 Task: Look for space in Manismata, Indonesia from 9th July, 2023 to 16th July, 2023 for 2 adults, 1 child in price range Rs.8000 to Rs.16000. Place can be entire place with 2 bedrooms having 2 beds and 1 bathroom. Property type can be house, flat, guest house. Booking option can be shelf check-in. Required host language is English.
Action: Mouse moved to (581, 82)
Screenshot: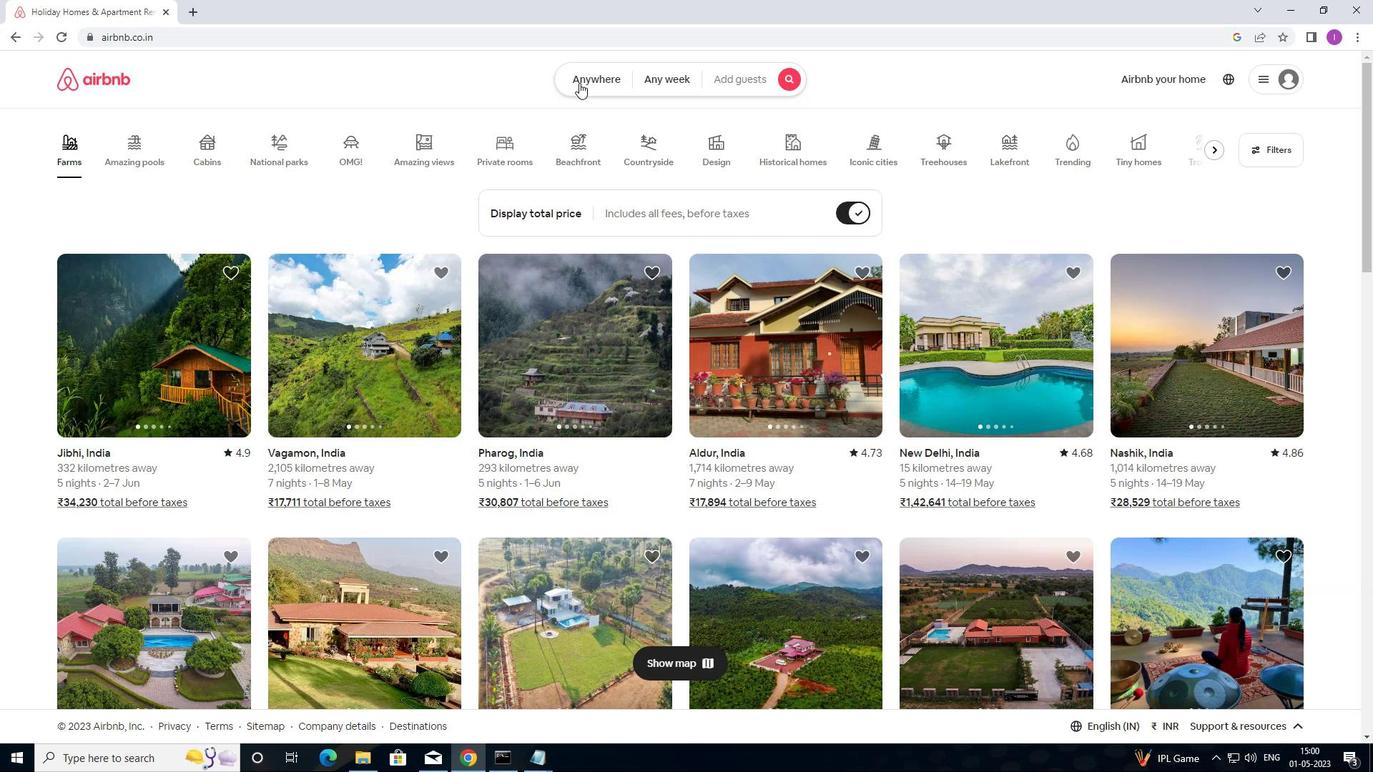 
Action: Mouse pressed left at (581, 82)
Screenshot: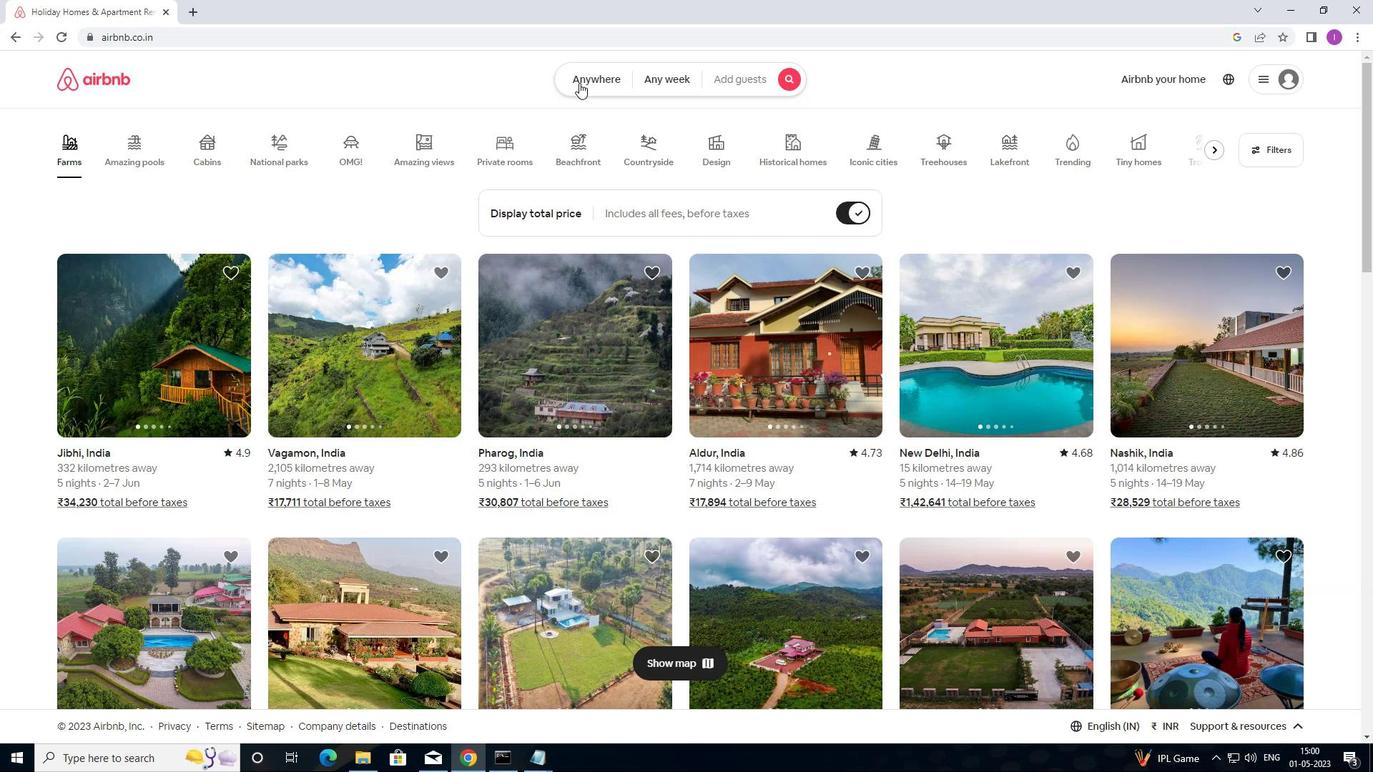 
Action: Mouse moved to (461, 143)
Screenshot: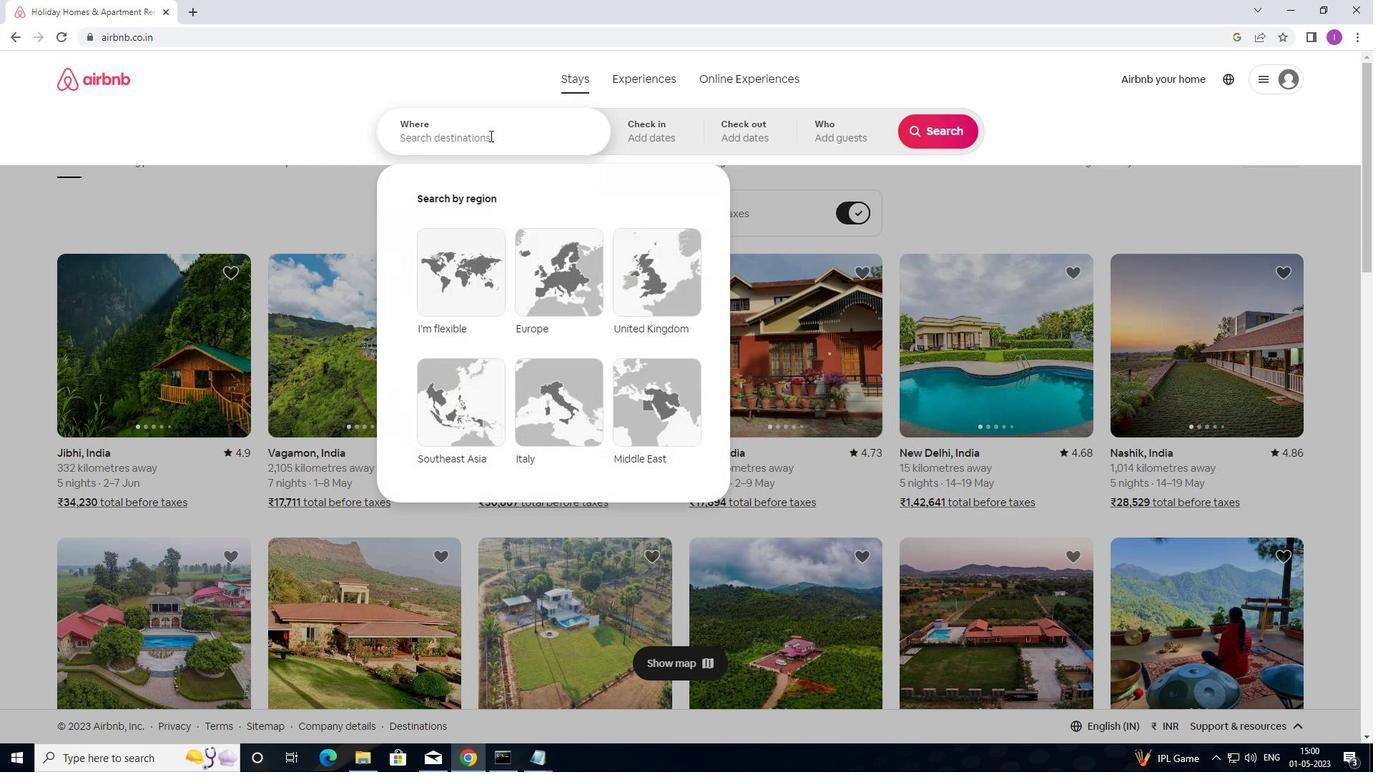 
Action: Mouse pressed left at (461, 143)
Screenshot: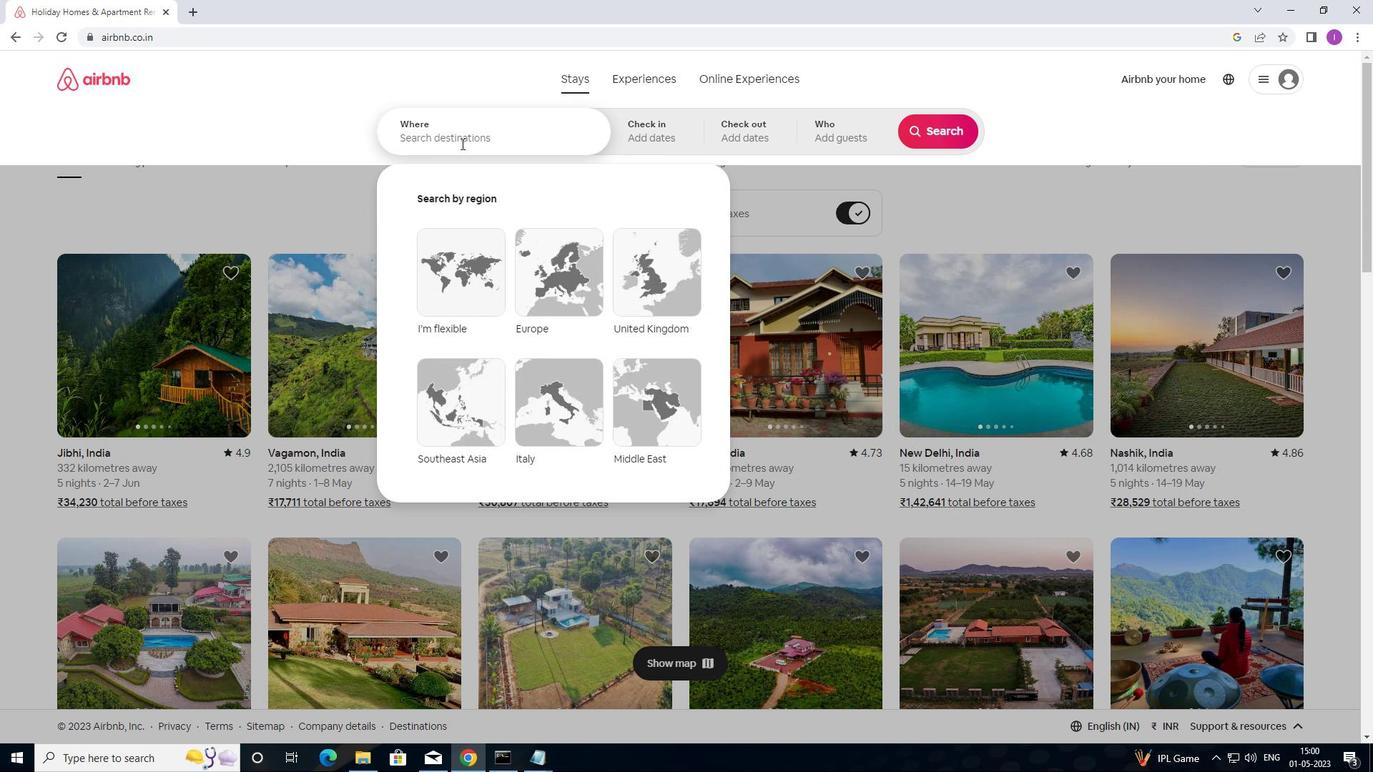 
Action: Mouse moved to (1374, 0)
Screenshot: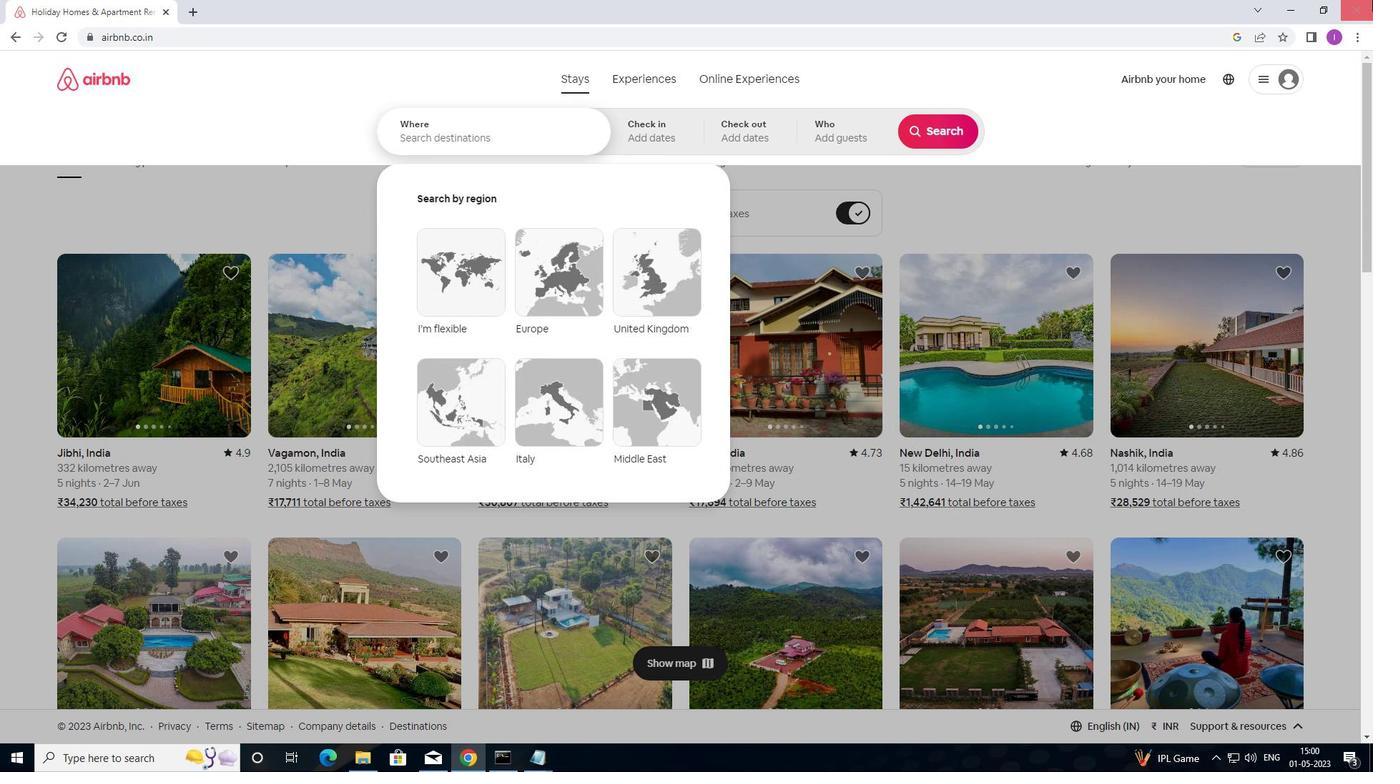 
Action: Key pressed <Key.shift>
Screenshot: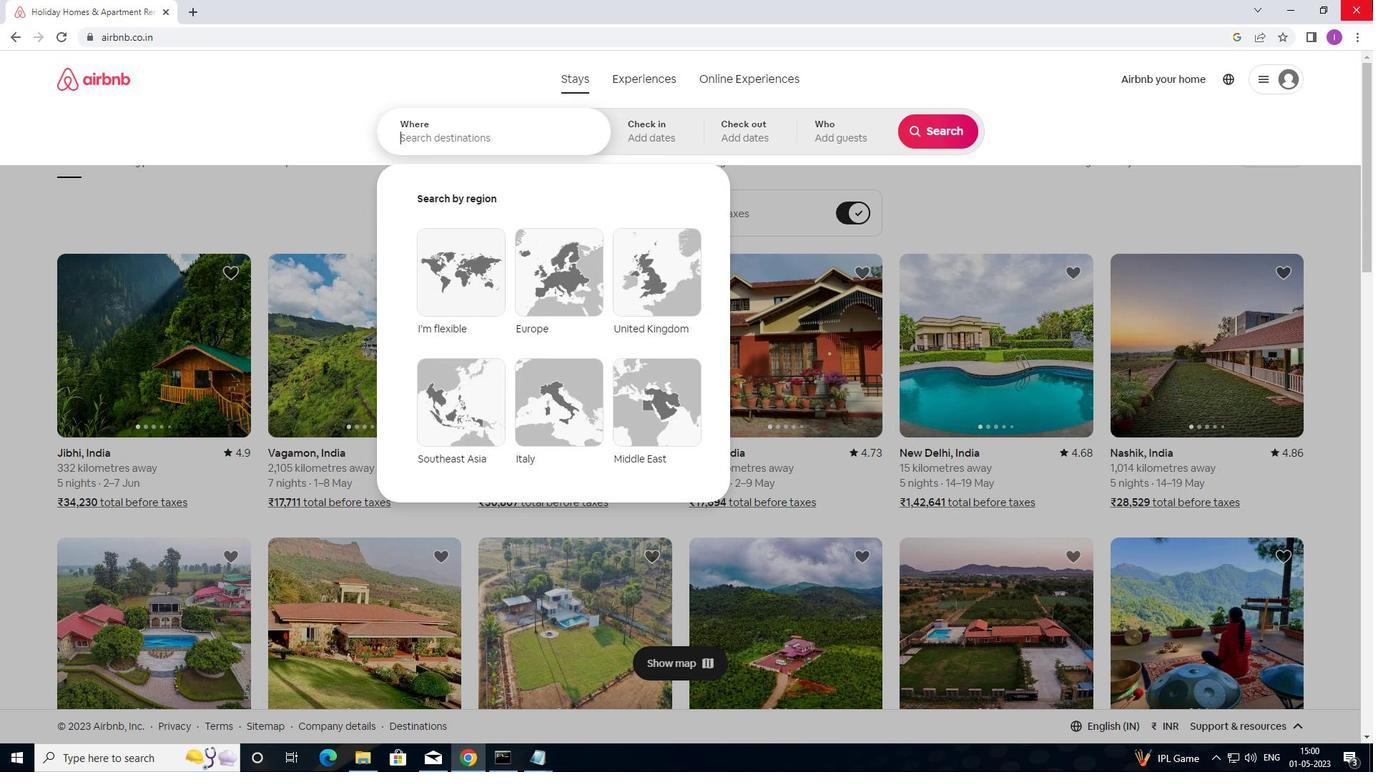
Action: Mouse moved to (1374, 15)
Screenshot: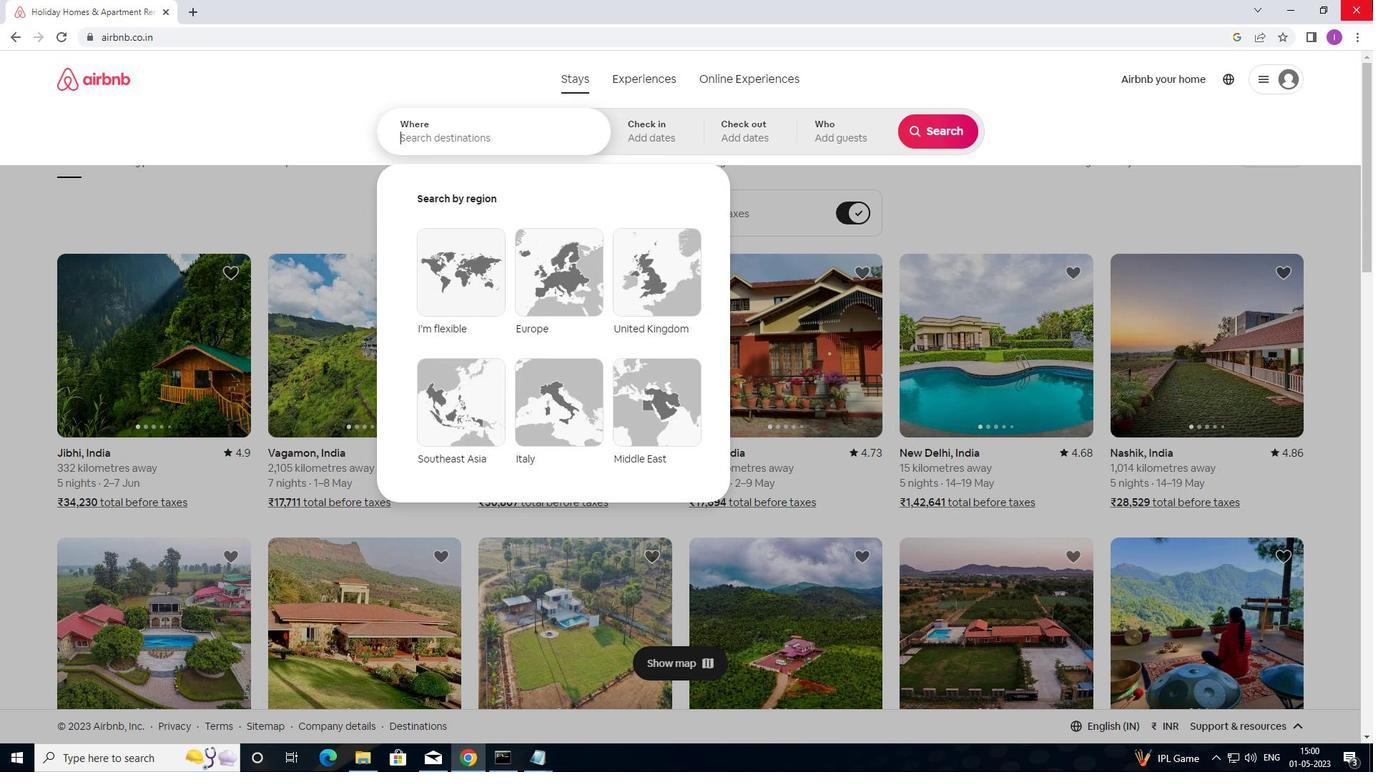 
Action: Key pressed MA
Screenshot: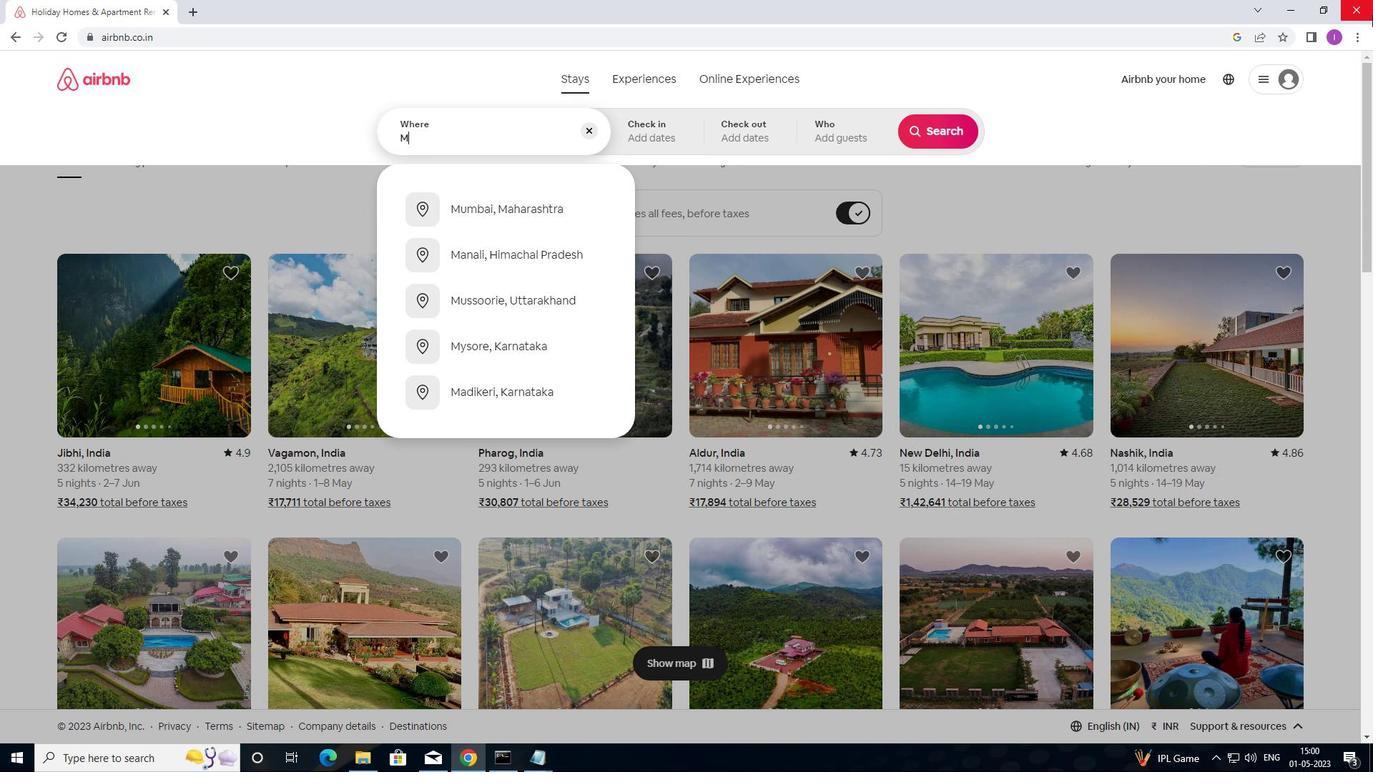 
Action: Mouse moved to (1373, 22)
Screenshot: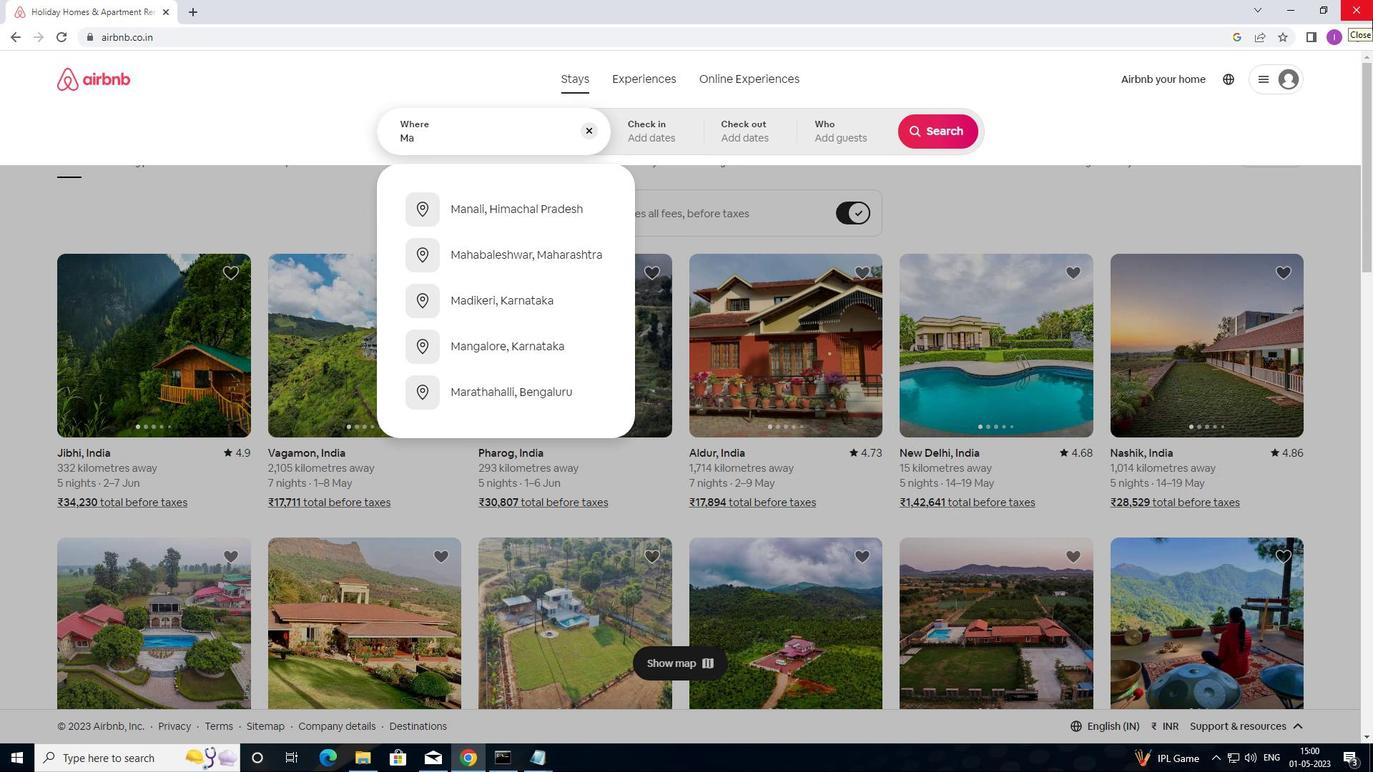 
Action: Key pressed N
Screenshot: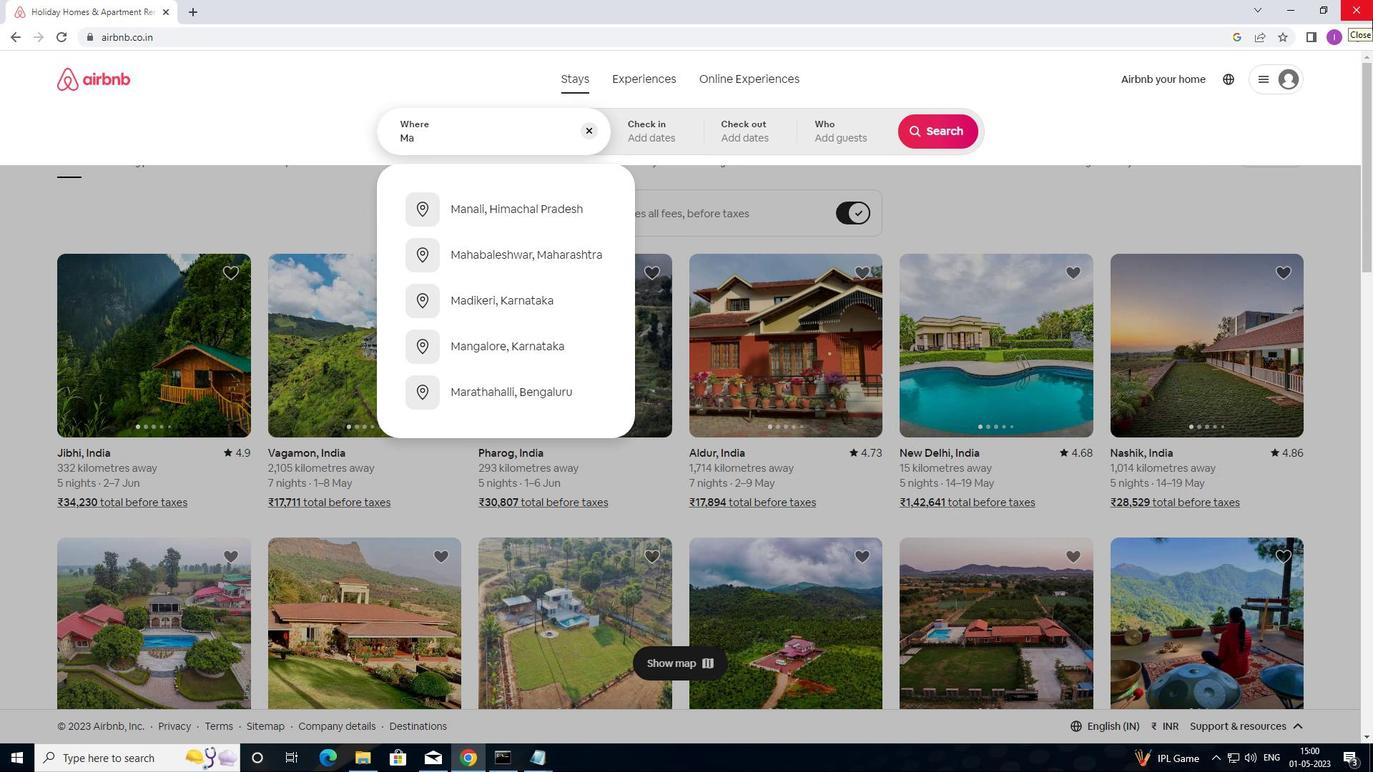 
Action: Mouse moved to (1373, 22)
Screenshot: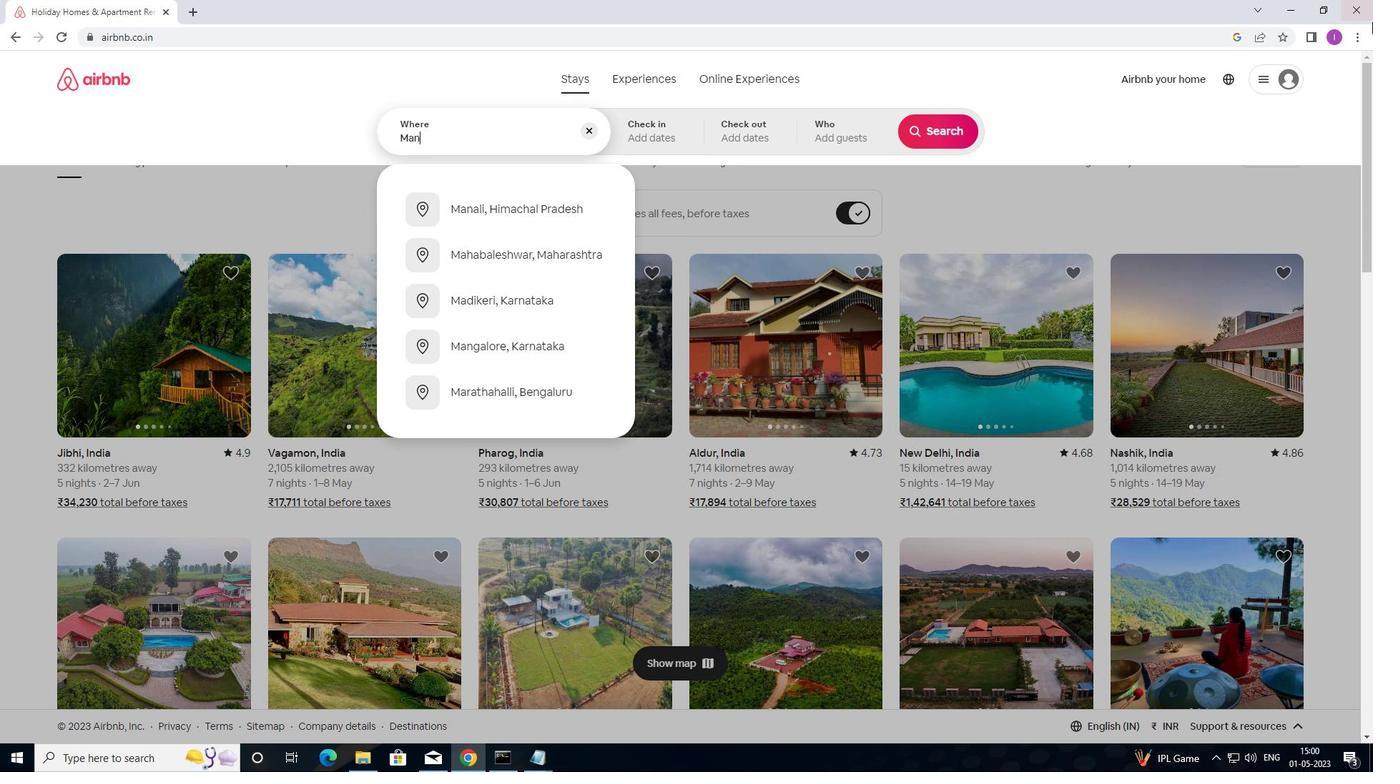 
Action: Key pressed U
Screenshot: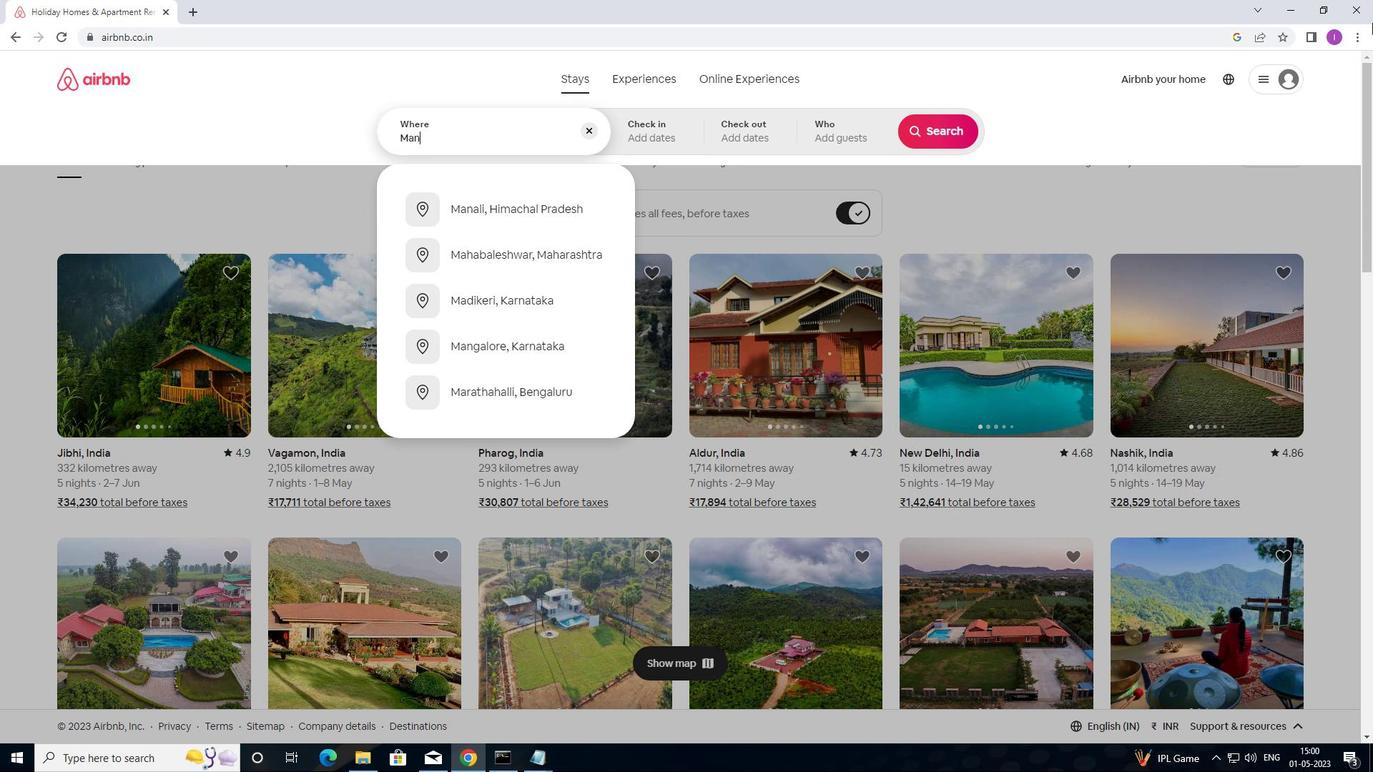 
Action: Mouse moved to (1375, 88)
Screenshot: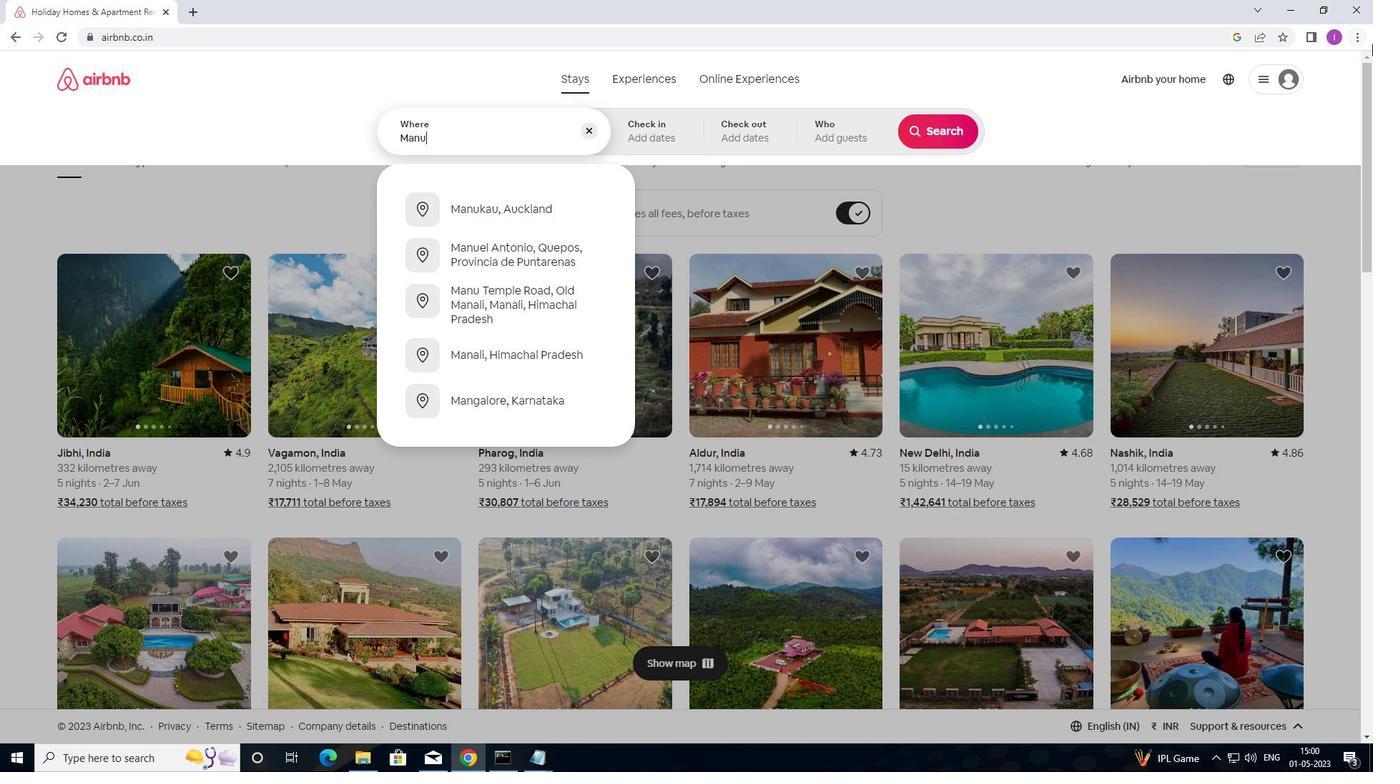 
Action: Mouse pressed left at (1373, 88)
Screenshot: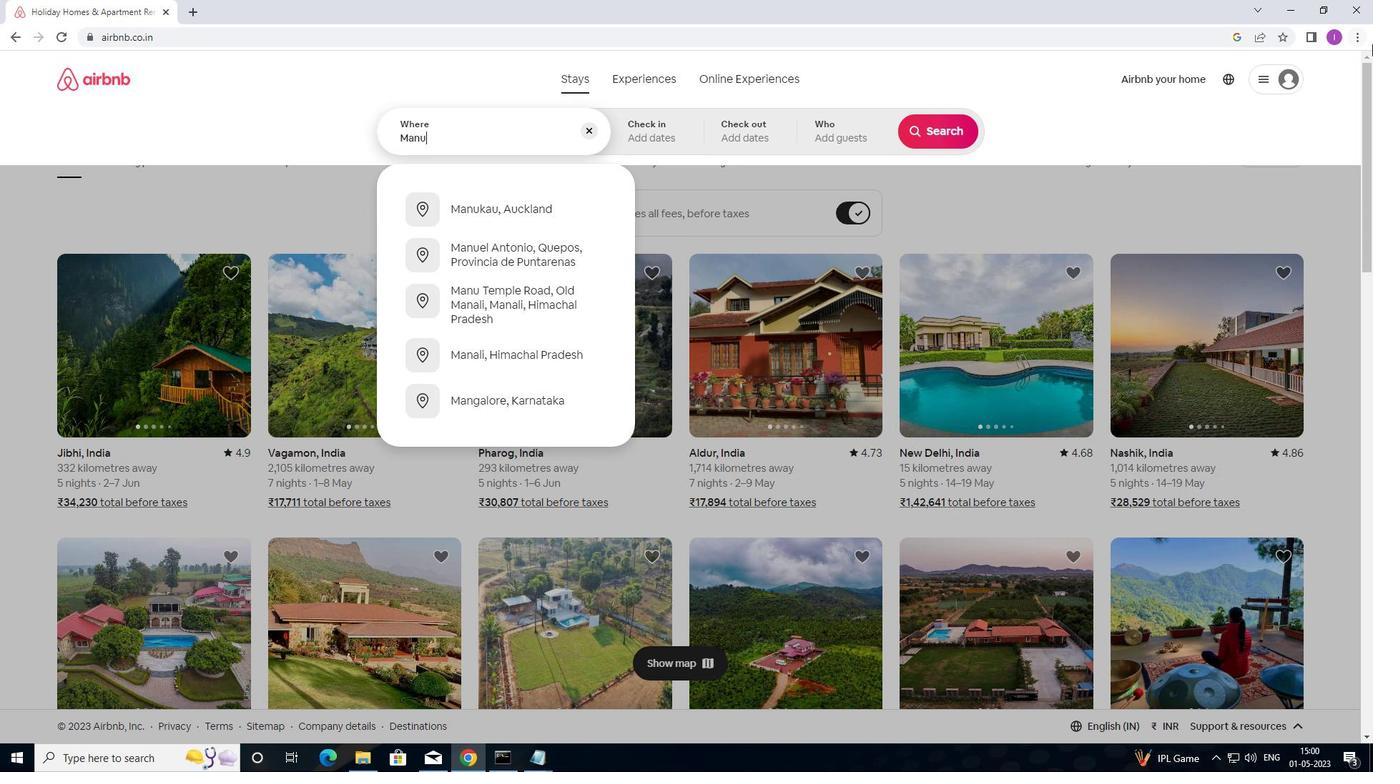 
Action: Mouse moved to (1373, 87)
Screenshot: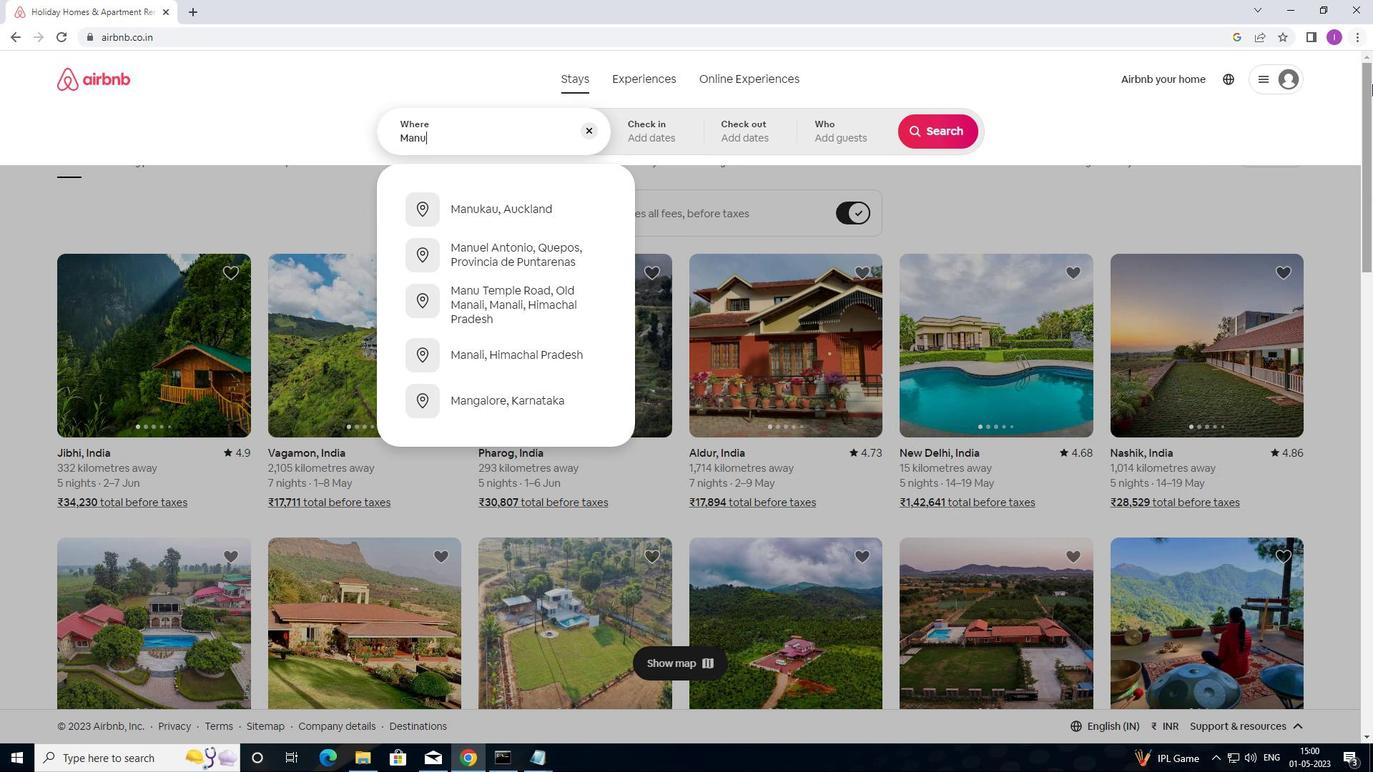 
Action: Key pressed <Key.backspace>
Screenshot: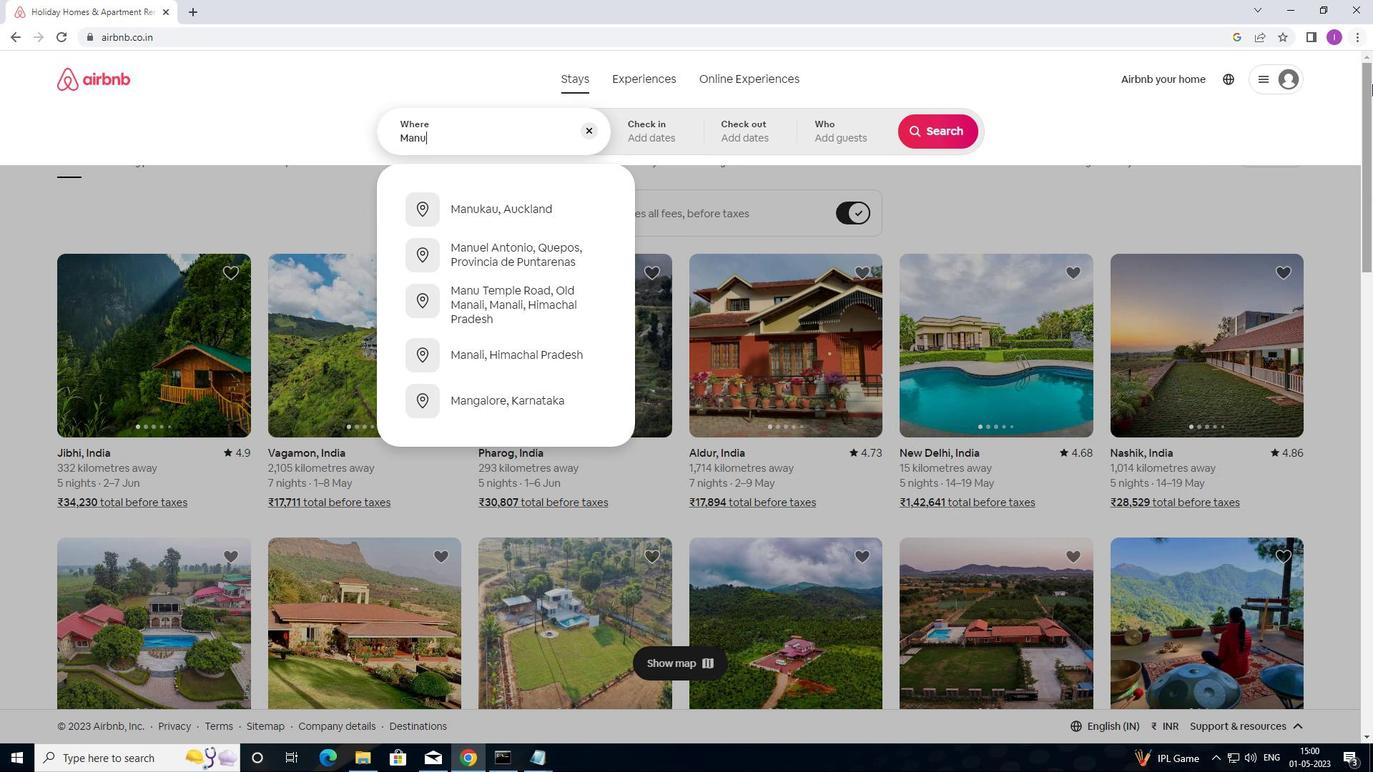 
Action: Mouse moved to (1373, 127)
Screenshot: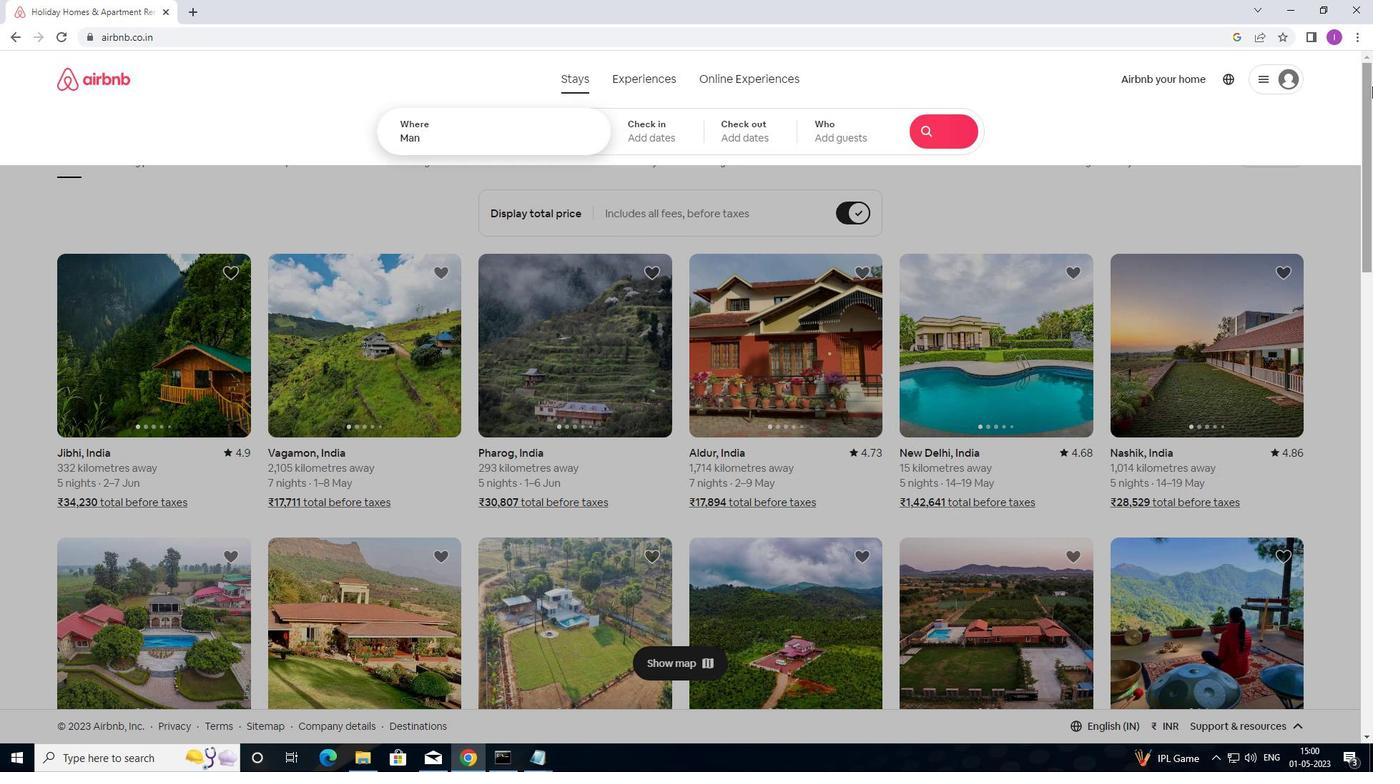 
Action: Key pressed ISMATA,<Key.shift>INDONESIA
Screenshot: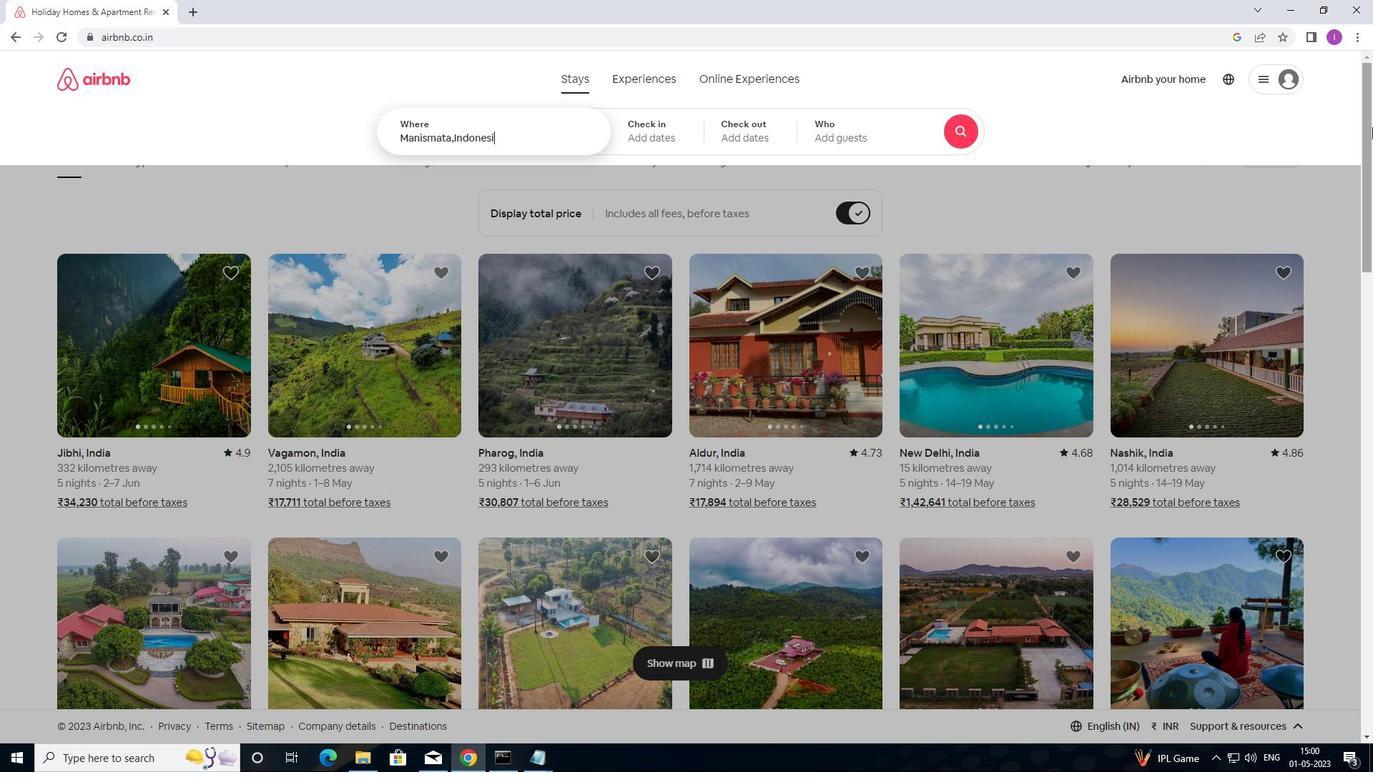 
Action: Mouse moved to (667, 138)
Screenshot: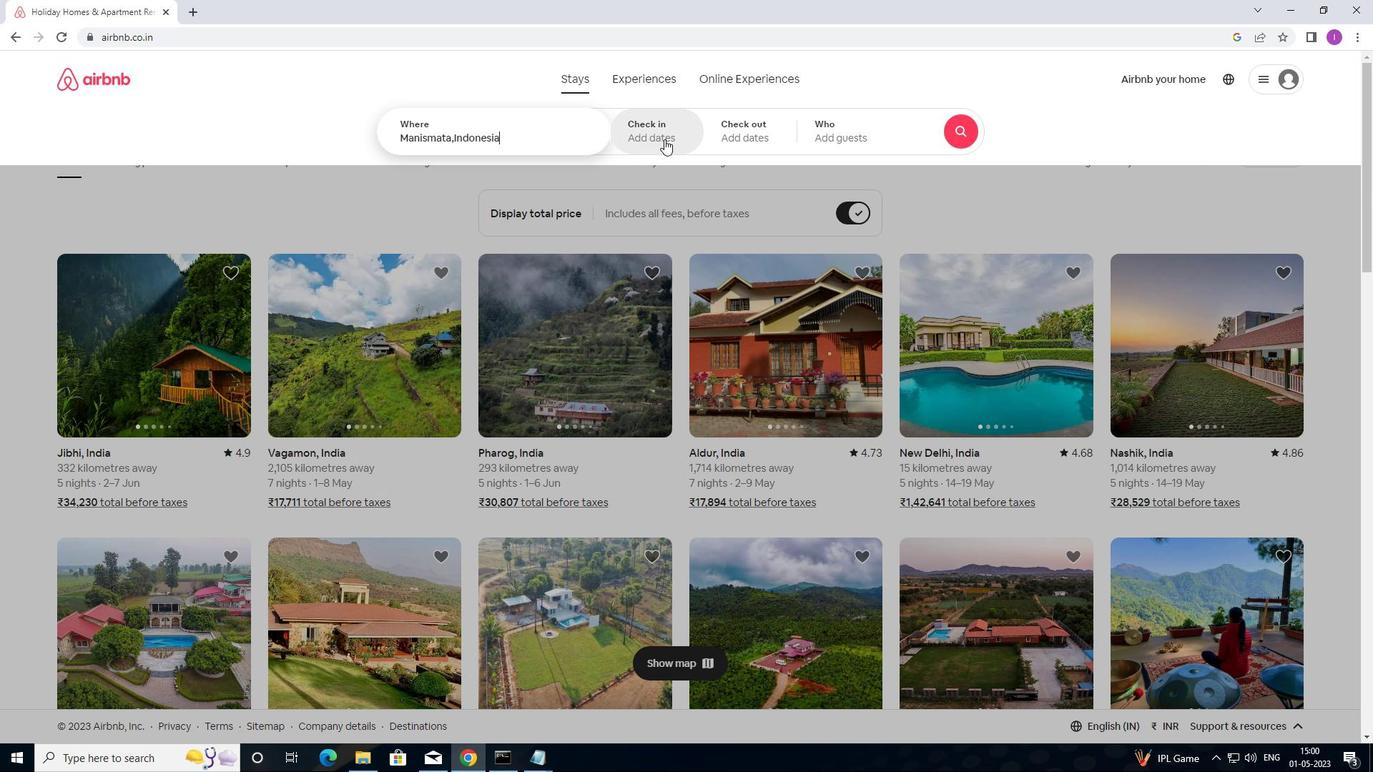
Action: Mouse pressed left at (667, 138)
Screenshot: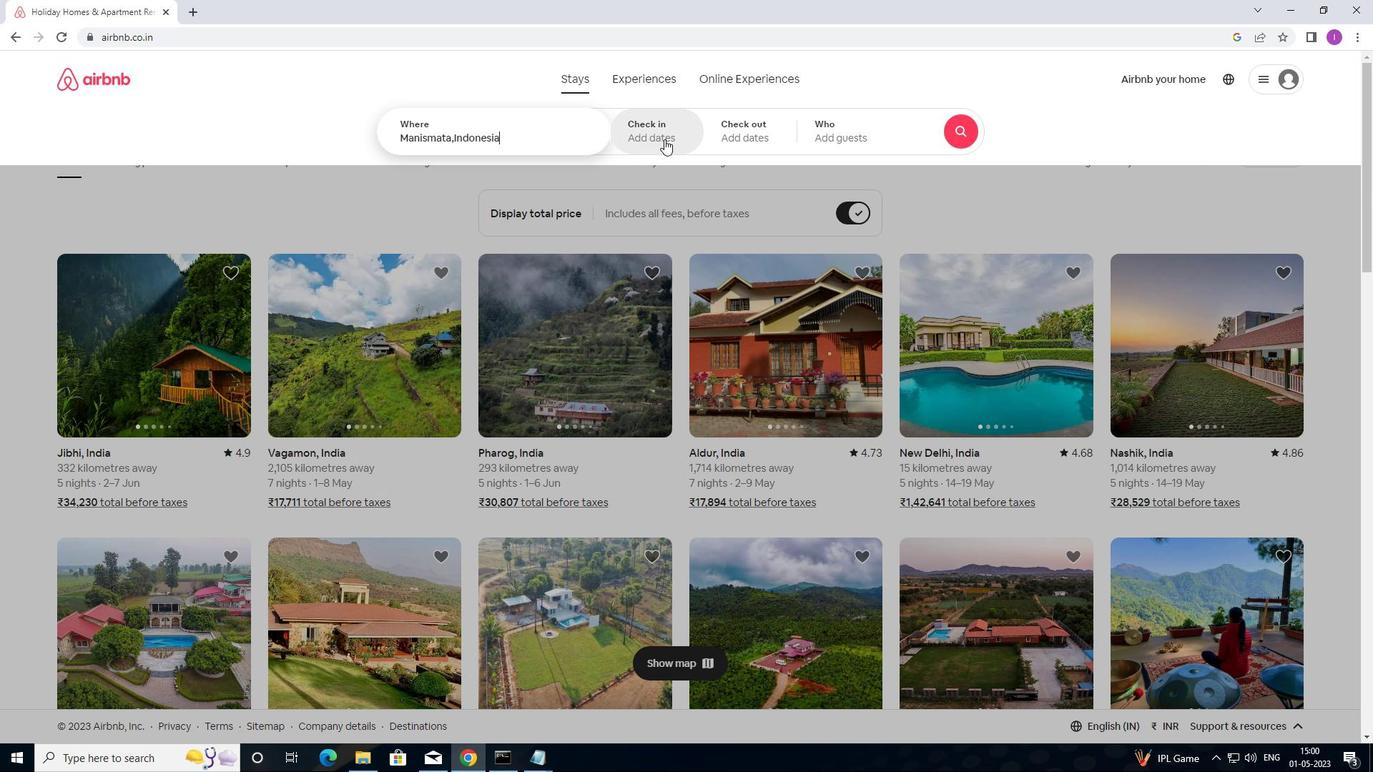 
Action: Mouse moved to (934, 246)
Screenshot: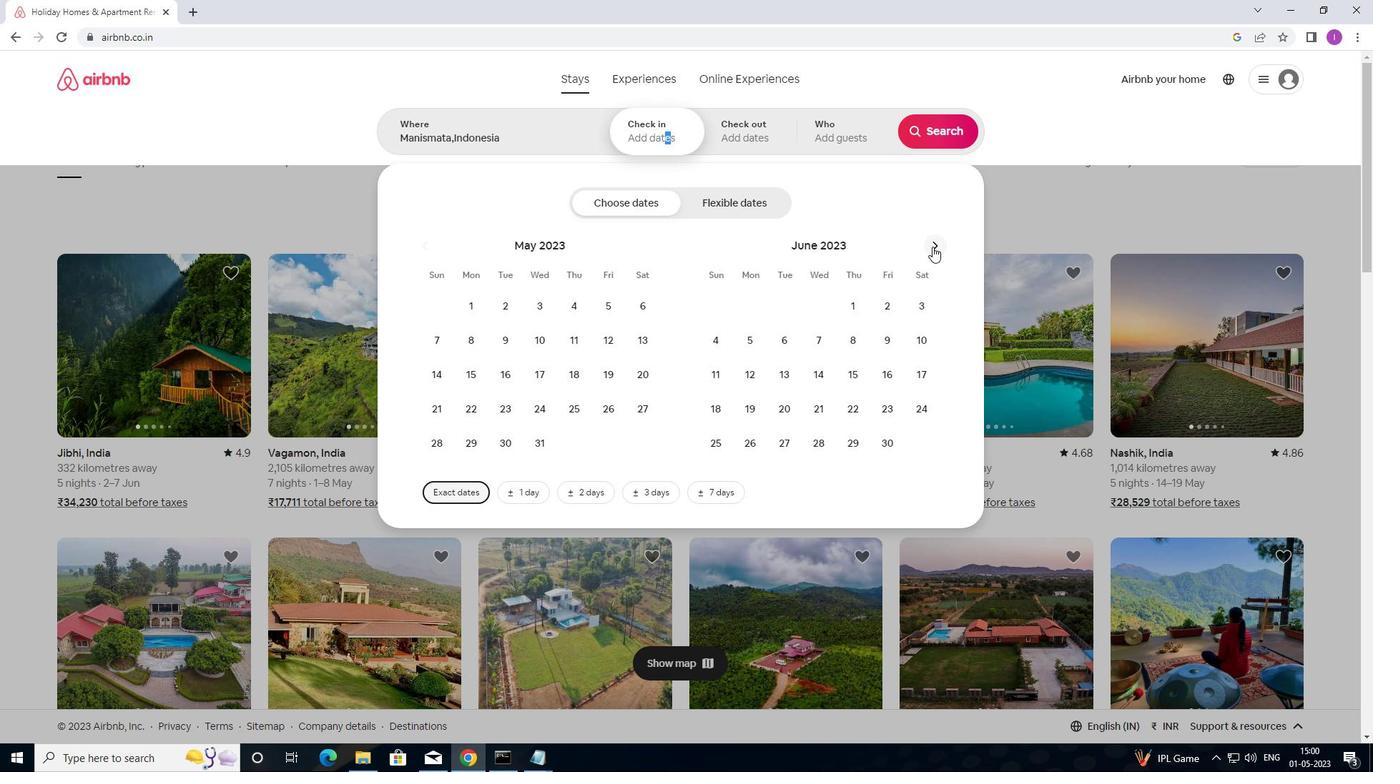 
Action: Mouse pressed left at (934, 246)
Screenshot: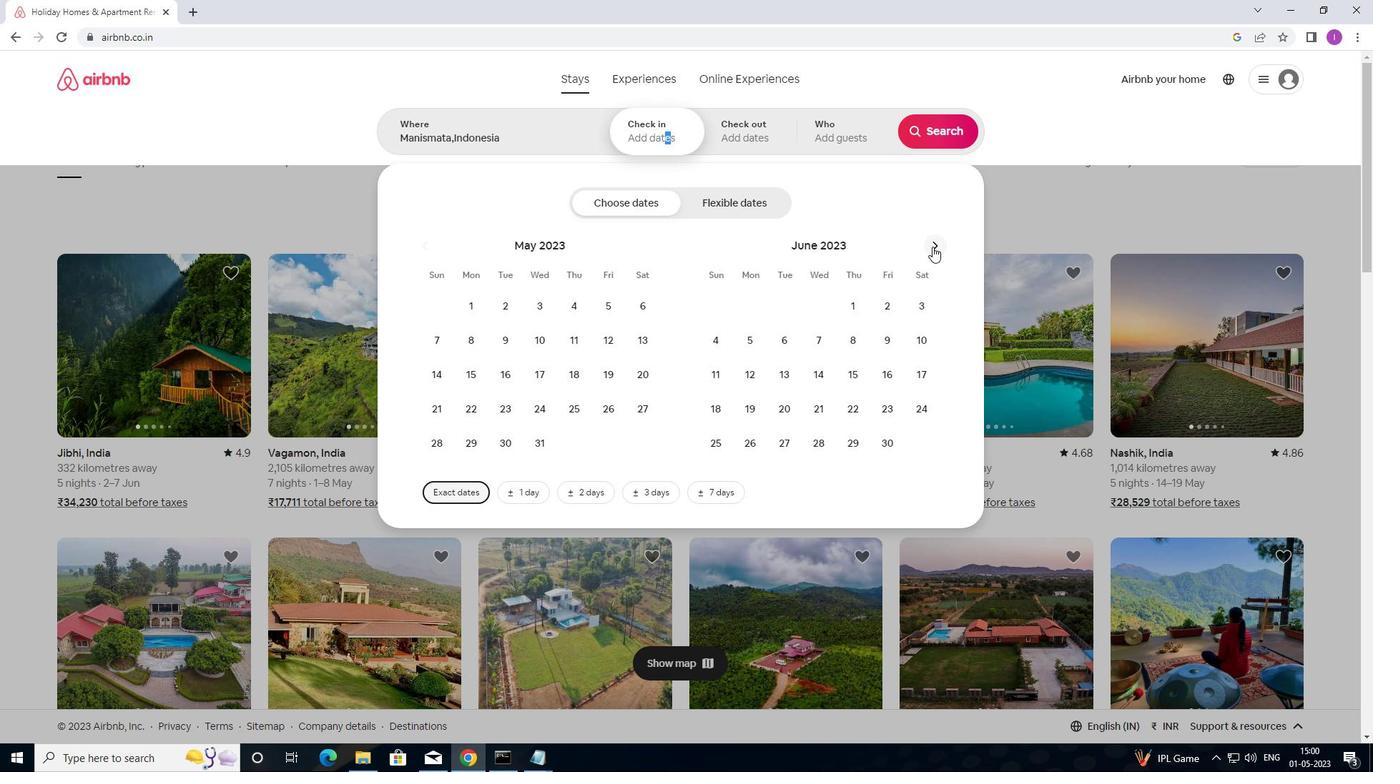 
Action: Mouse moved to (616, 334)
Screenshot: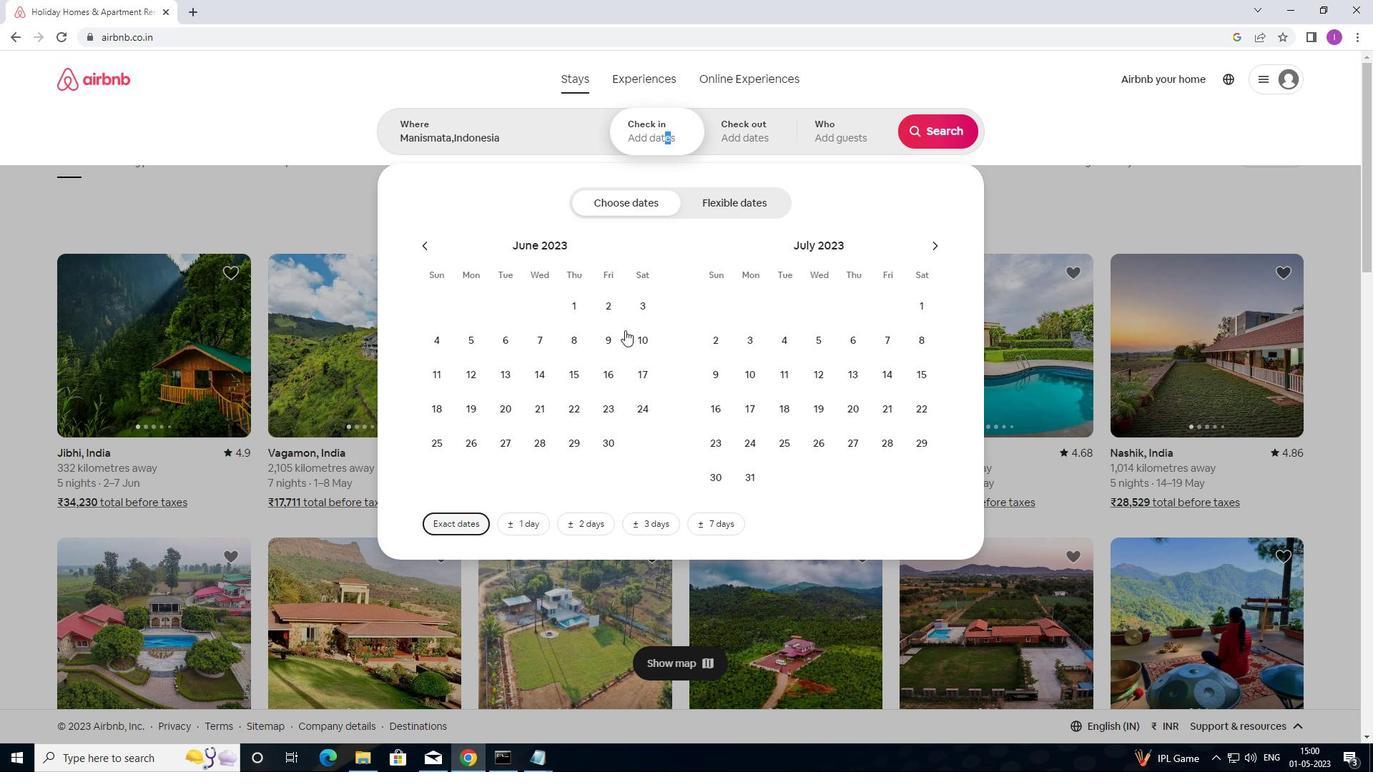 
Action: Mouse pressed left at (616, 334)
Screenshot: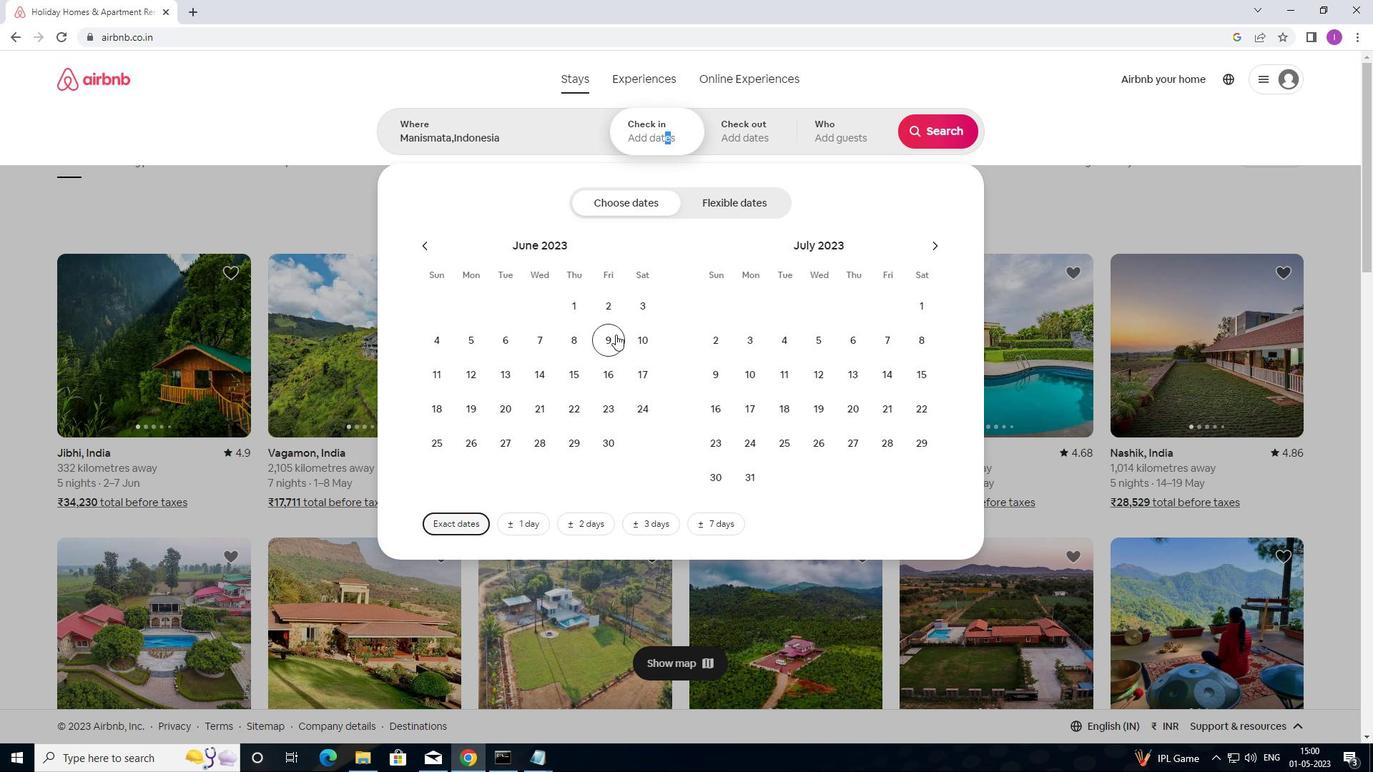 
Action: Mouse moved to (600, 367)
Screenshot: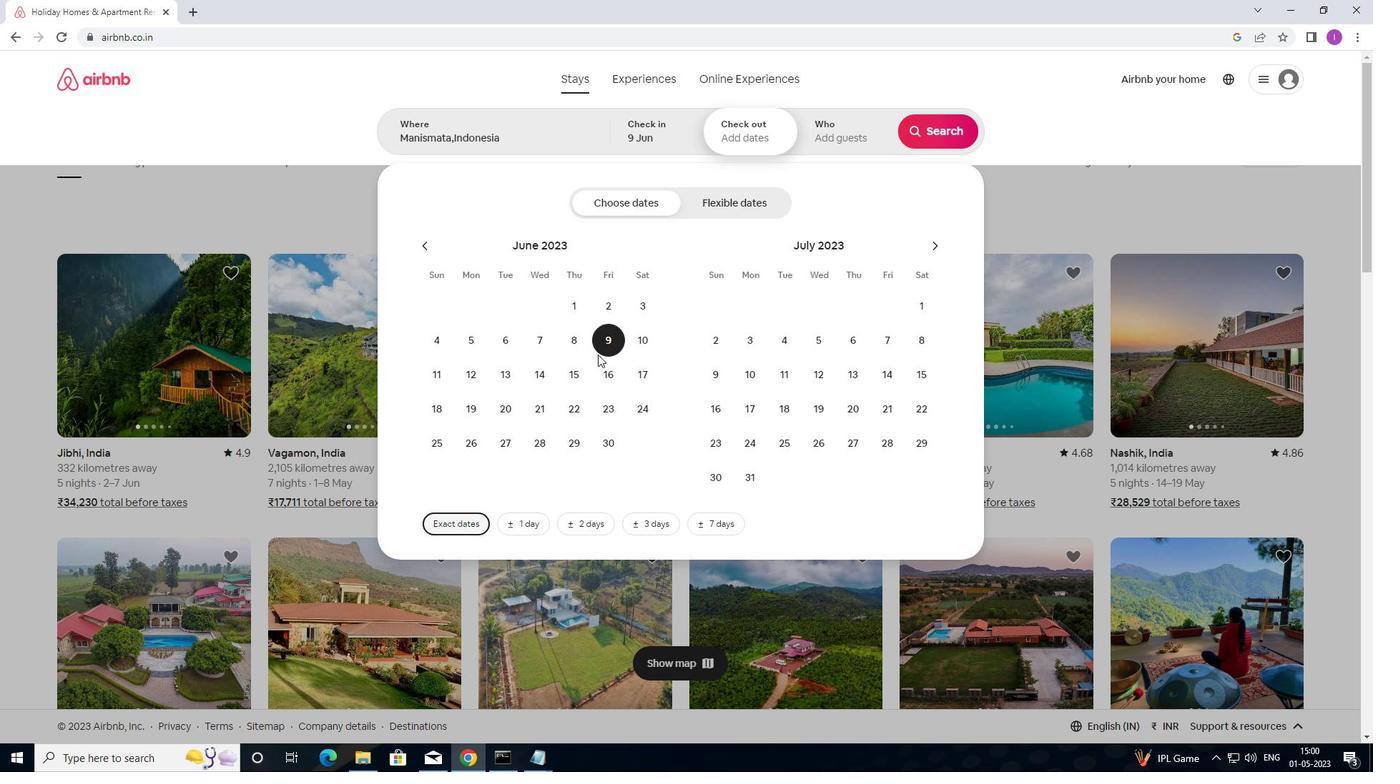 
Action: Mouse pressed left at (600, 367)
Screenshot: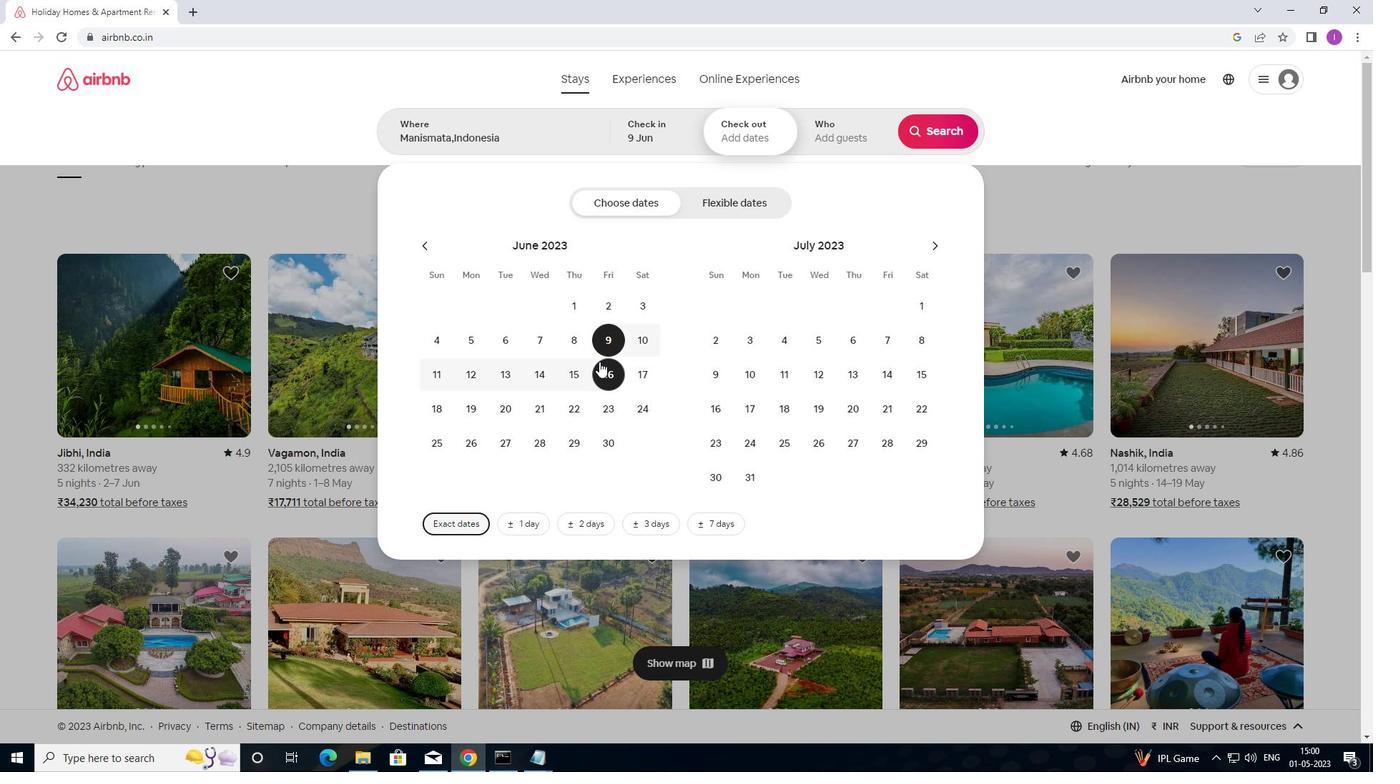 
Action: Mouse moved to (835, 123)
Screenshot: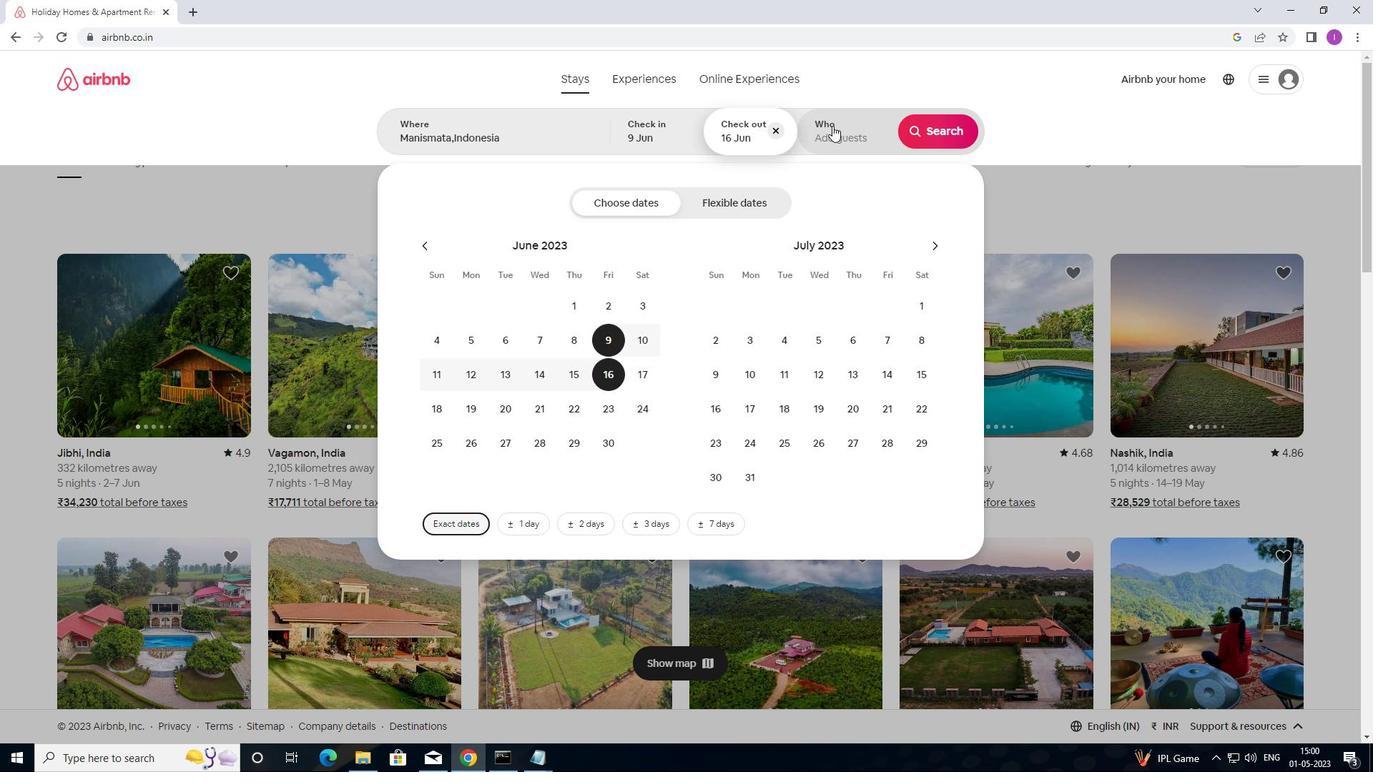 
Action: Mouse pressed left at (835, 123)
Screenshot: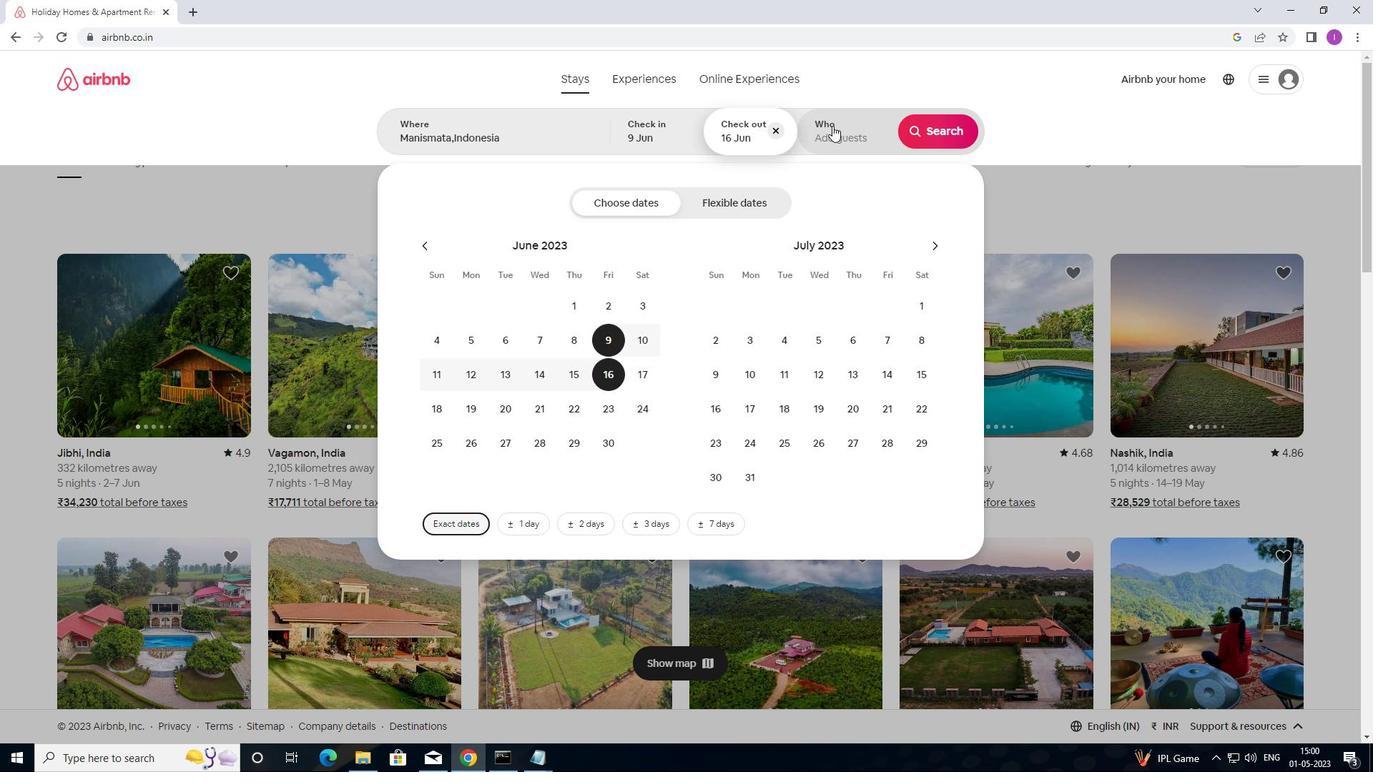 
Action: Mouse moved to (945, 208)
Screenshot: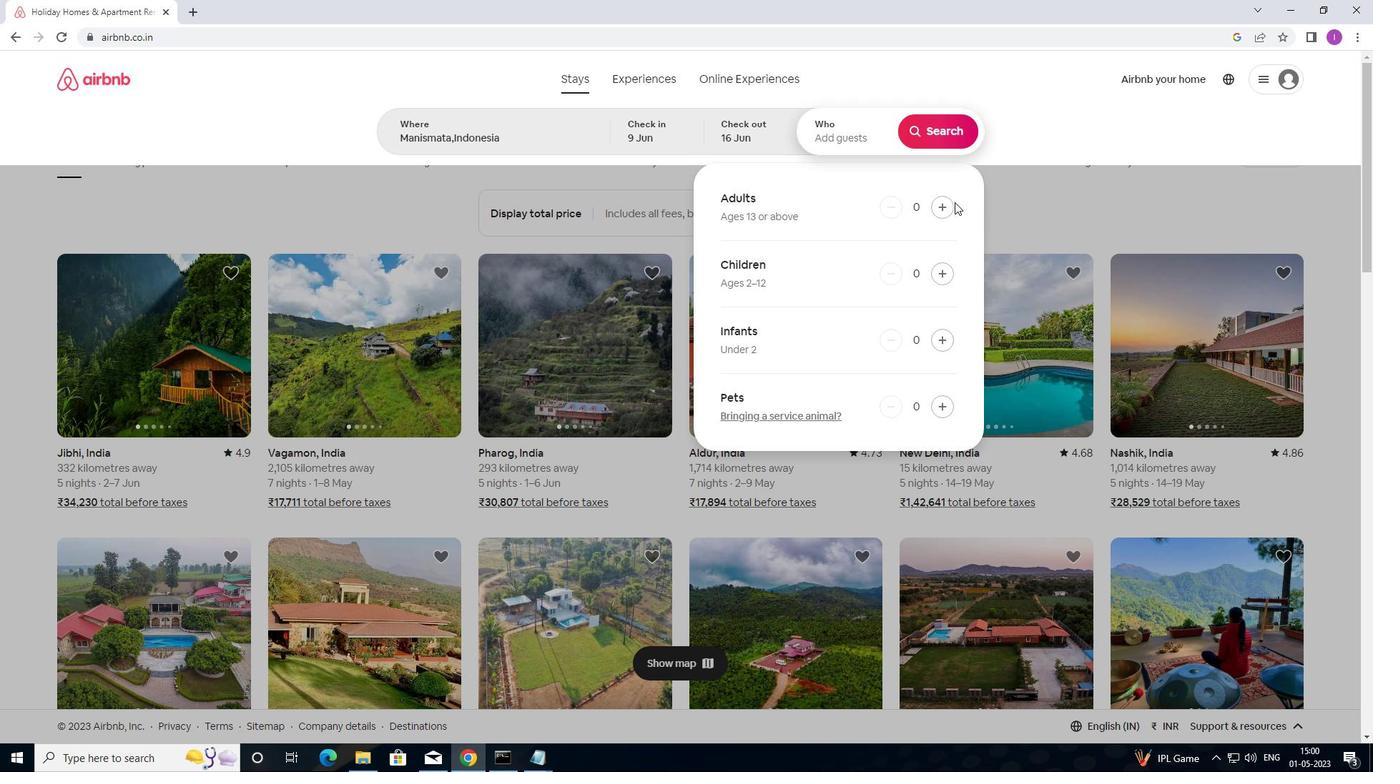 
Action: Mouse pressed left at (945, 208)
Screenshot: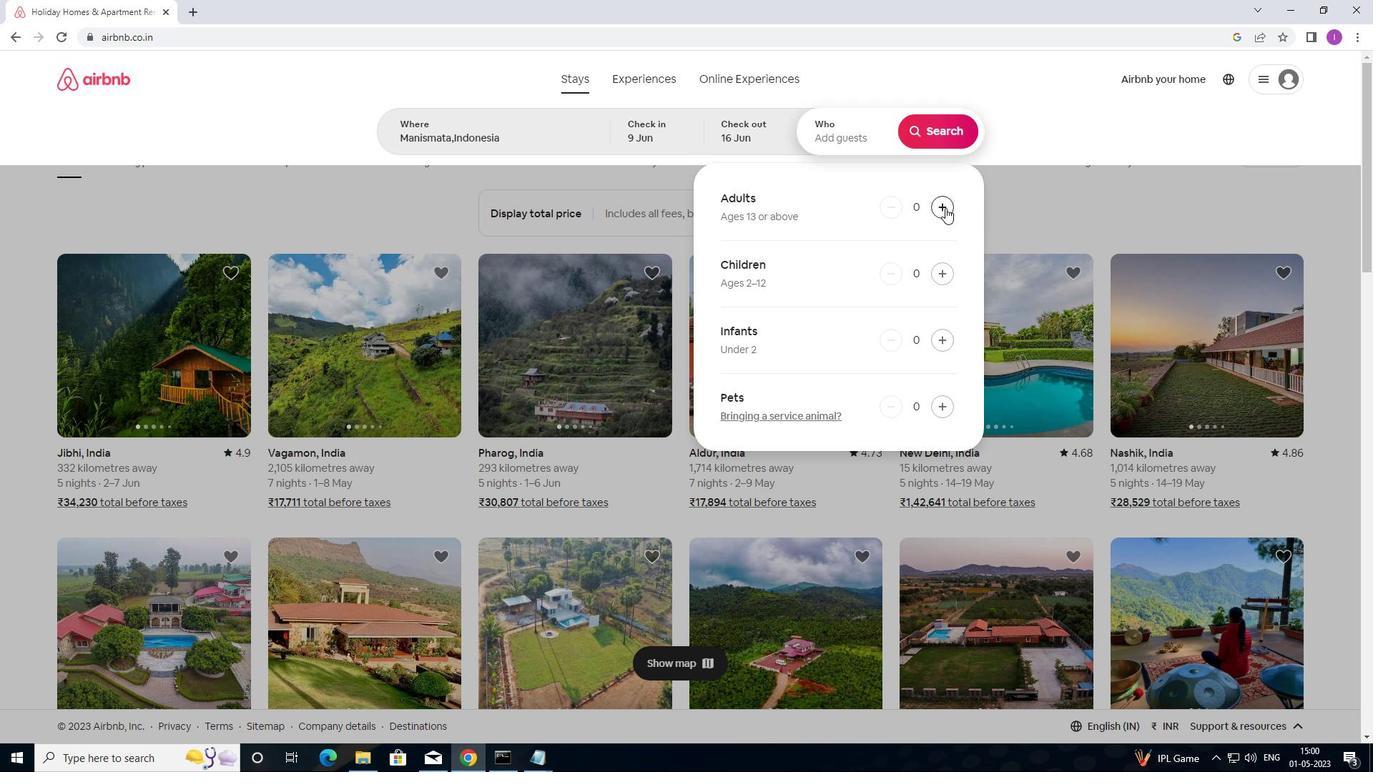 
Action: Mouse moved to (943, 208)
Screenshot: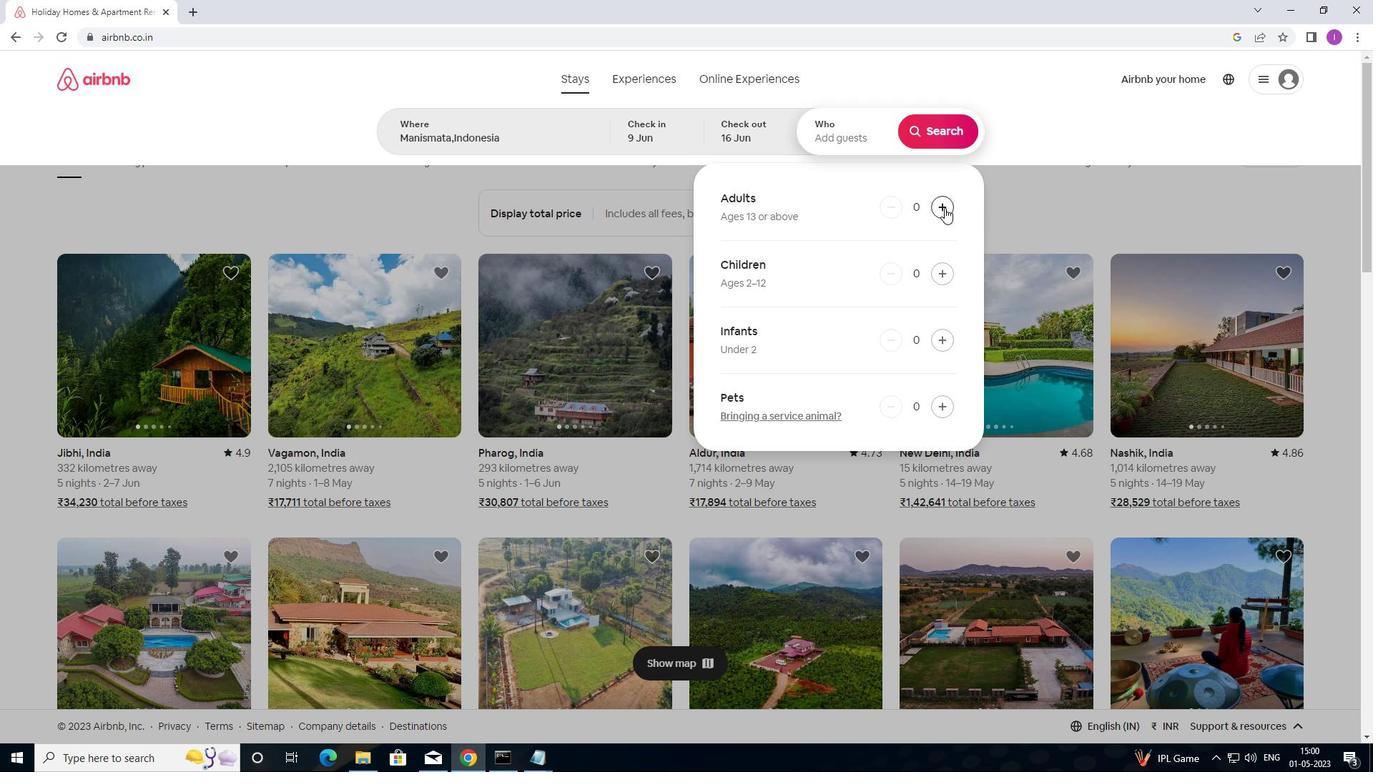 
Action: Mouse pressed left at (943, 208)
Screenshot: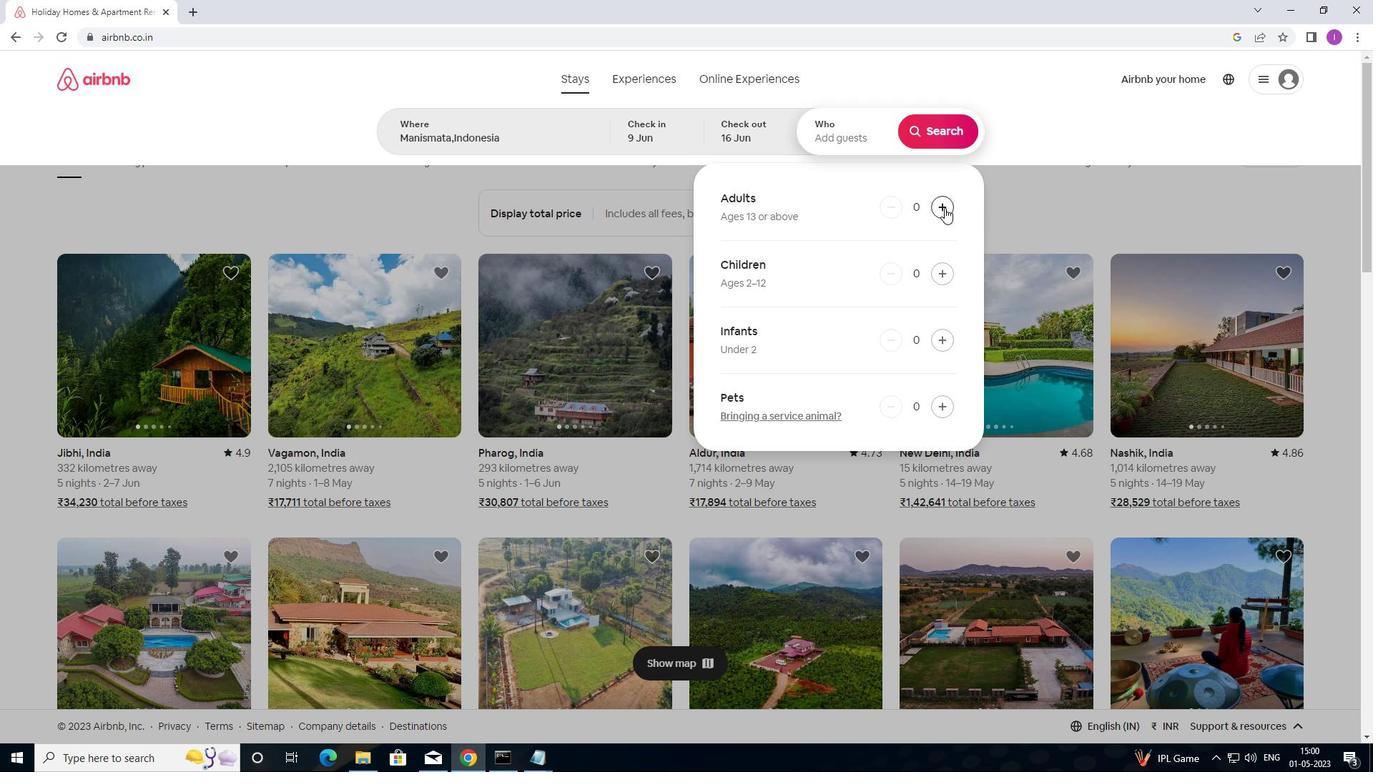 
Action: Mouse moved to (943, 274)
Screenshot: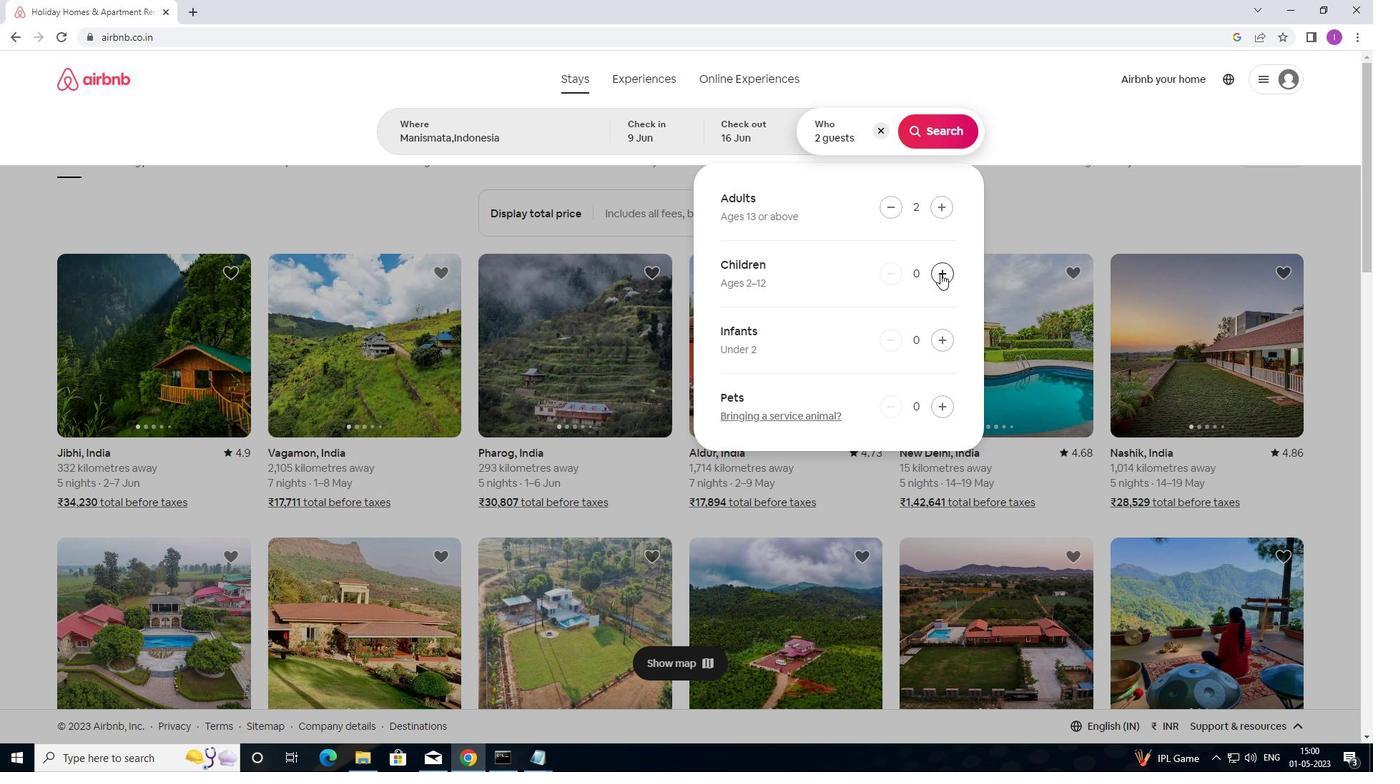 
Action: Mouse pressed left at (943, 274)
Screenshot: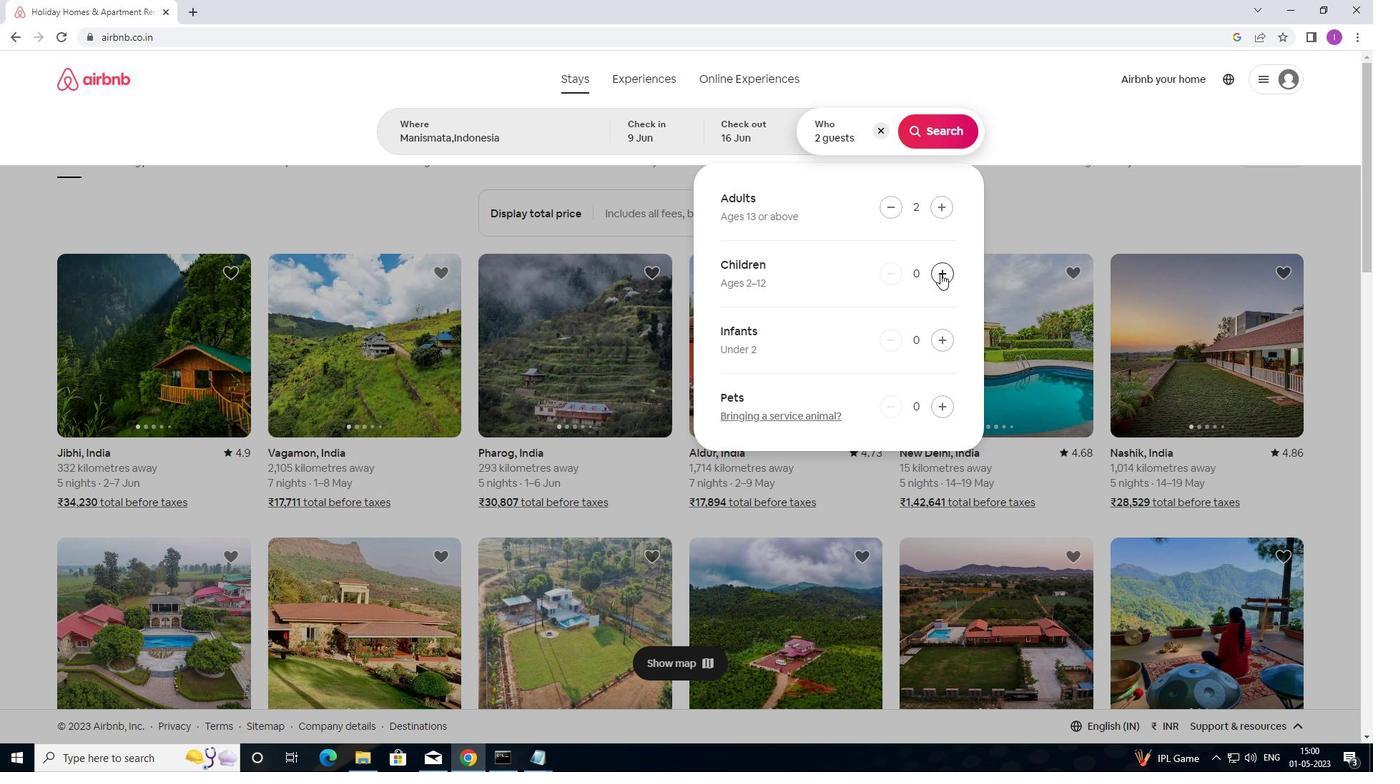 
Action: Mouse moved to (938, 137)
Screenshot: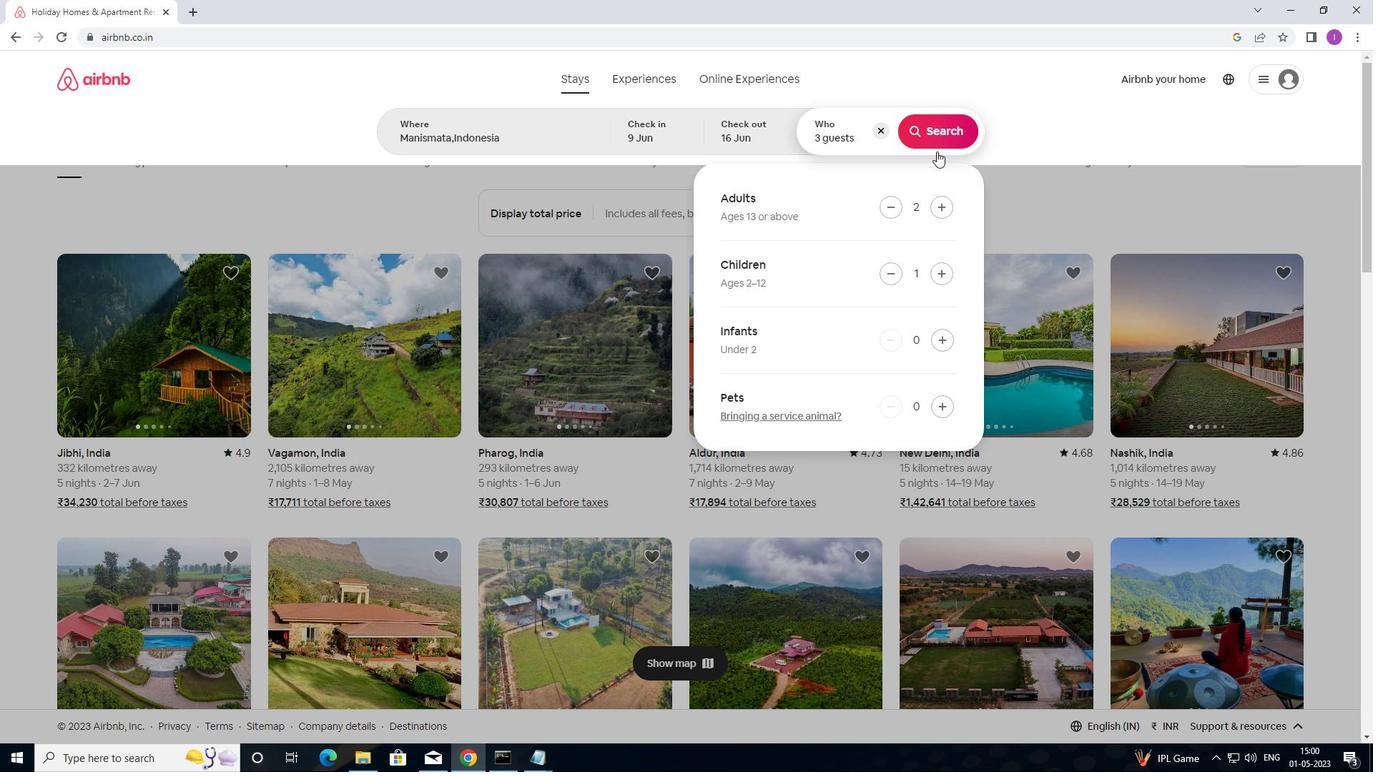 
Action: Mouse pressed left at (938, 137)
Screenshot: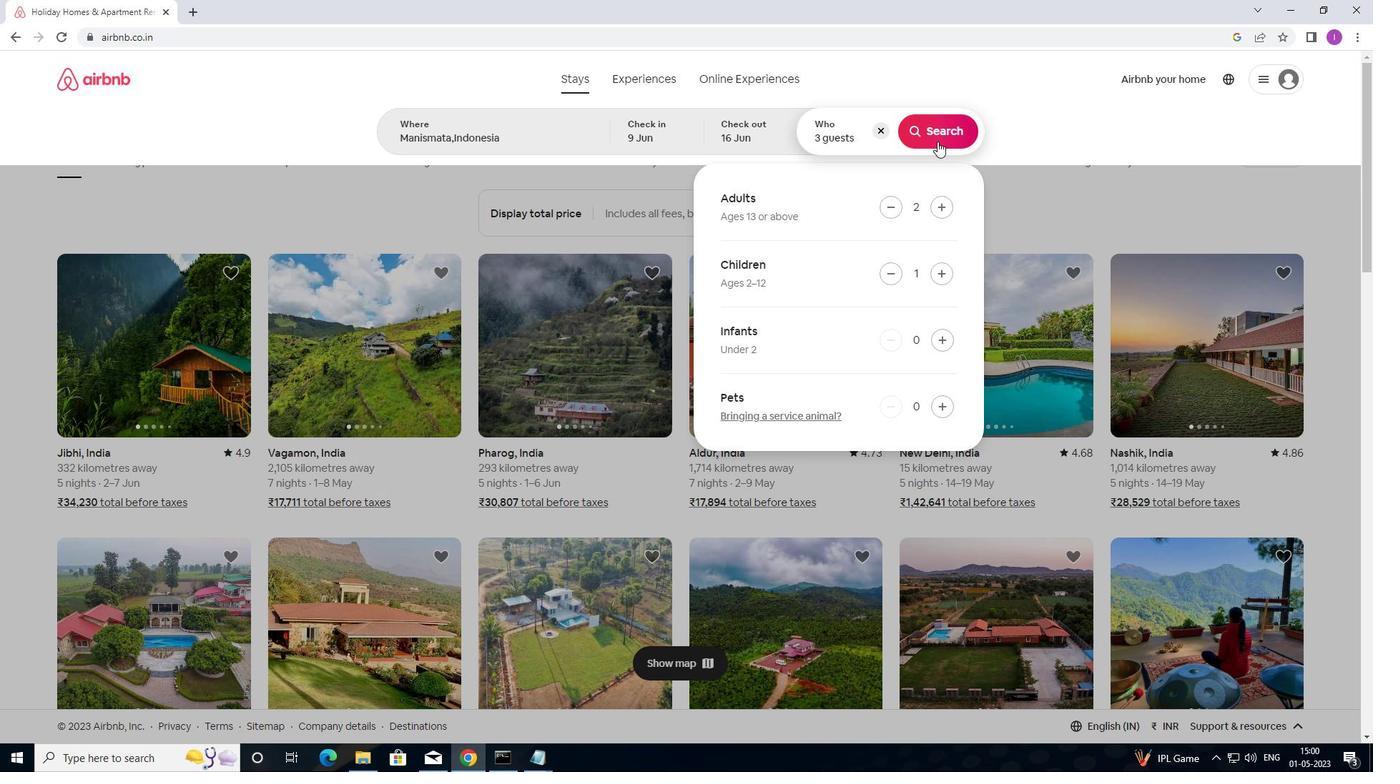 
Action: Mouse moved to (1299, 140)
Screenshot: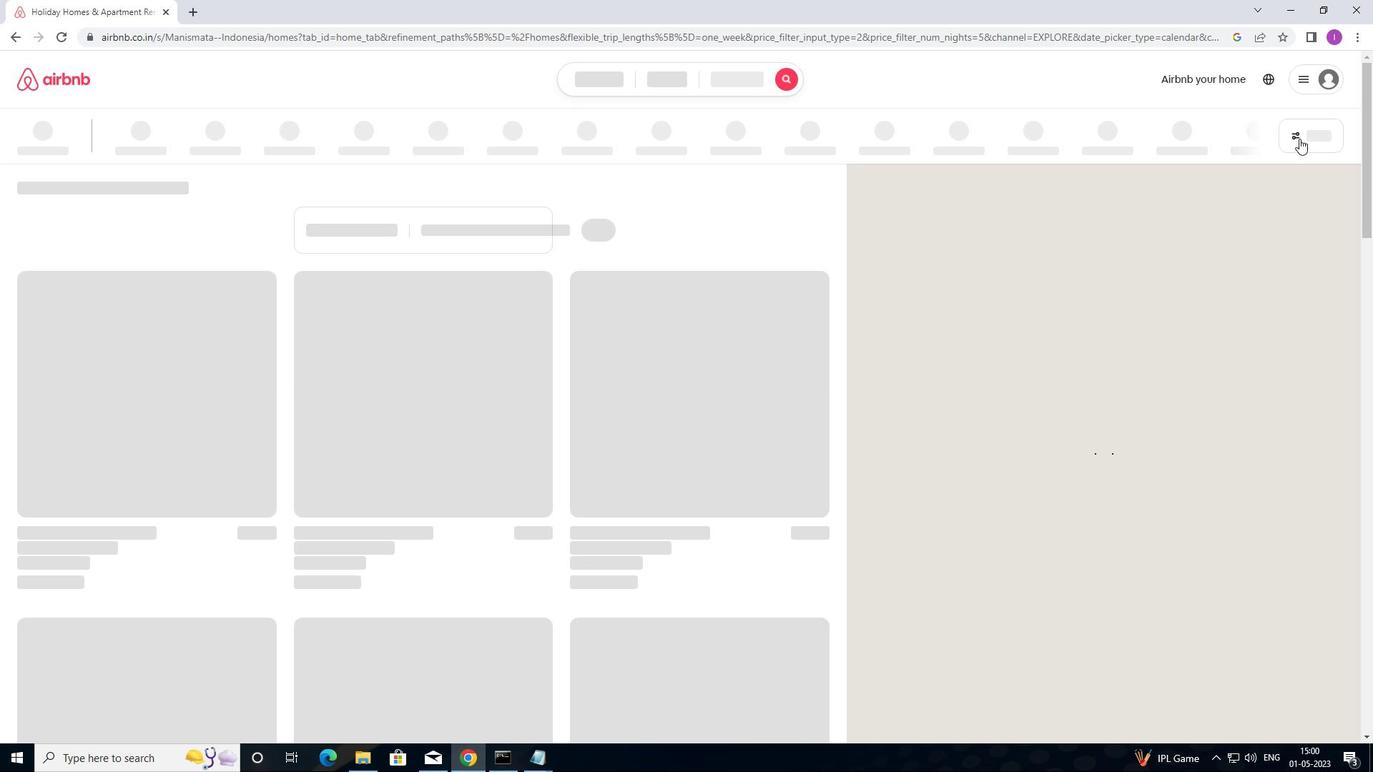 
Action: Mouse pressed left at (1299, 140)
Screenshot: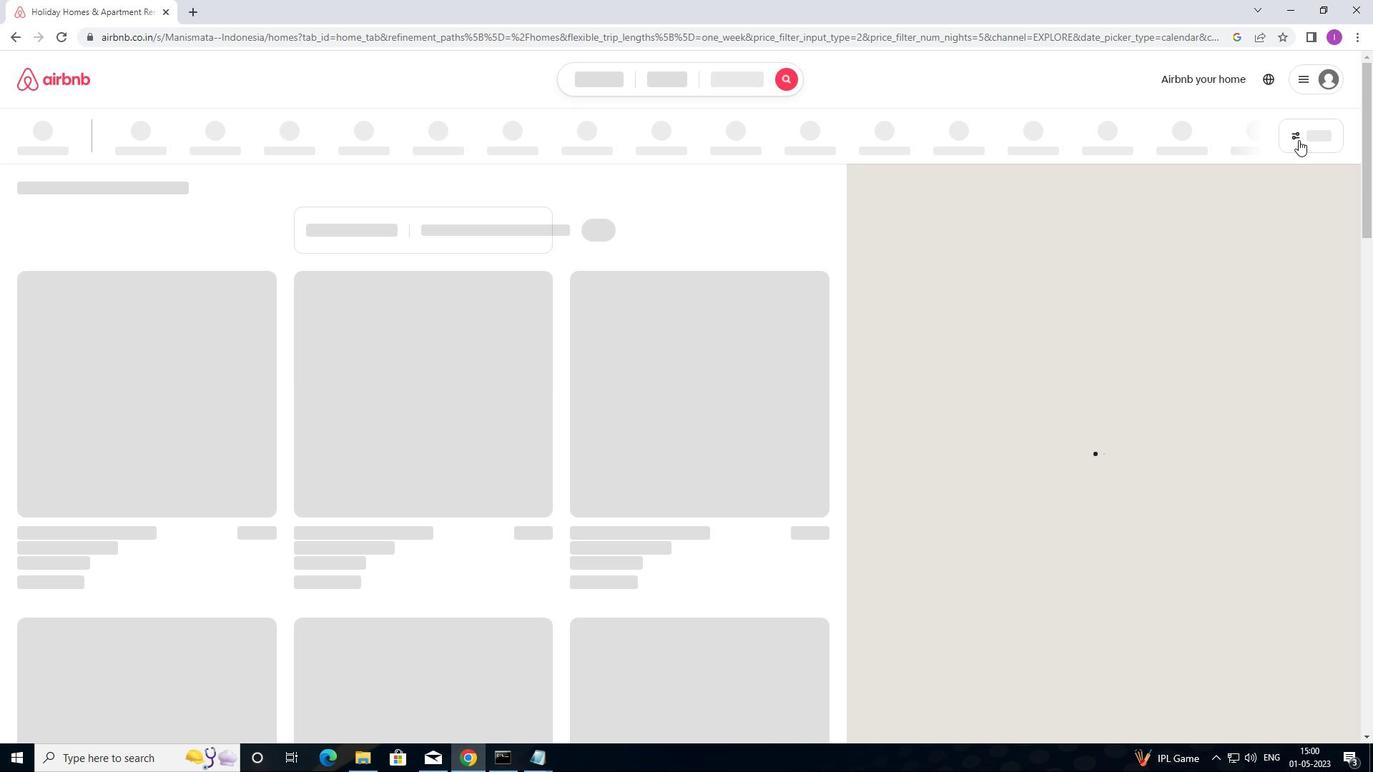 
Action: Mouse moved to (1304, 131)
Screenshot: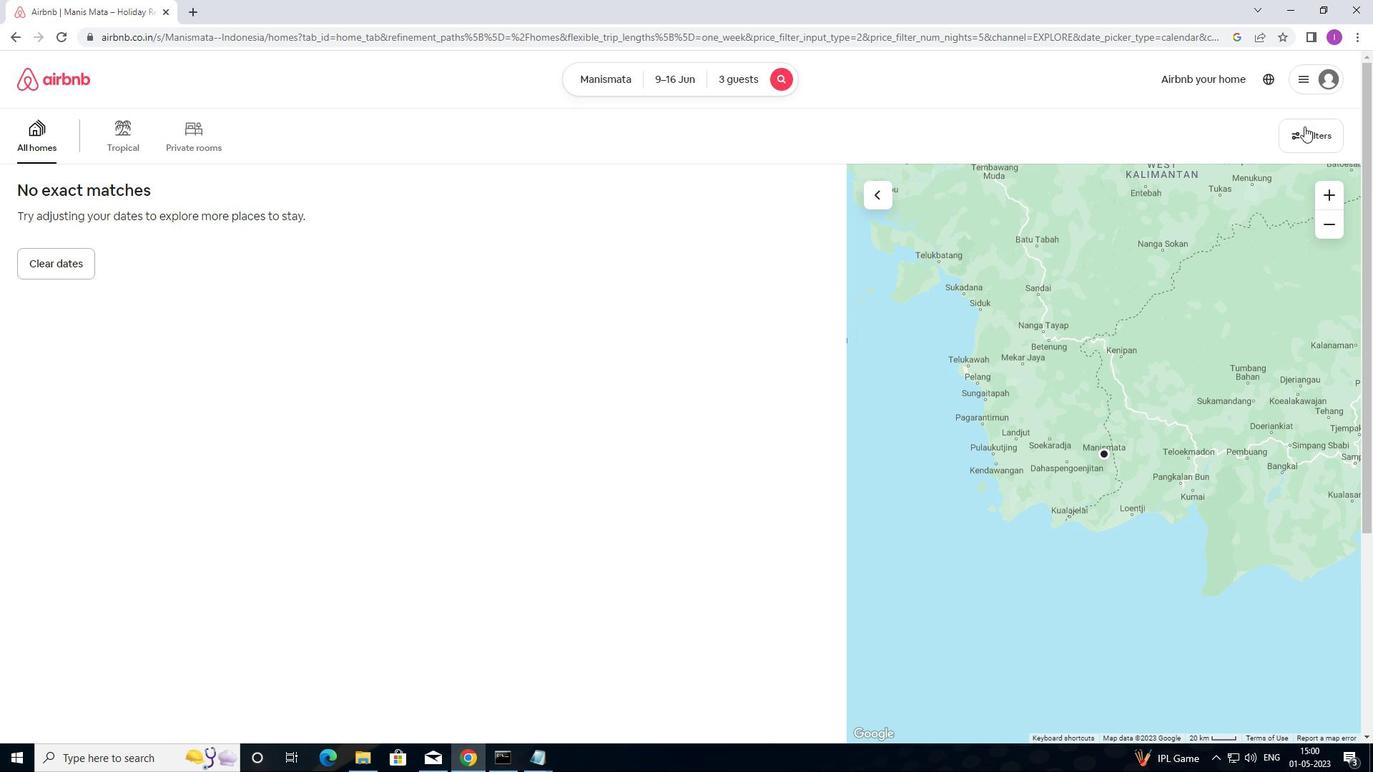 
Action: Mouse pressed left at (1304, 131)
Screenshot: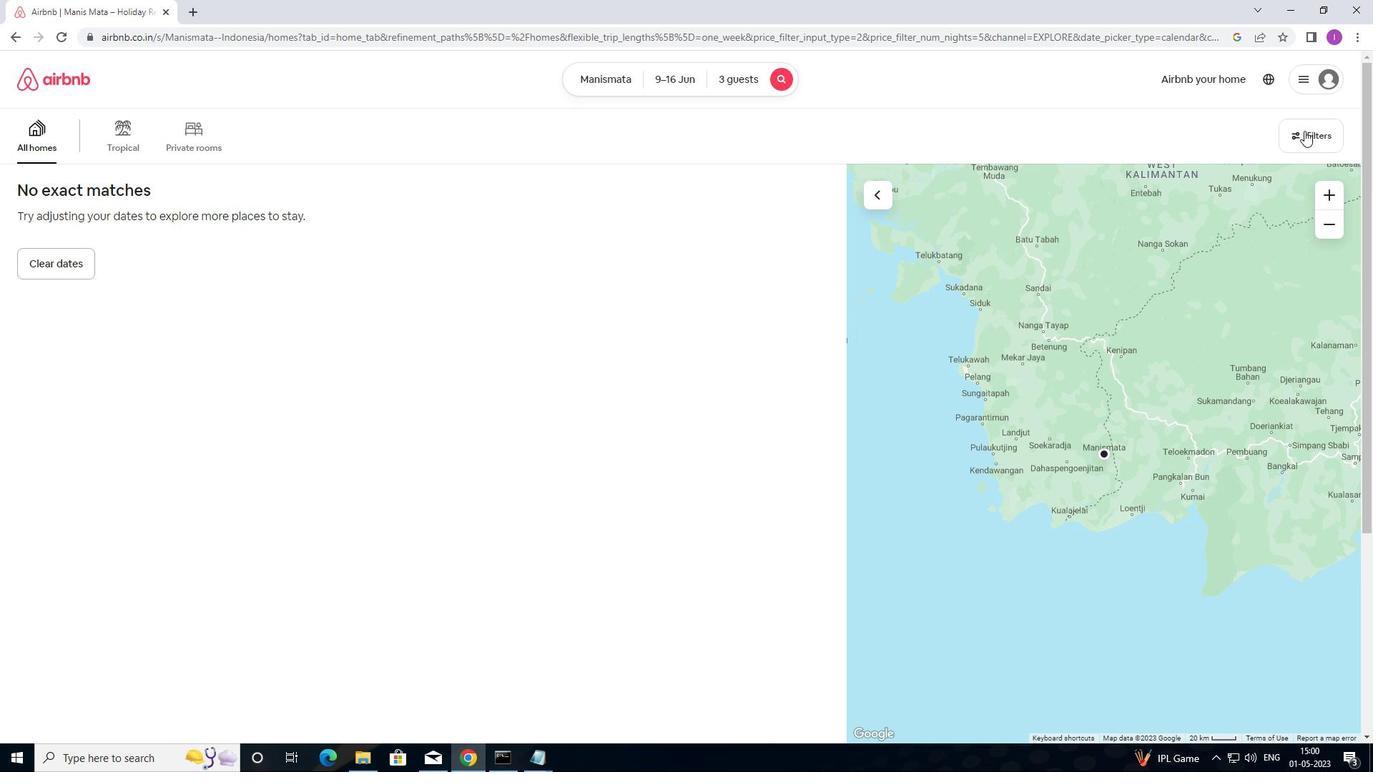 
Action: Mouse moved to (507, 223)
Screenshot: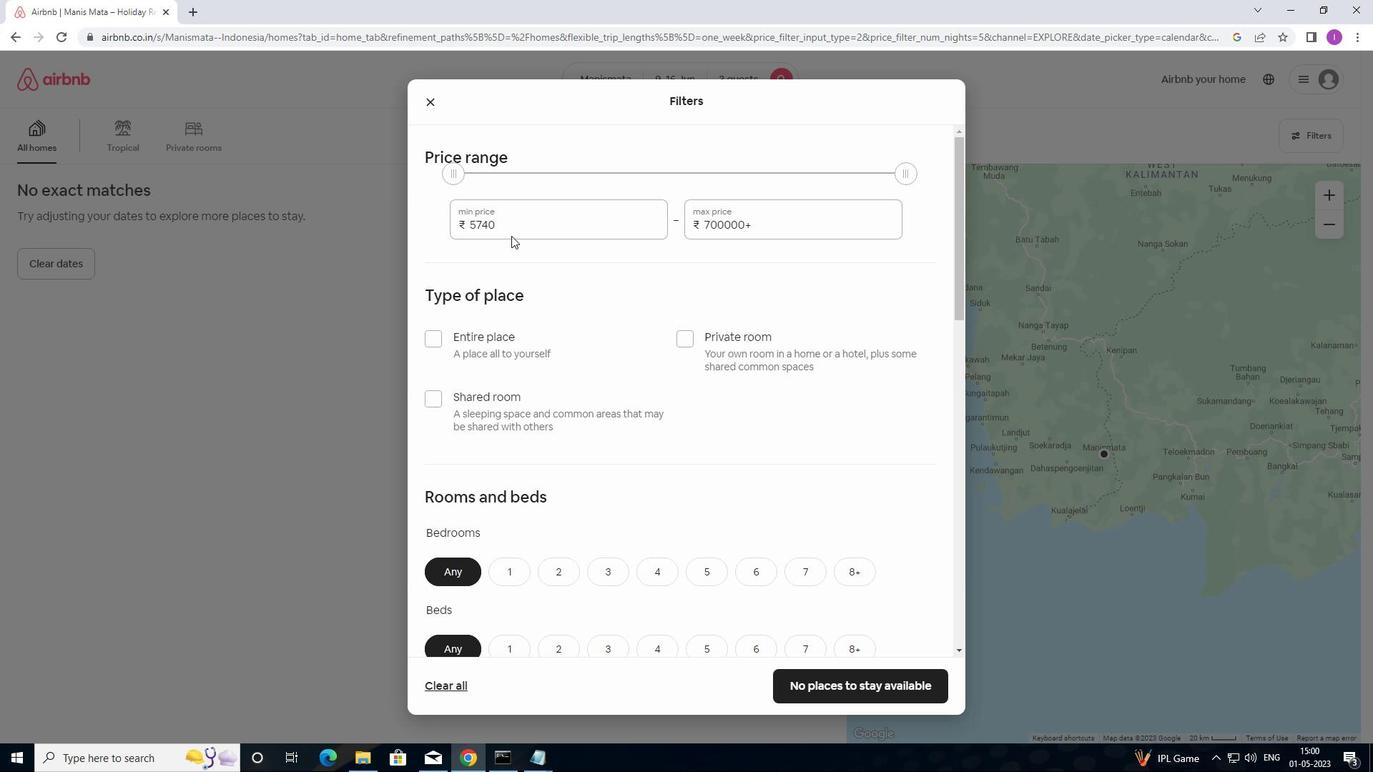 
Action: Mouse pressed left at (507, 223)
Screenshot: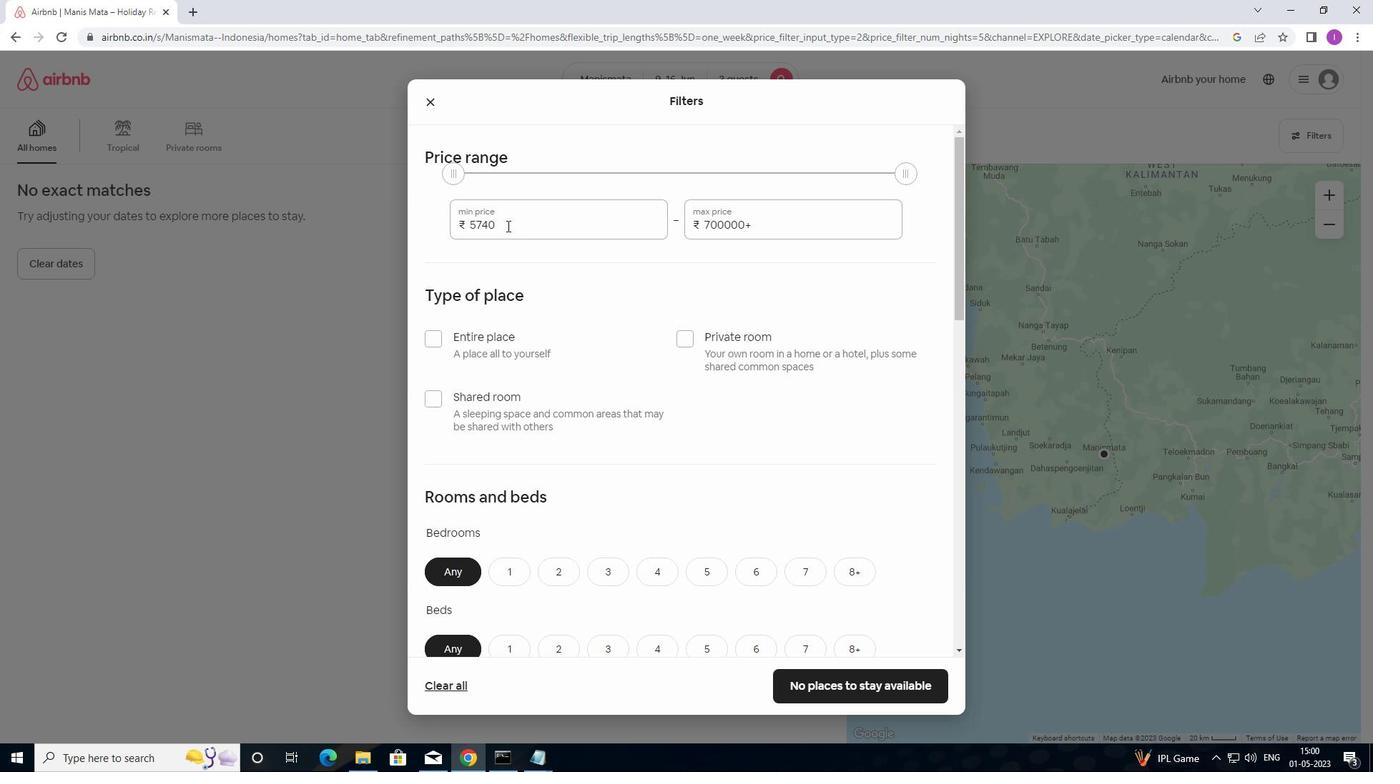 
Action: Mouse moved to (460, 236)
Screenshot: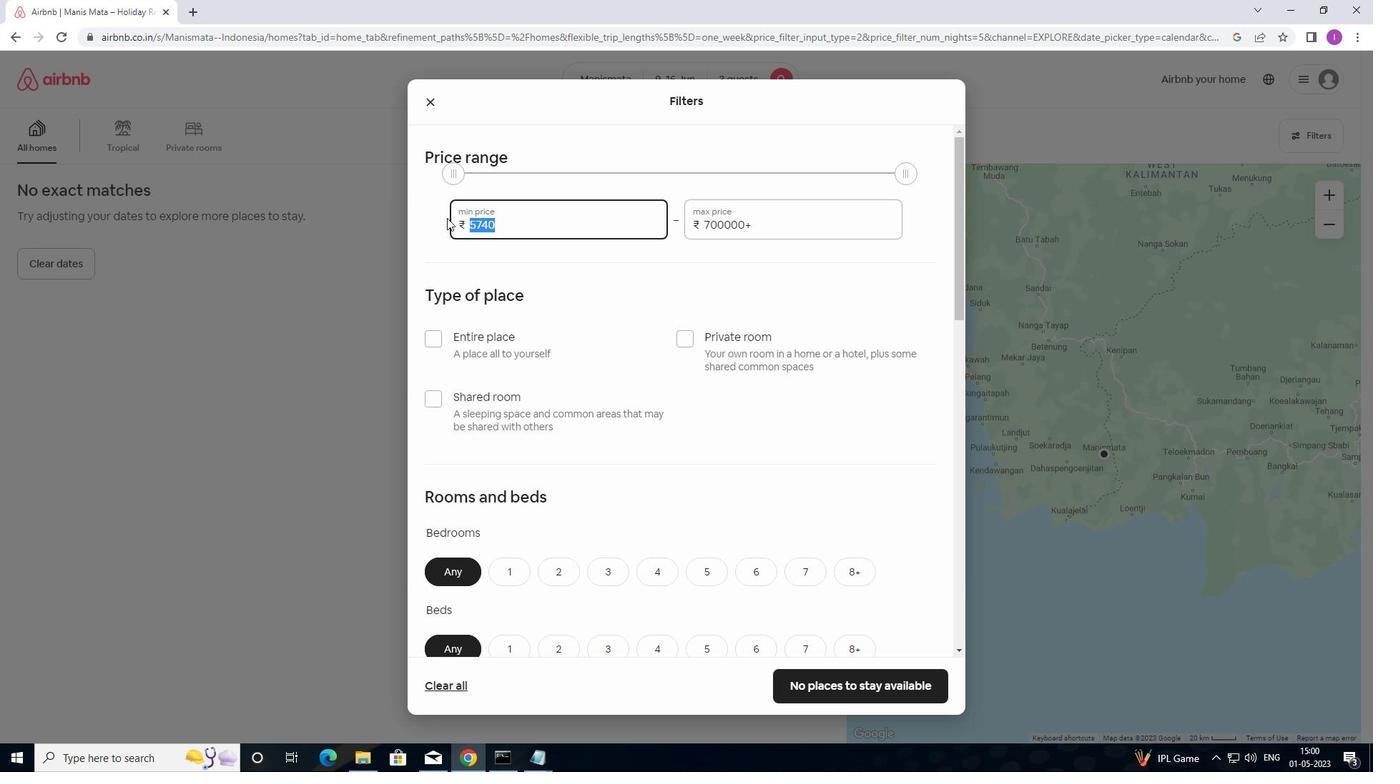 
Action: Key pressed 80000
Screenshot: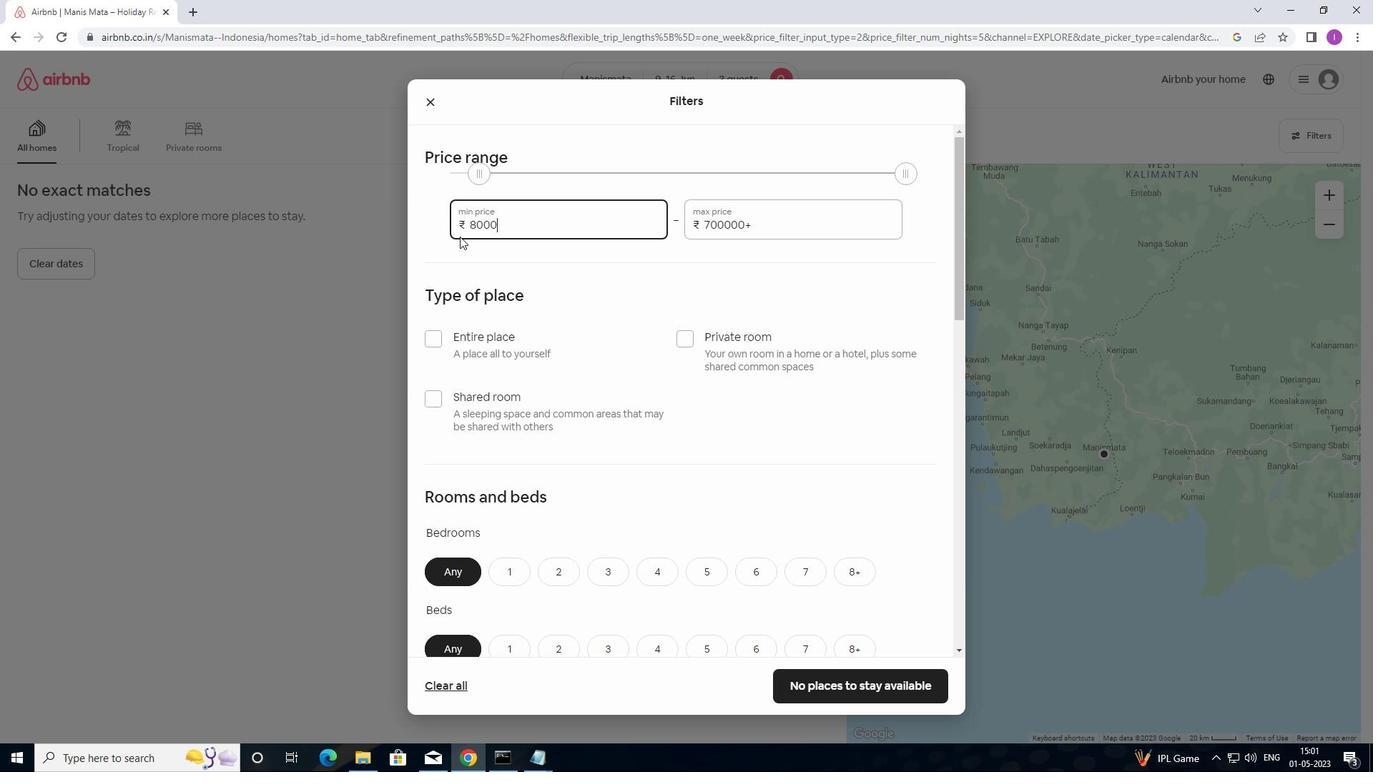 
Action: Mouse moved to (565, 228)
Screenshot: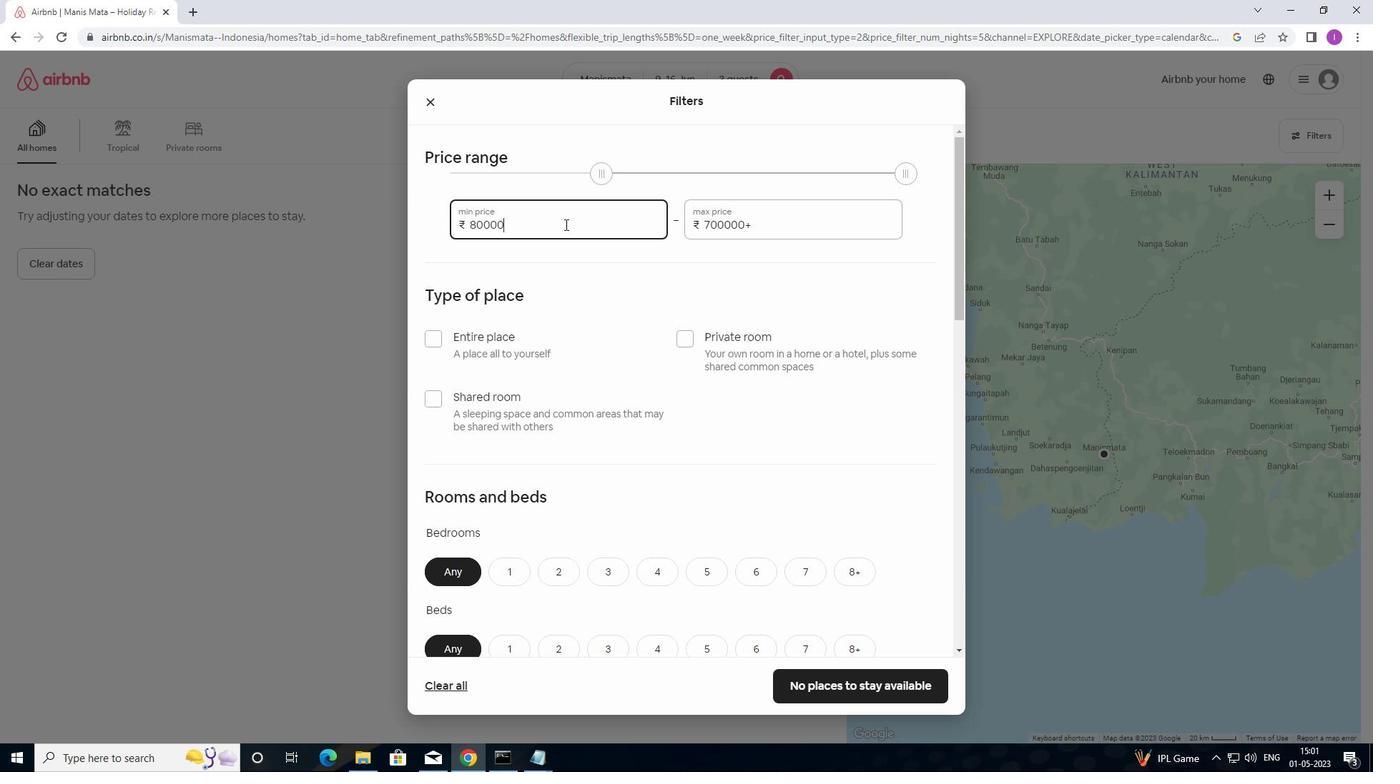 
Action: Key pressed <Key.backspace>
Screenshot: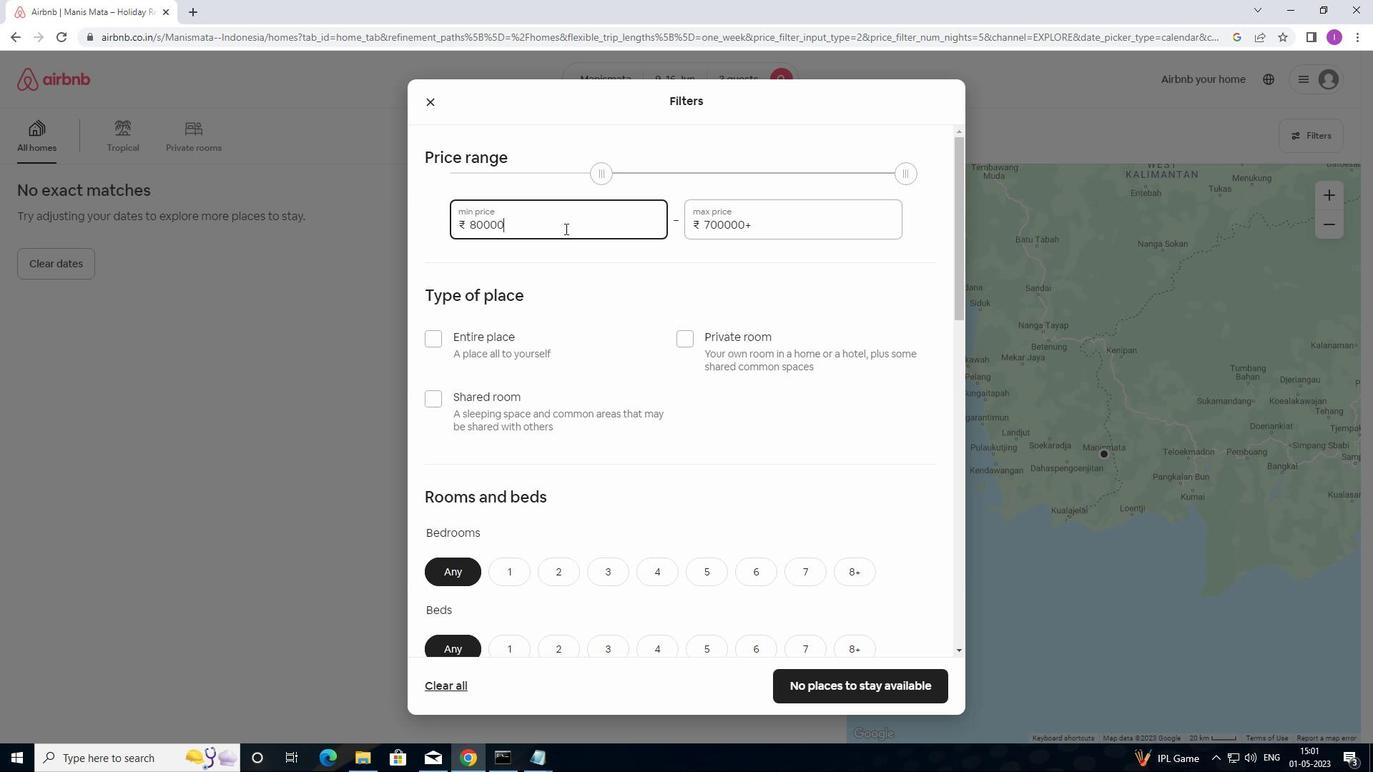 
Action: Mouse moved to (768, 224)
Screenshot: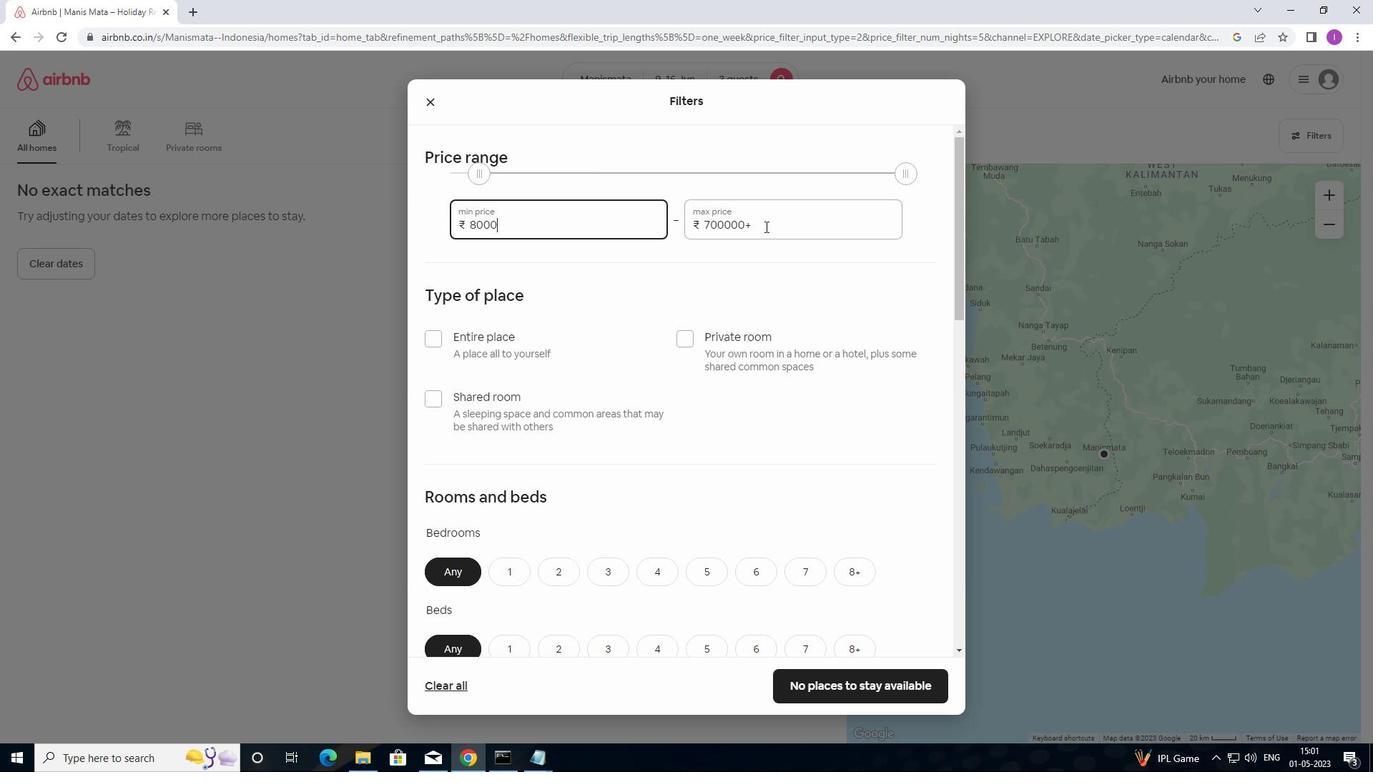 
Action: Mouse pressed left at (768, 224)
Screenshot: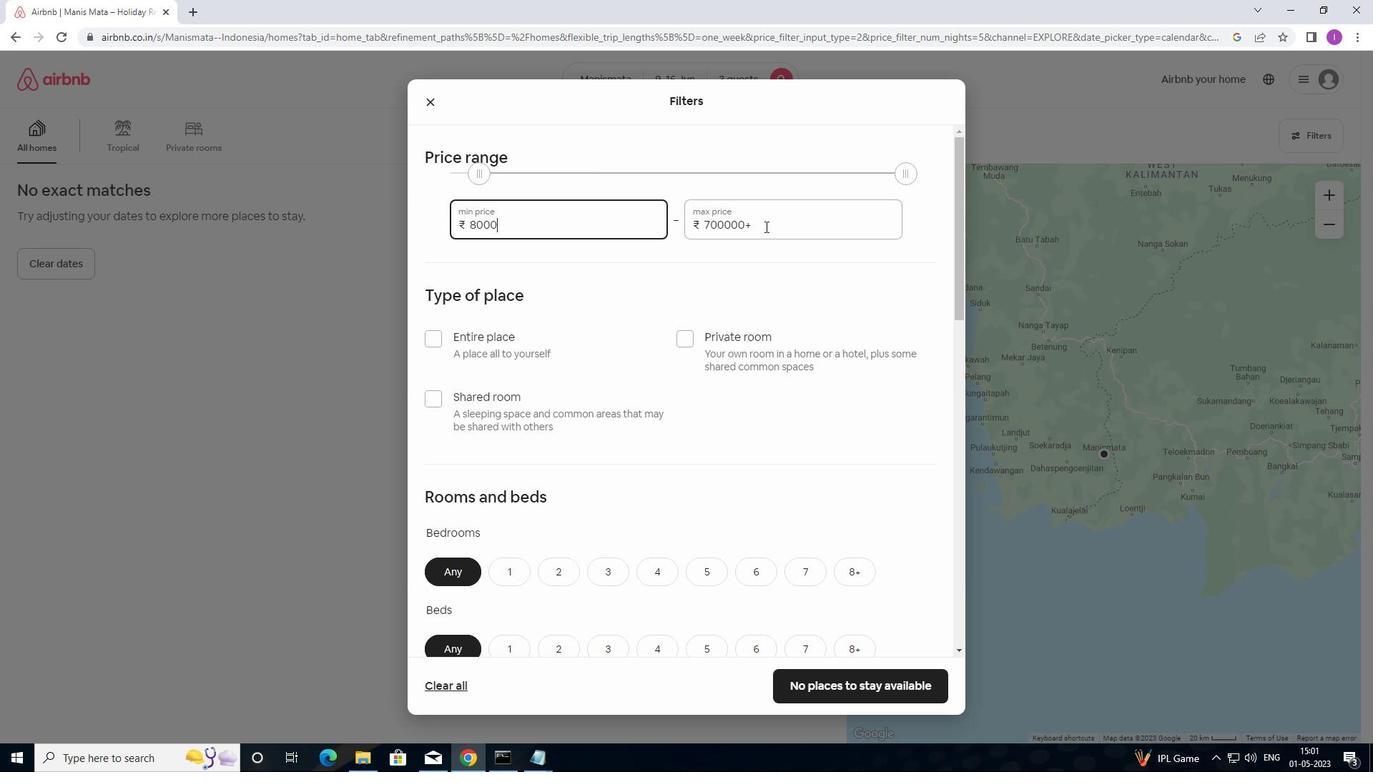 
Action: Mouse moved to (669, 238)
Screenshot: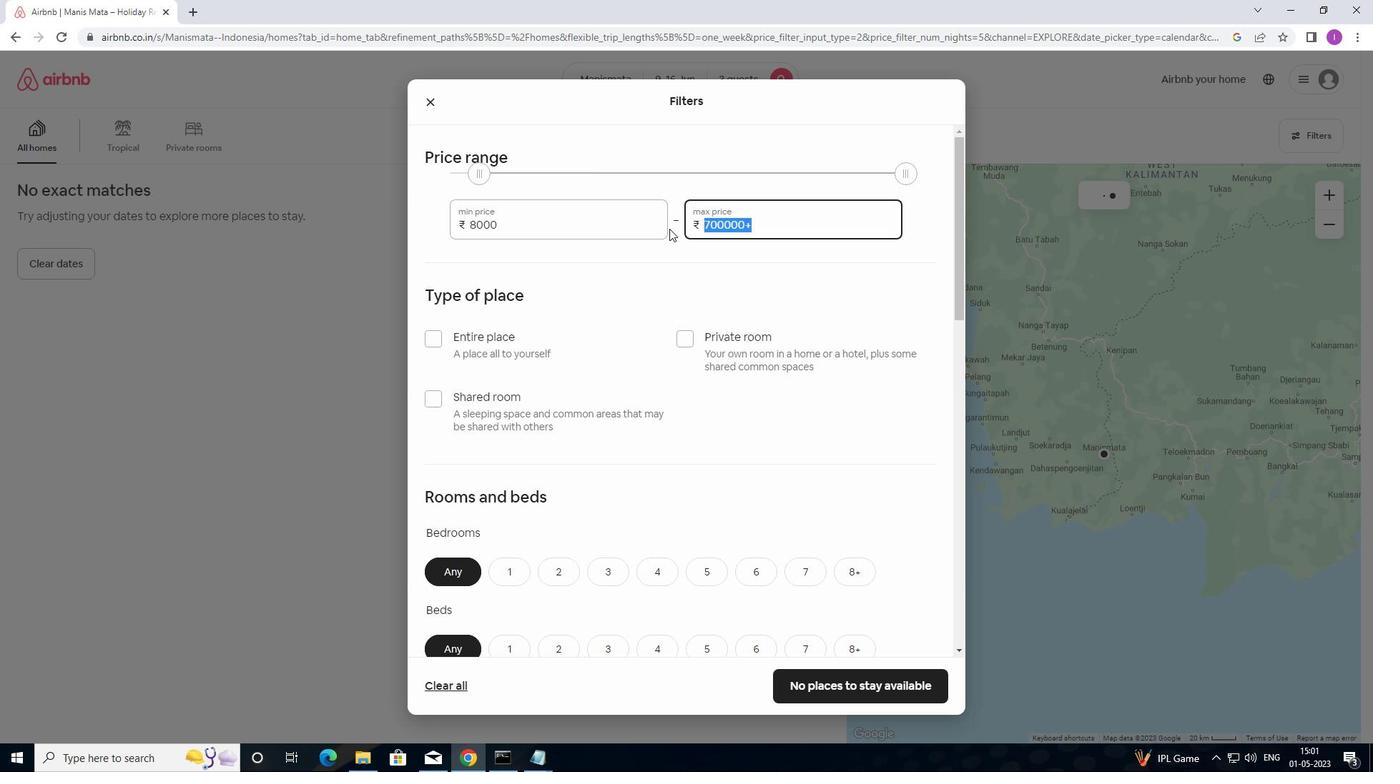 
Action: Key pressed 16000
Screenshot: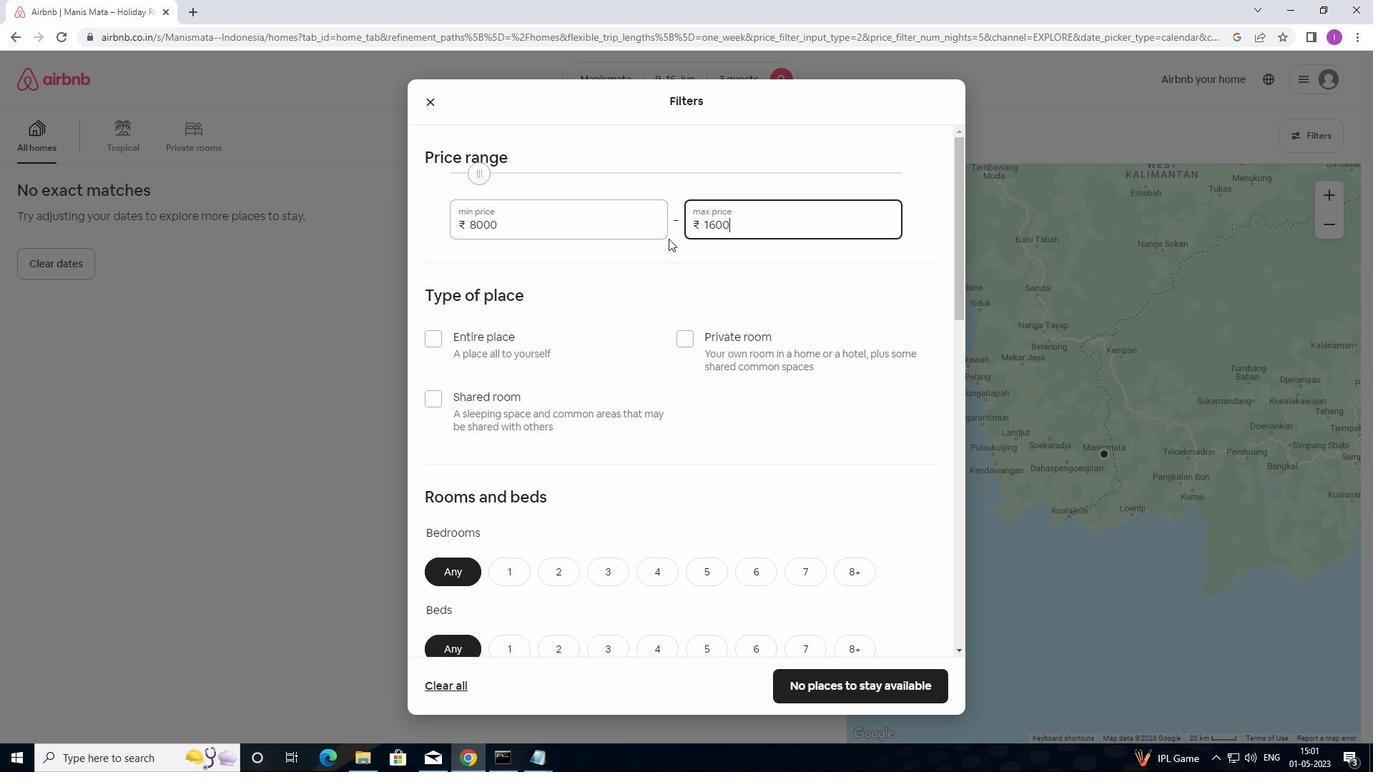 
Action: Mouse moved to (759, 265)
Screenshot: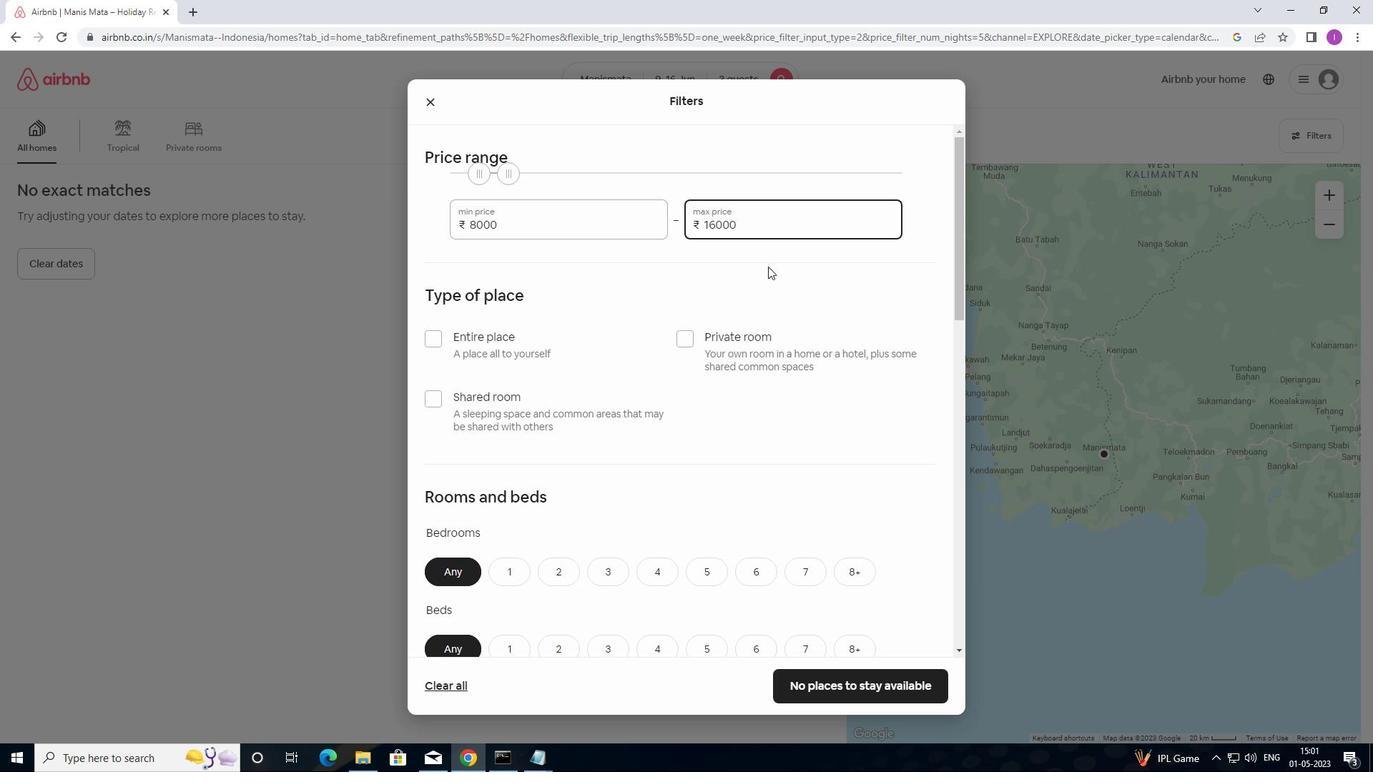 
Action: Mouse scrolled (759, 264) with delta (0, 0)
Screenshot: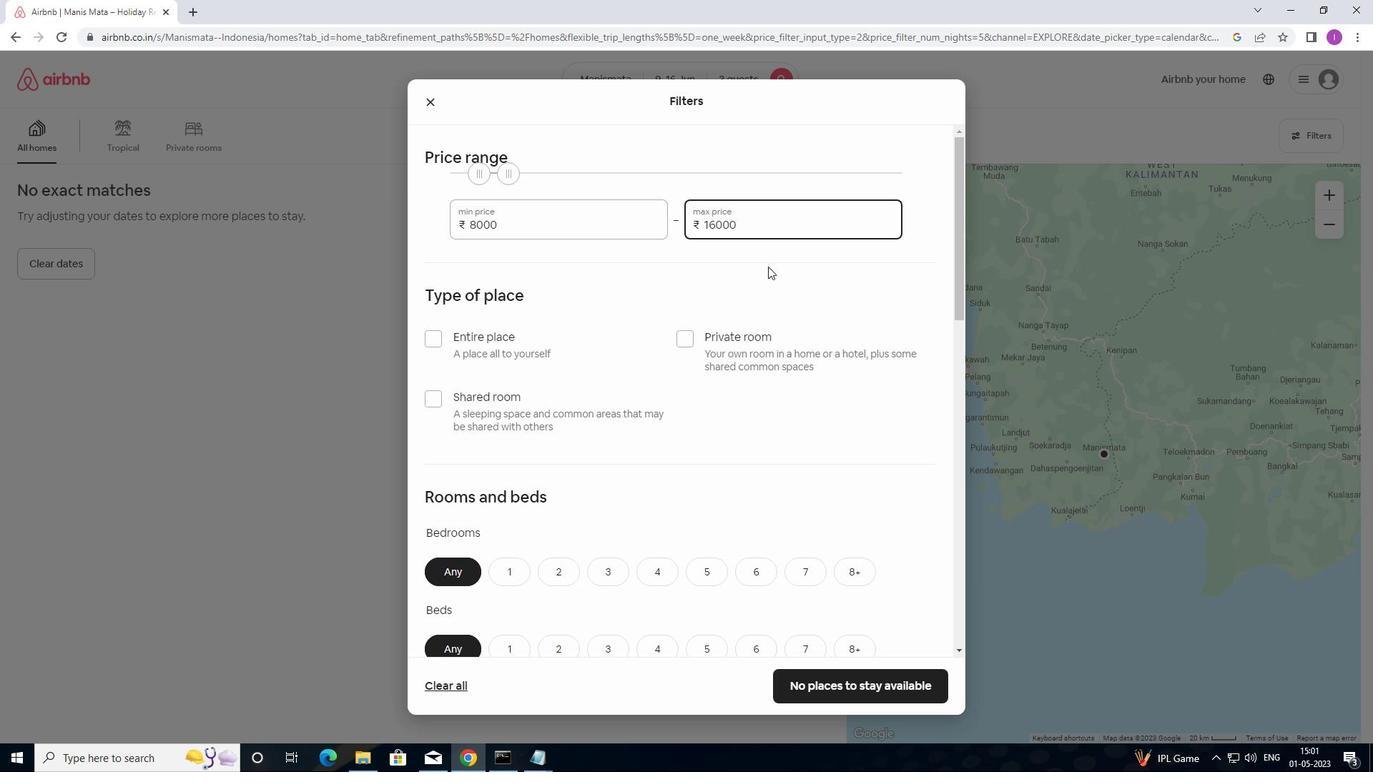 
Action: Mouse moved to (751, 264)
Screenshot: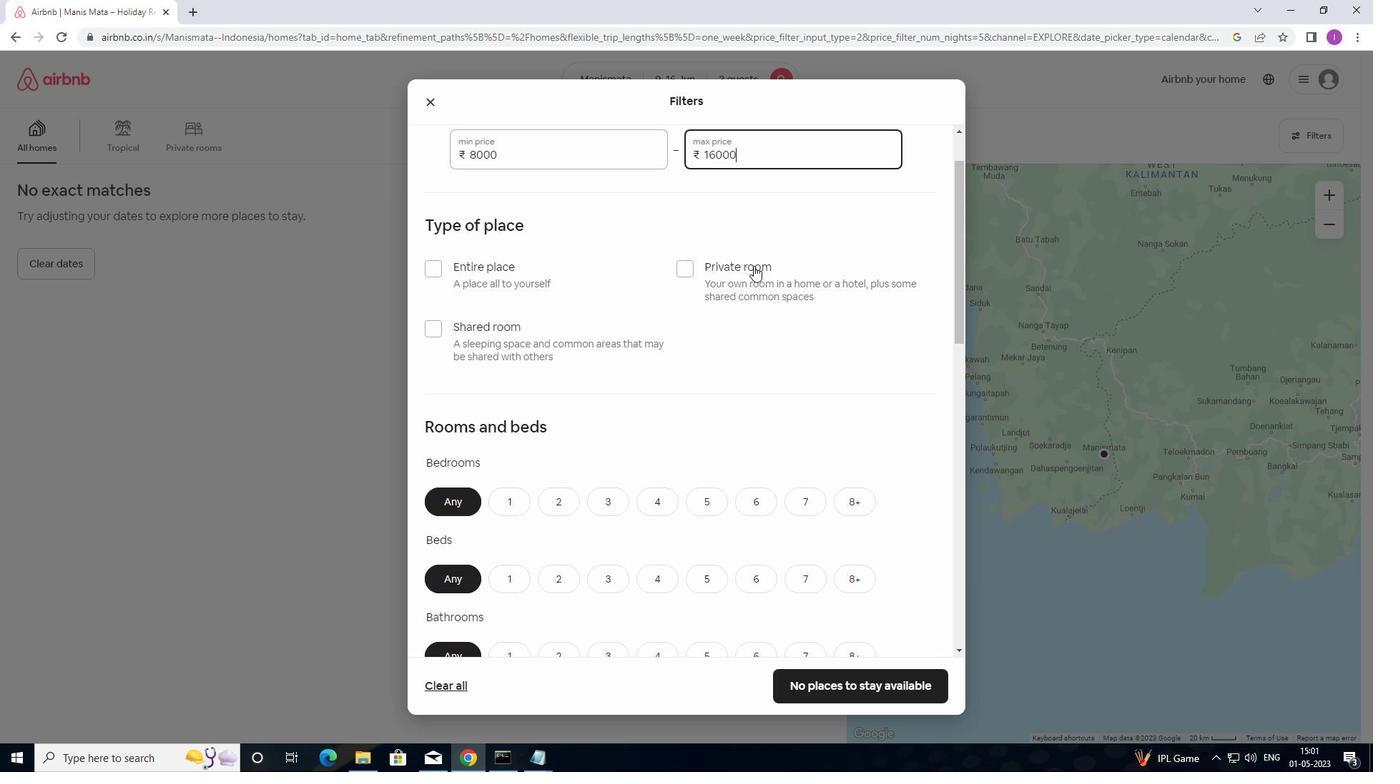 
Action: Mouse scrolled (751, 264) with delta (0, 0)
Screenshot: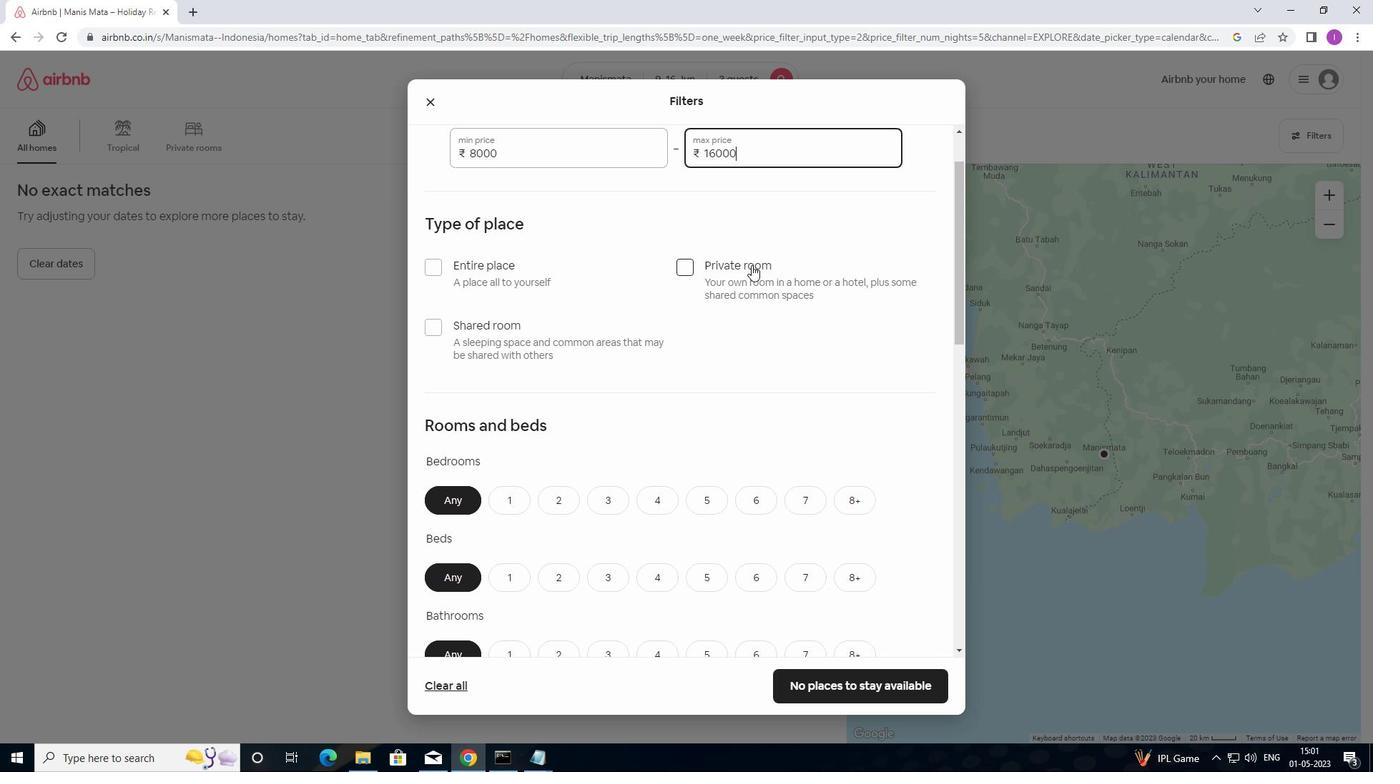 
Action: Mouse moved to (438, 201)
Screenshot: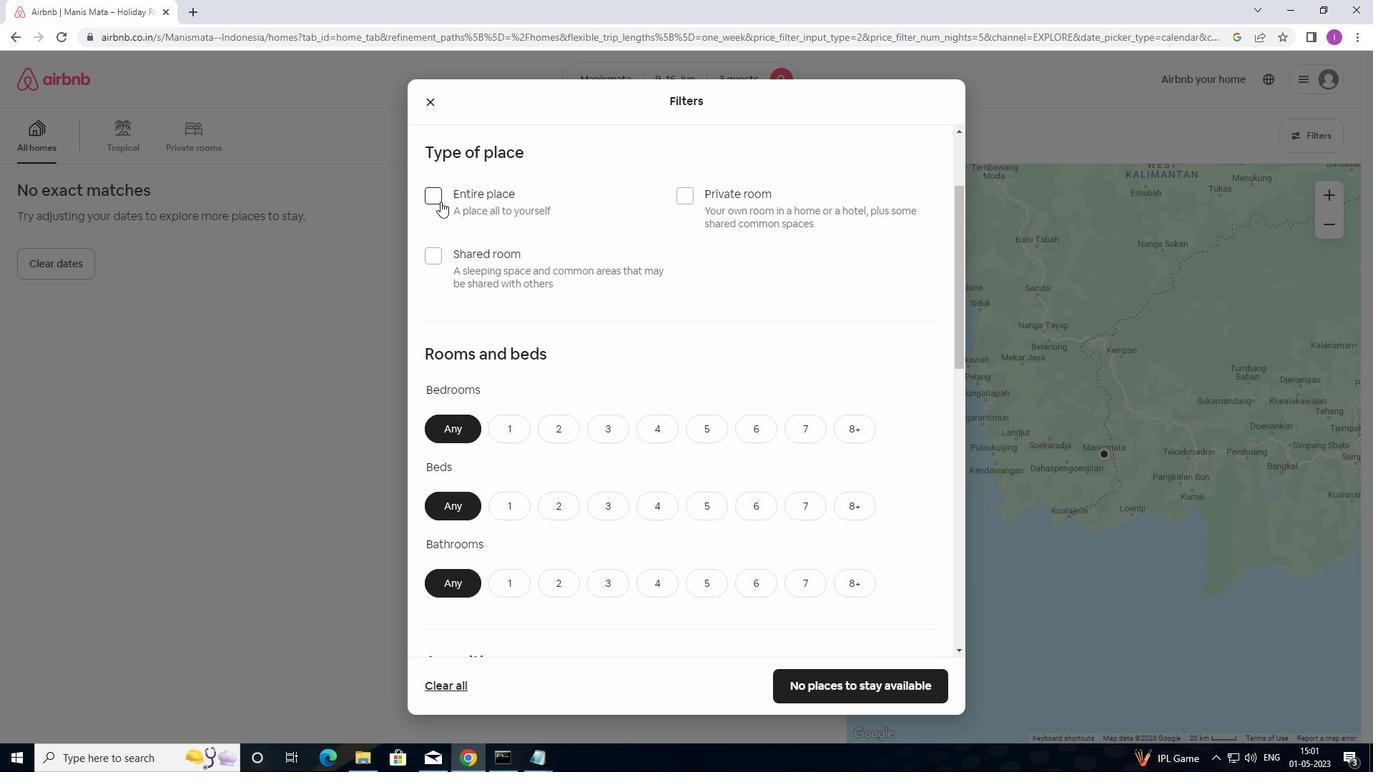 
Action: Mouse pressed left at (438, 201)
Screenshot: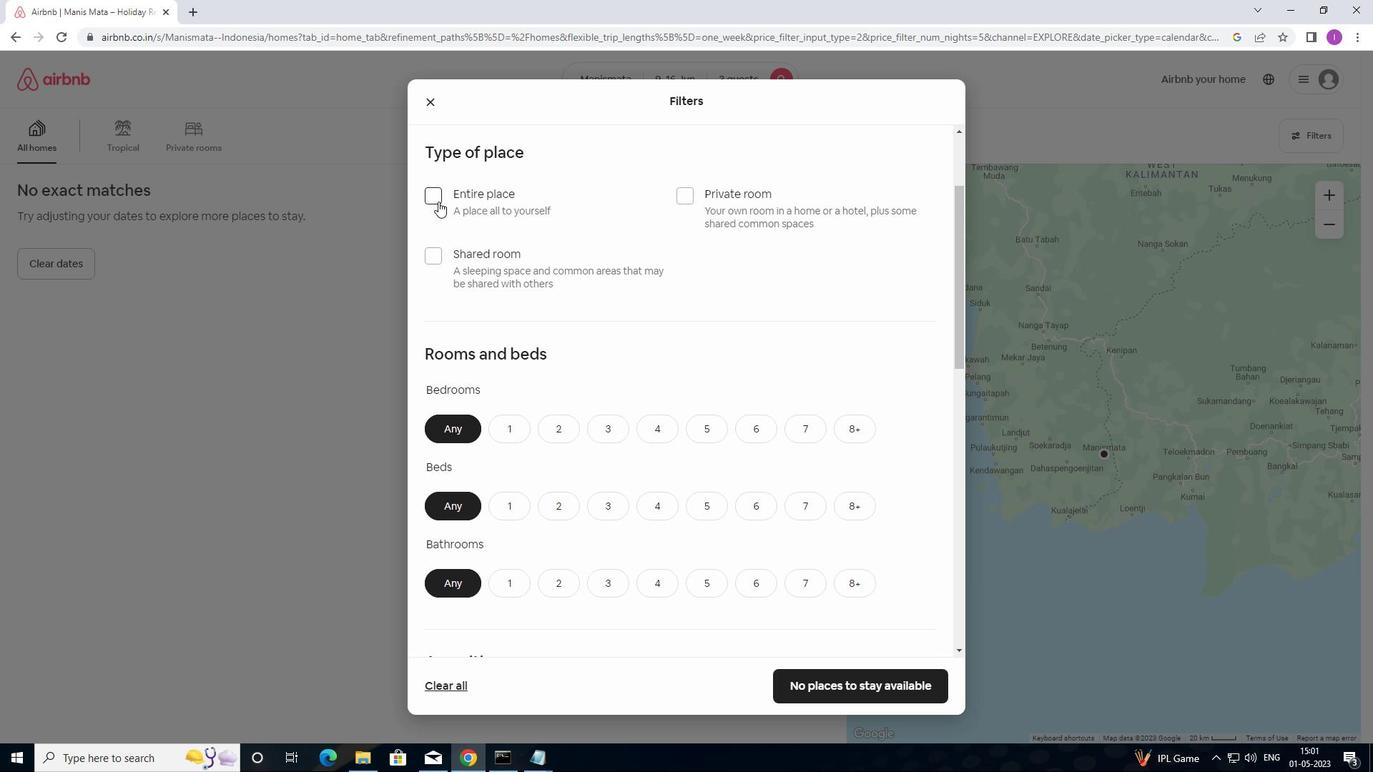 
Action: Mouse moved to (638, 219)
Screenshot: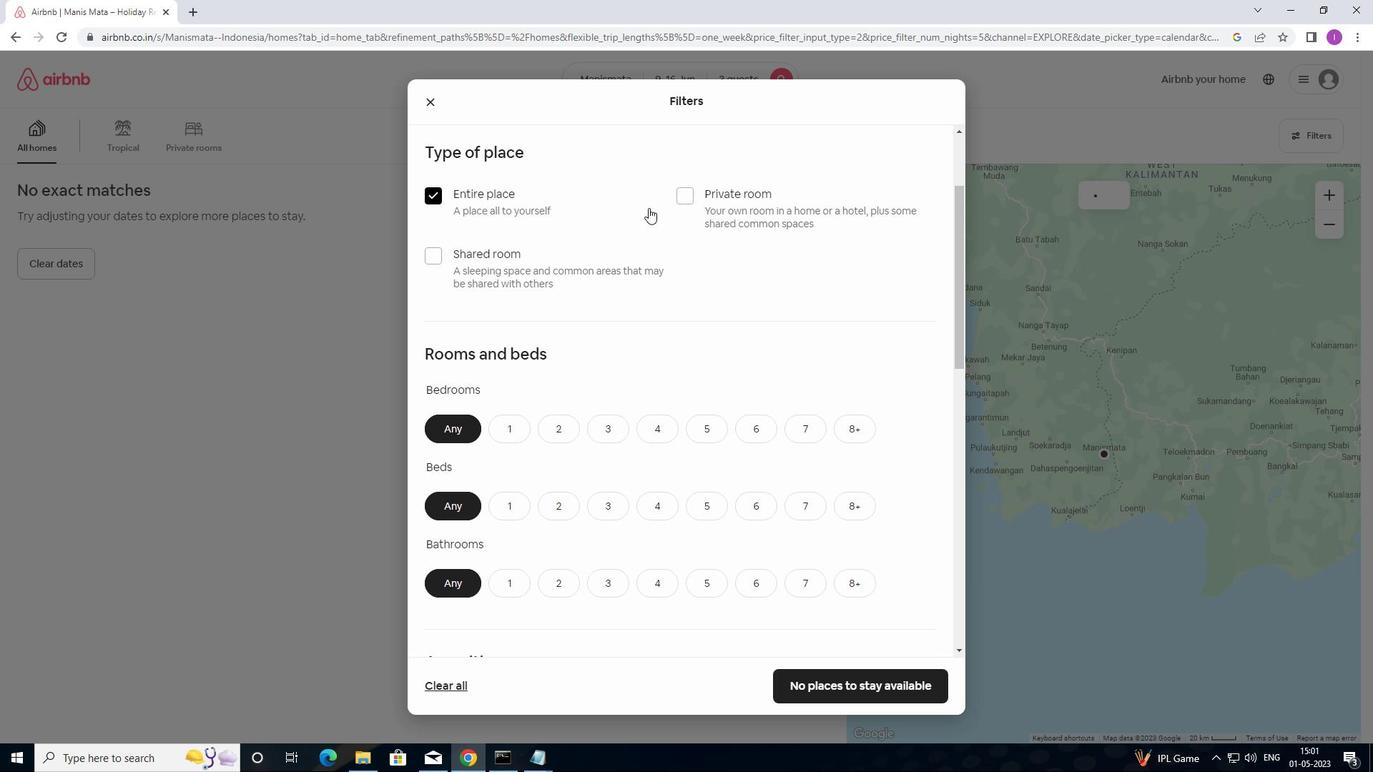 
Action: Mouse scrolled (638, 218) with delta (0, 0)
Screenshot: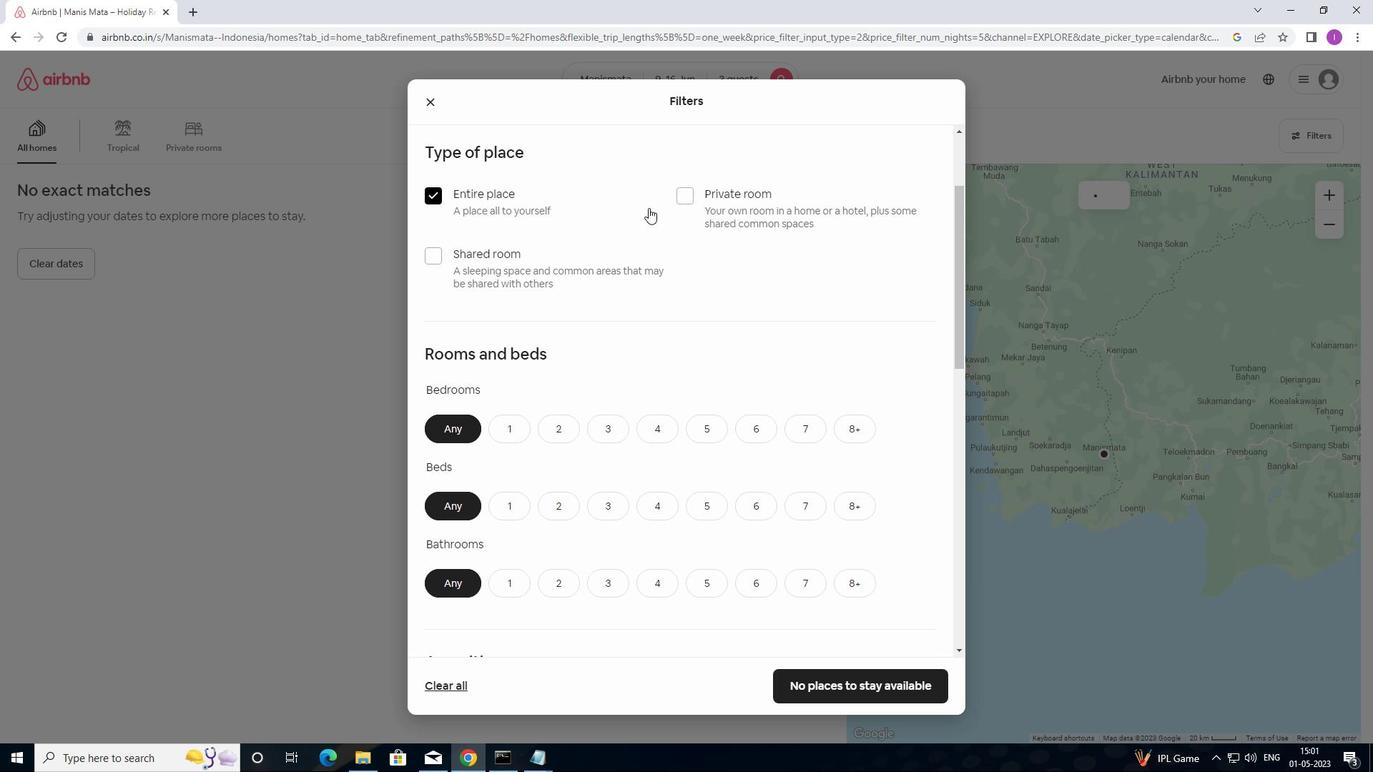 
Action: Mouse moved to (638, 220)
Screenshot: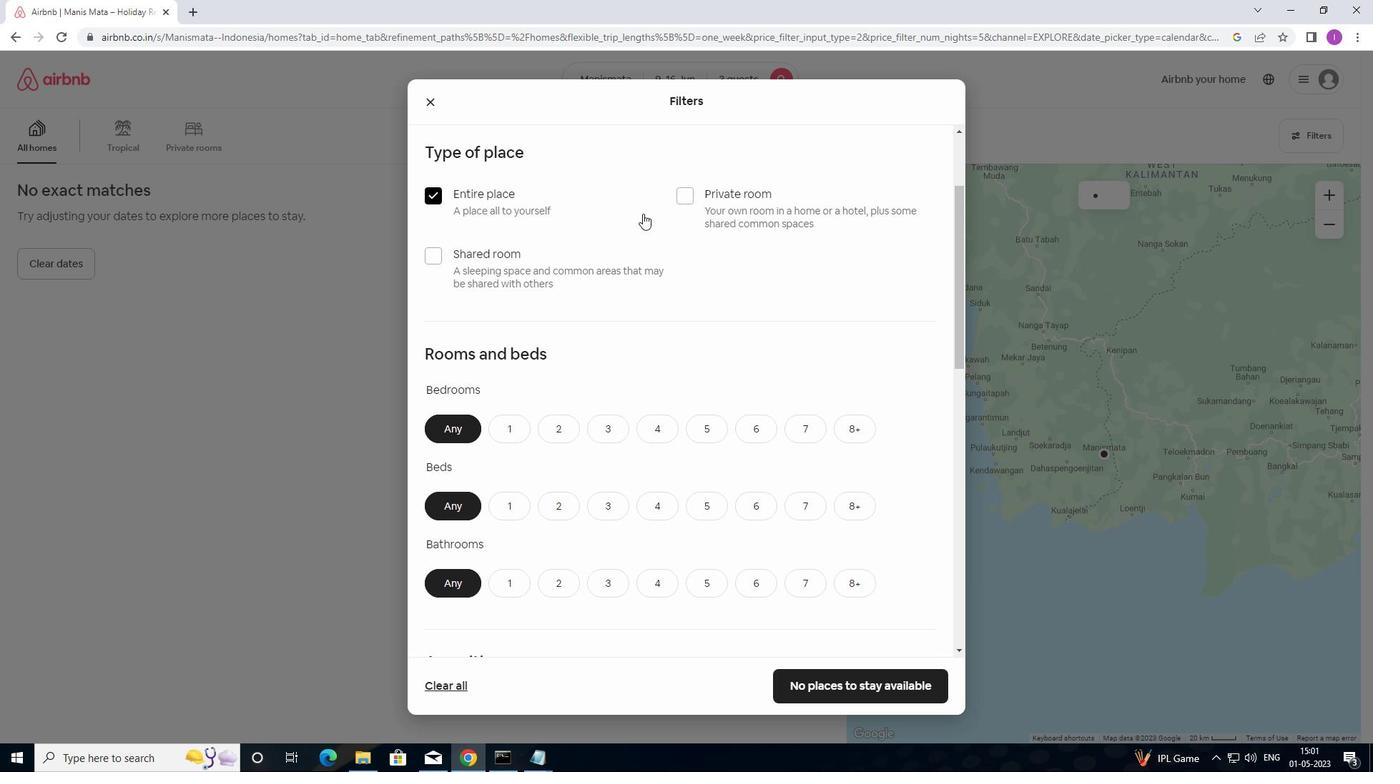 
Action: Mouse scrolled (638, 219) with delta (0, 0)
Screenshot: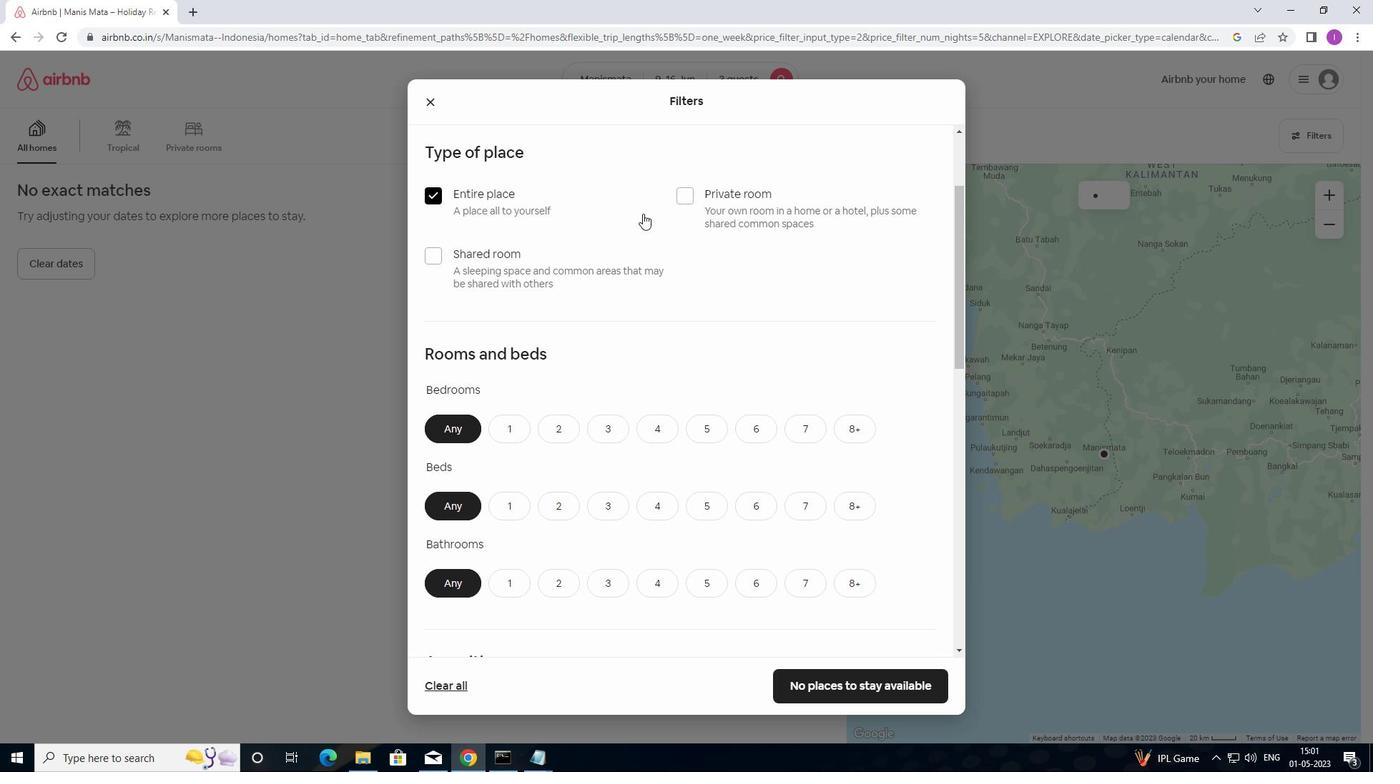 
Action: Mouse moved to (636, 221)
Screenshot: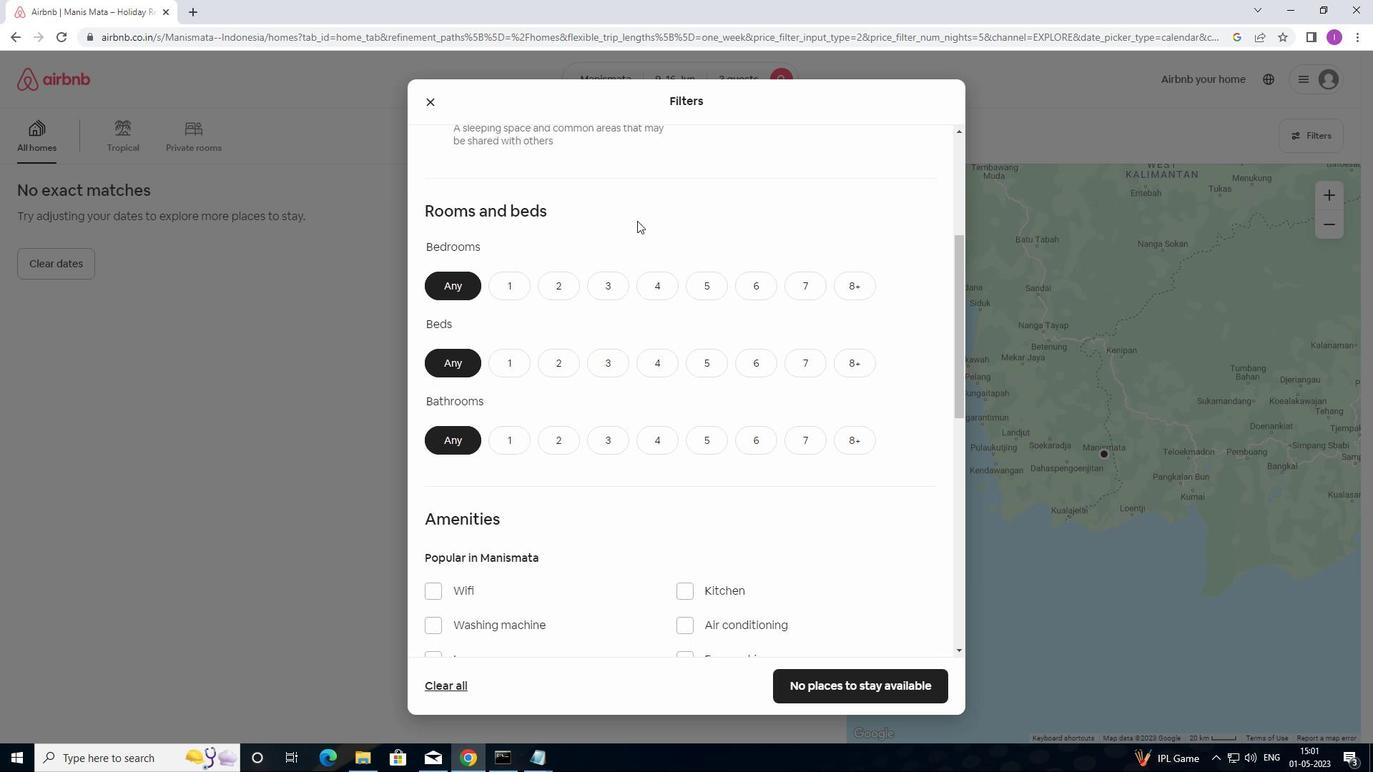 
Action: Mouse scrolled (636, 220) with delta (0, 0)
Screenshot: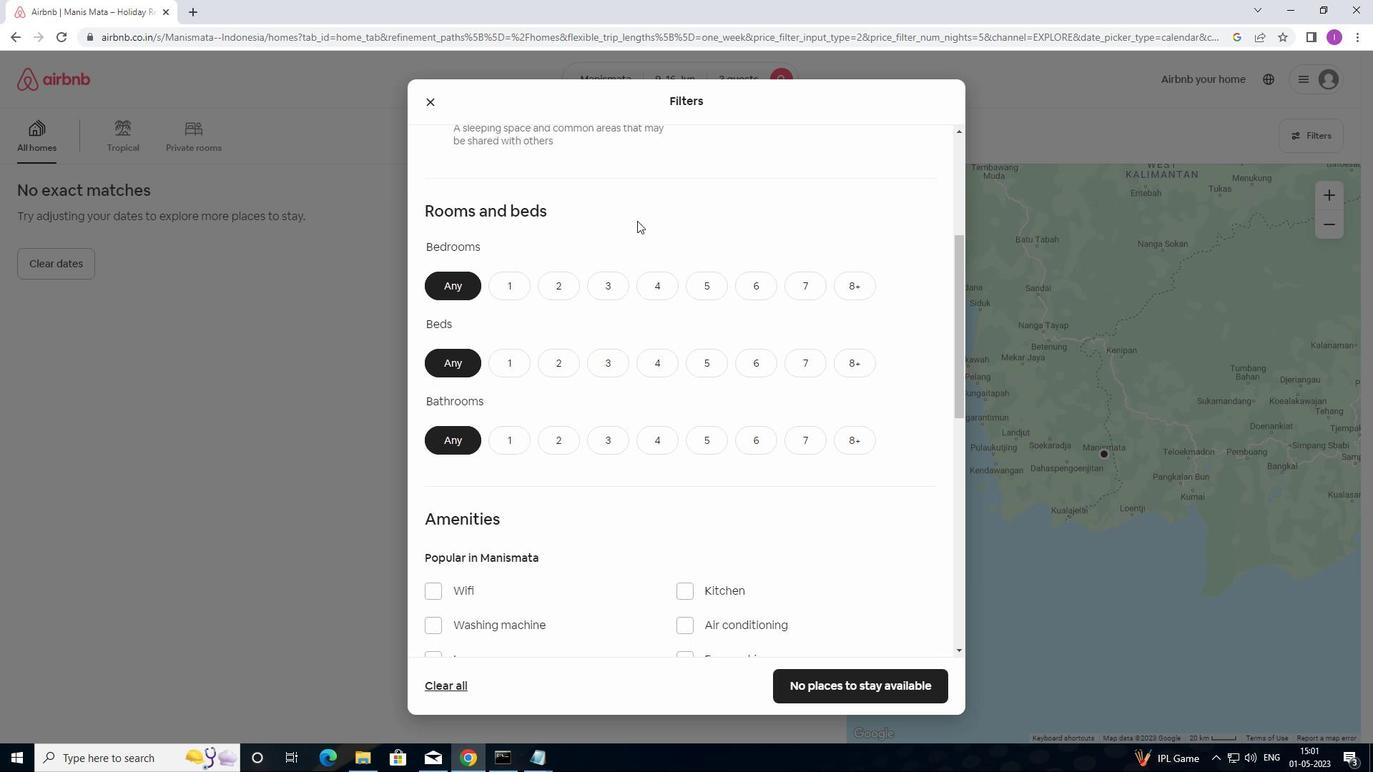 
Action: Mouse moved to (635, 221)
Screenshot: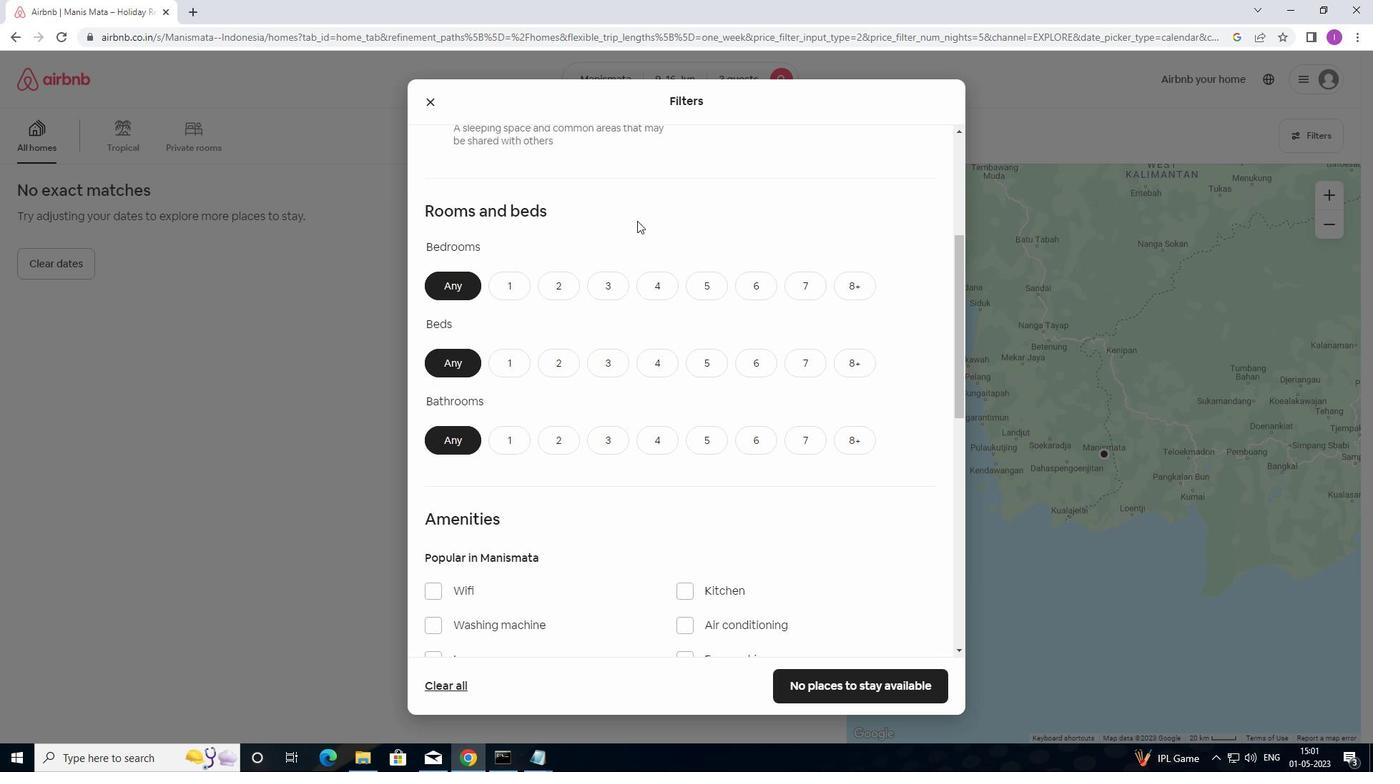 
Action: Mouse scrolled (635, 220) with delta (0, 0)
Screenshot: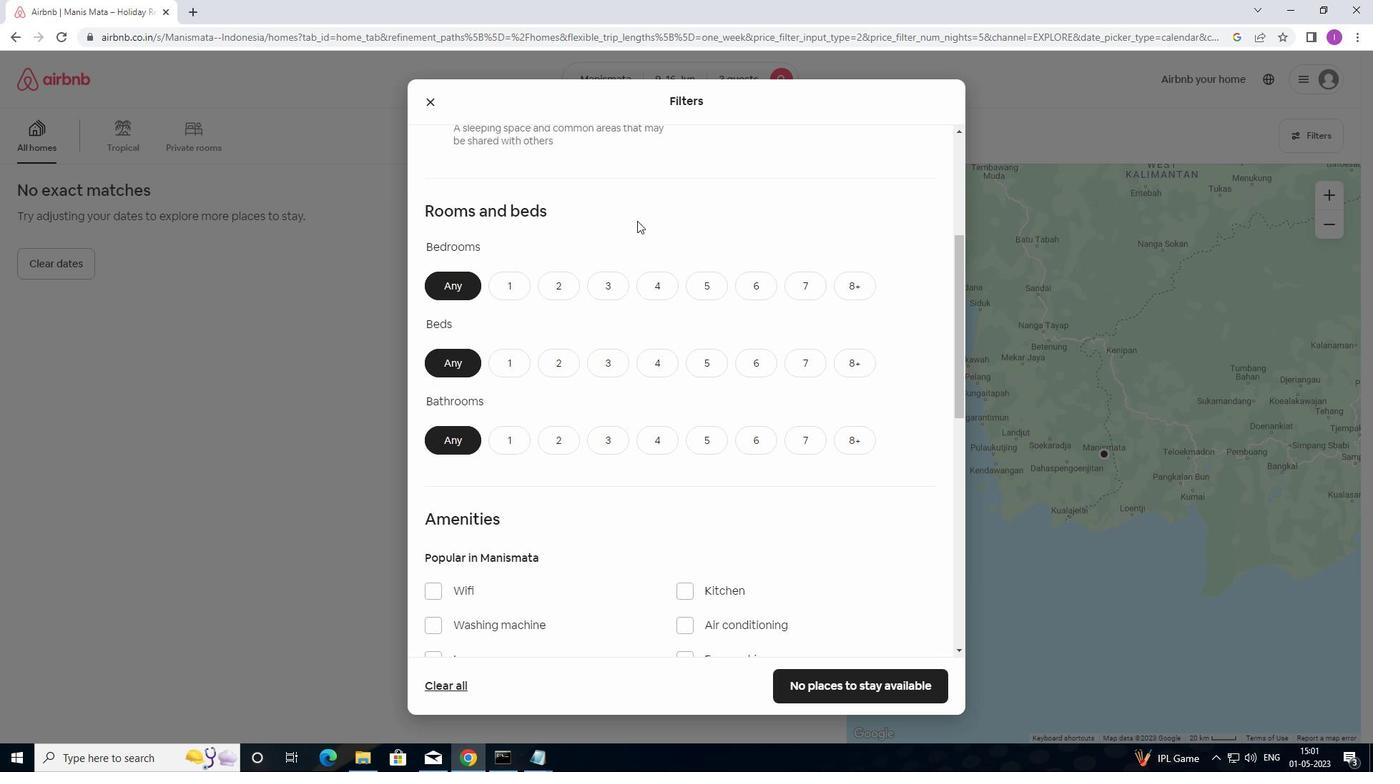 
Action: Mouse moved to (554, 150)
Screenshot: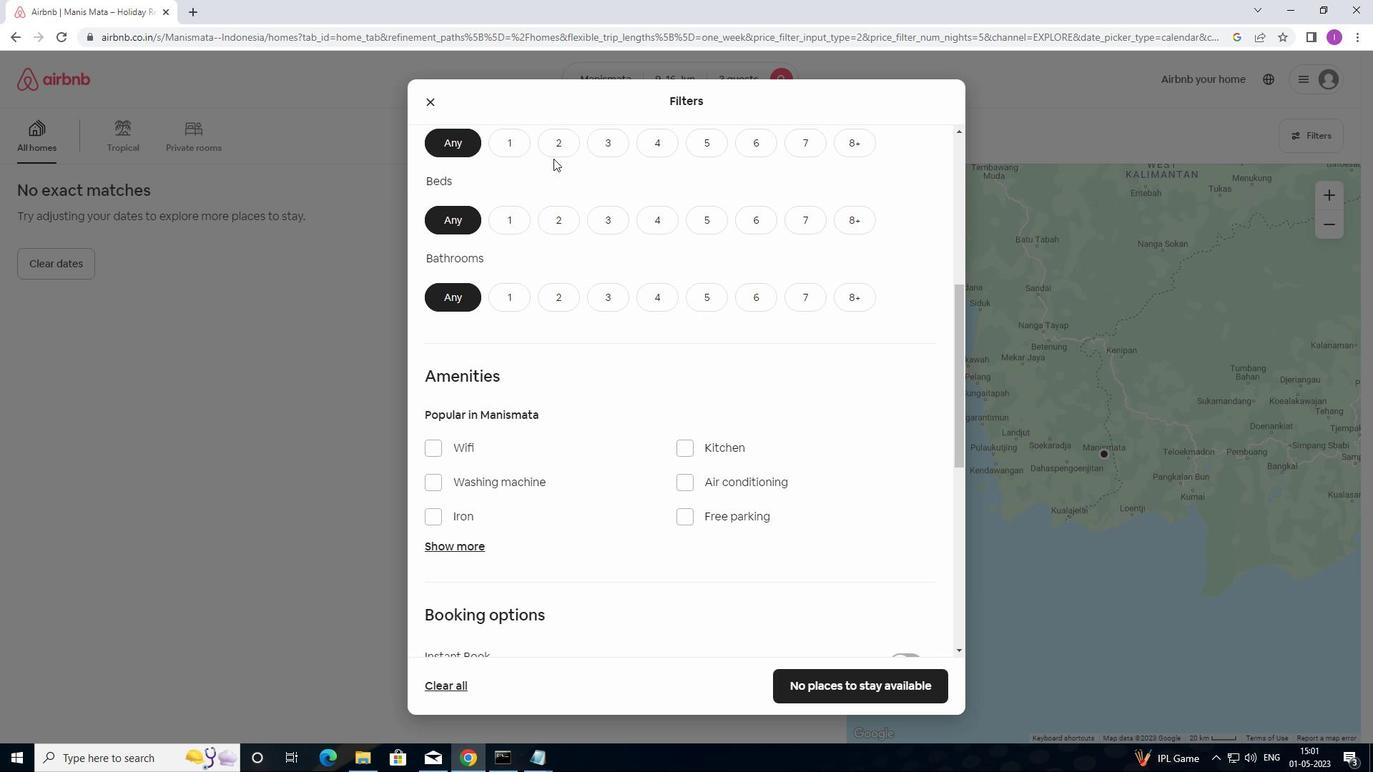 
Action: Mouse pressed left at (554, 150)
Screenshot: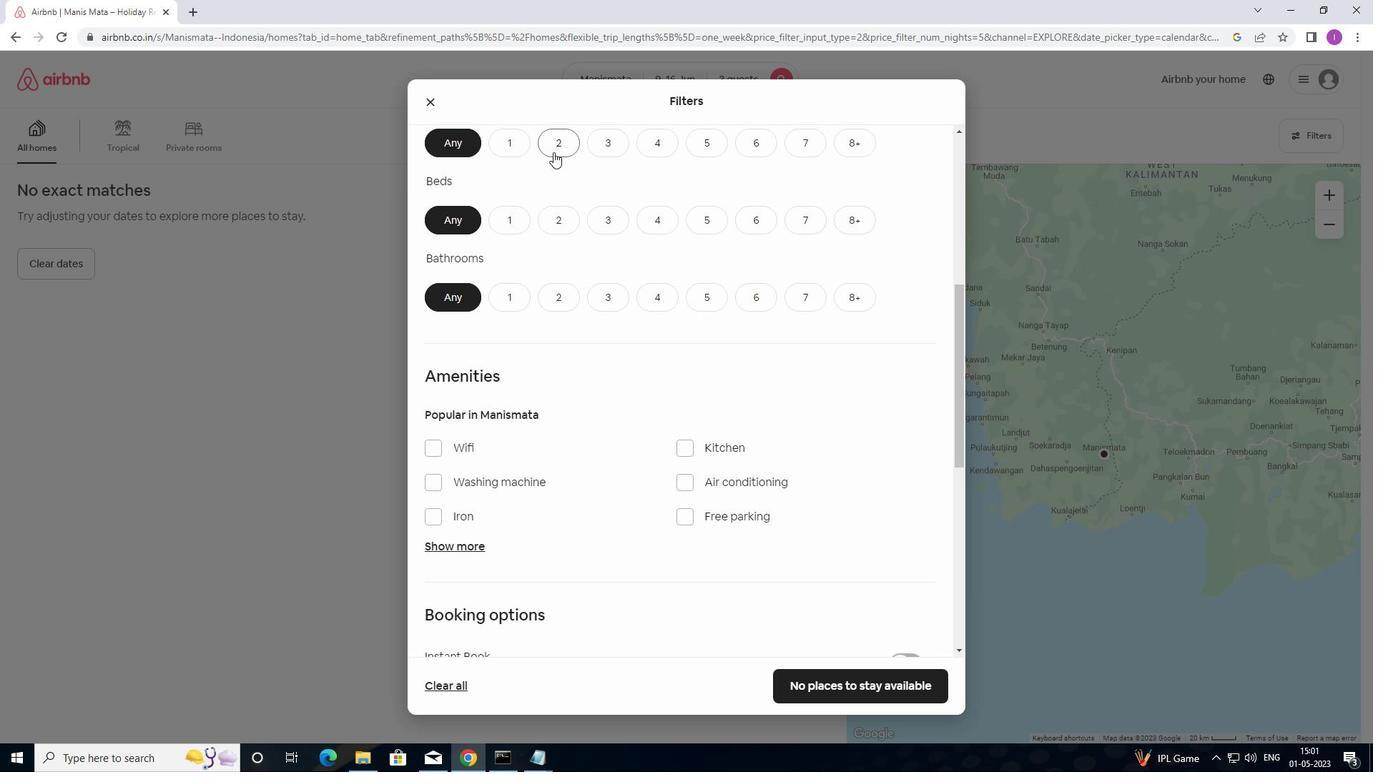 
Action: Mouse moved to (552, 231)
Screenshot: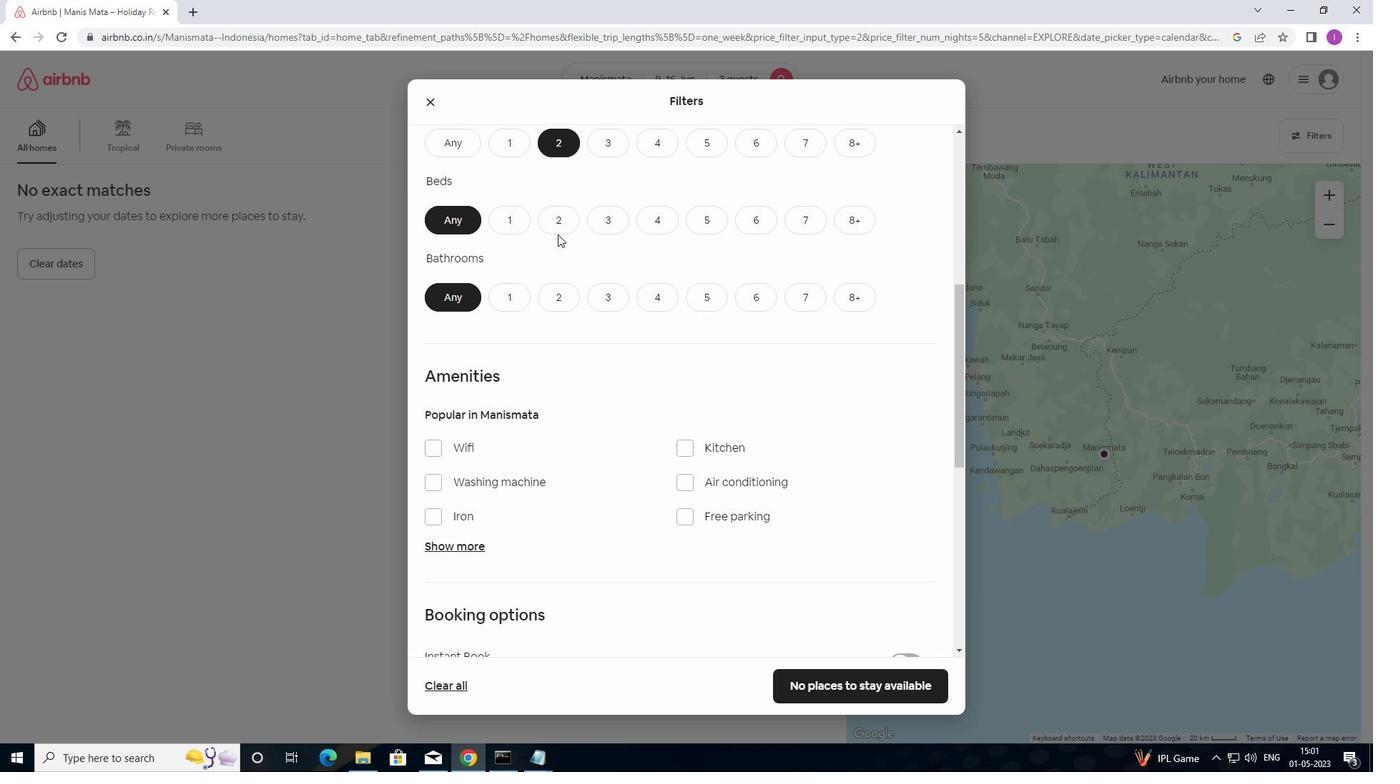 
Action: Mouse pressed left at (552, 231)
Screenshot: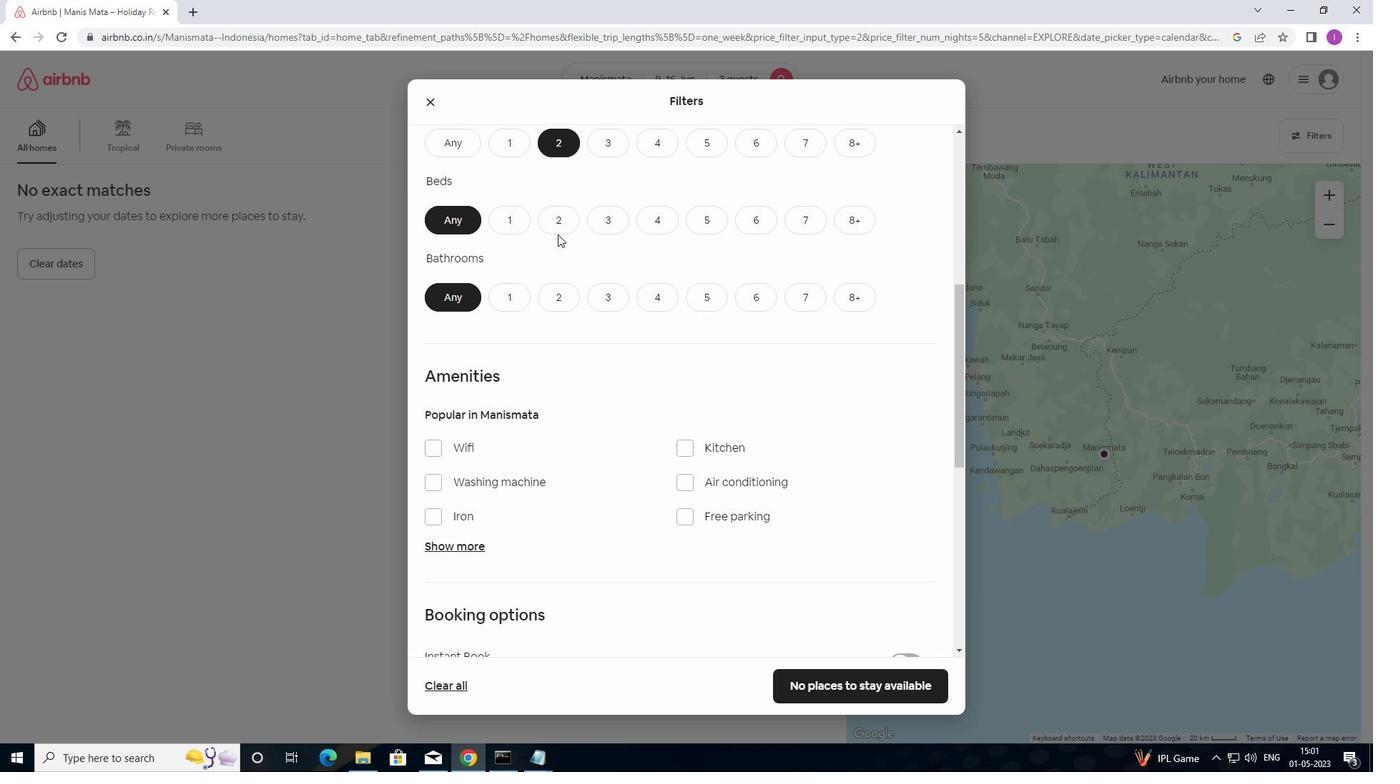 
Action: Mouse moved to (504, 291)
Screenshot: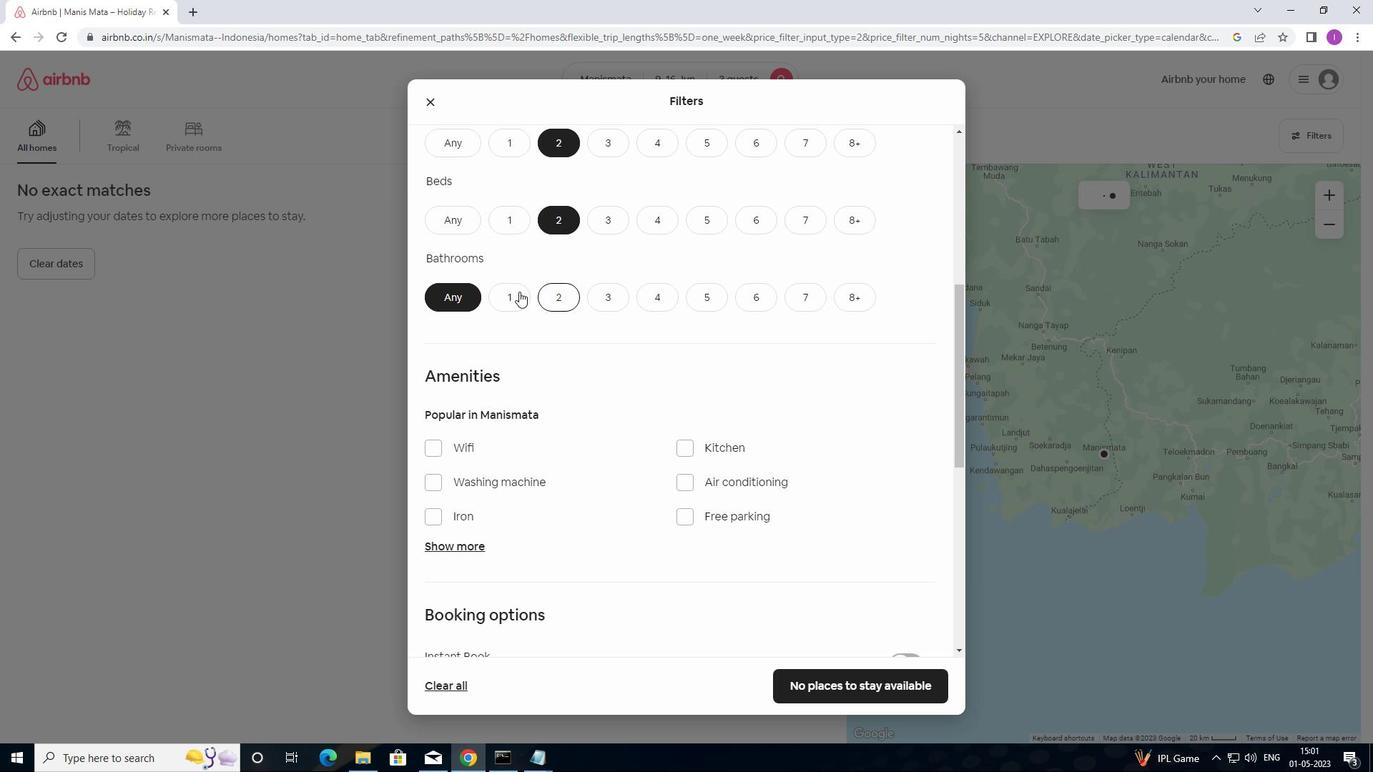 
Action: Mouse pressed left at (504, 291)
Screenshot: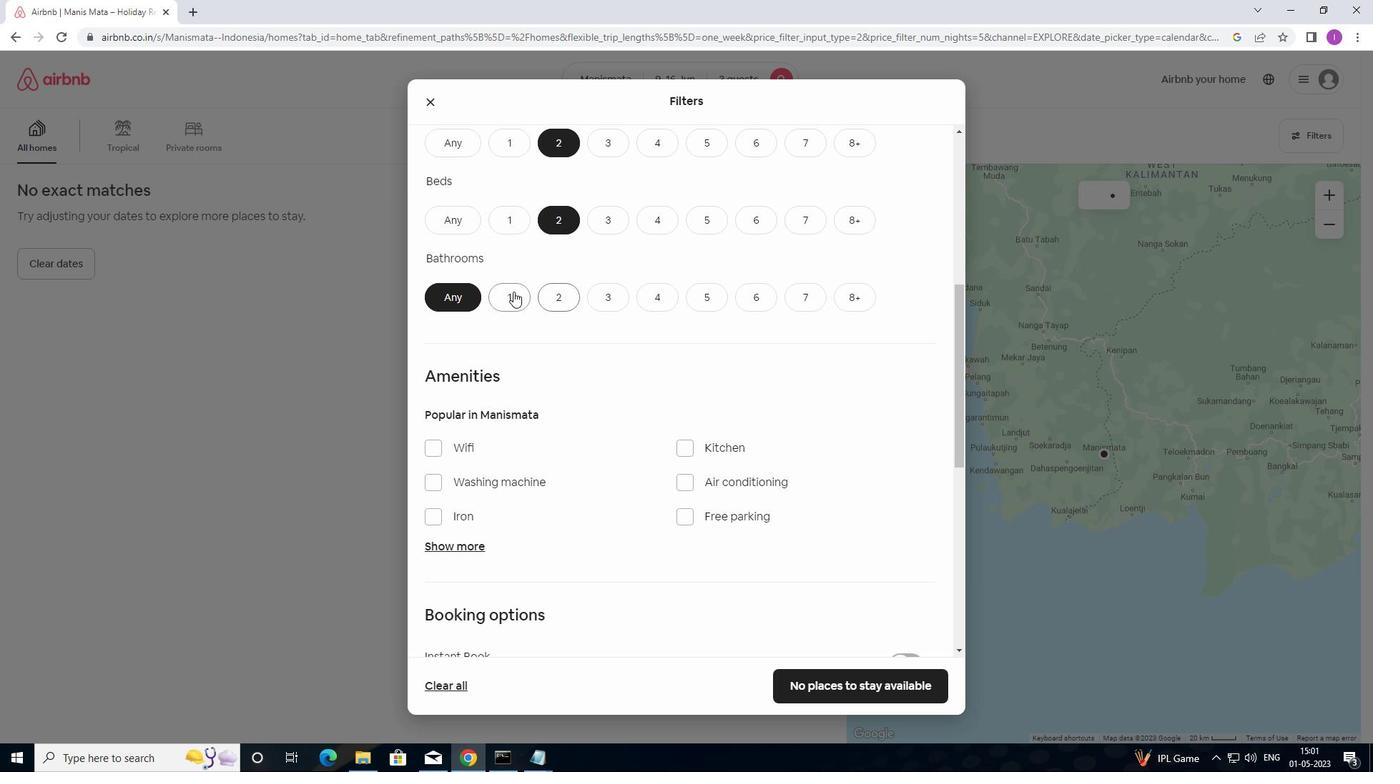 
Action: Mouse moved to (569, 311)
Screenshot: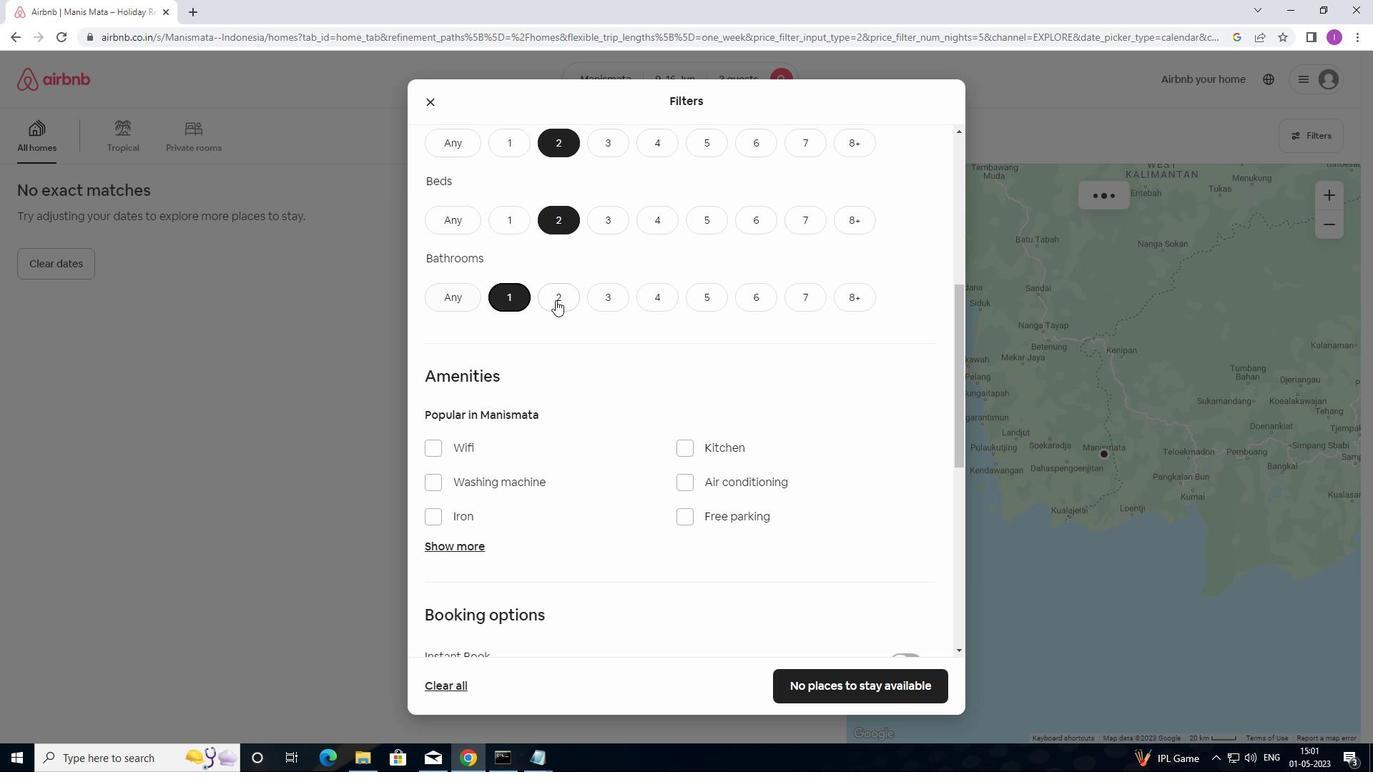 
Action: Mouse scrolled (569, 311) with delta (0, 0)
Screenshot: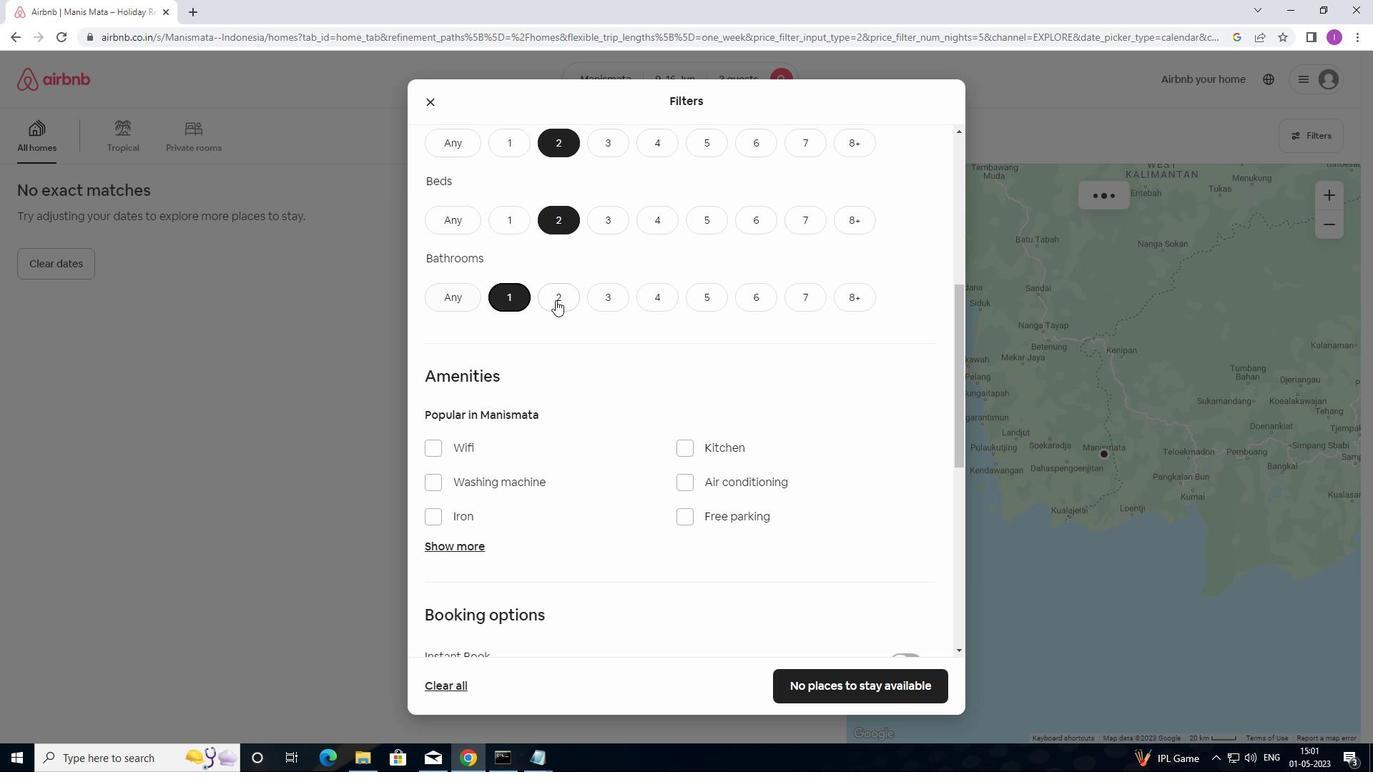 
Action: Mouse moved to (570, 312)
Screenshot: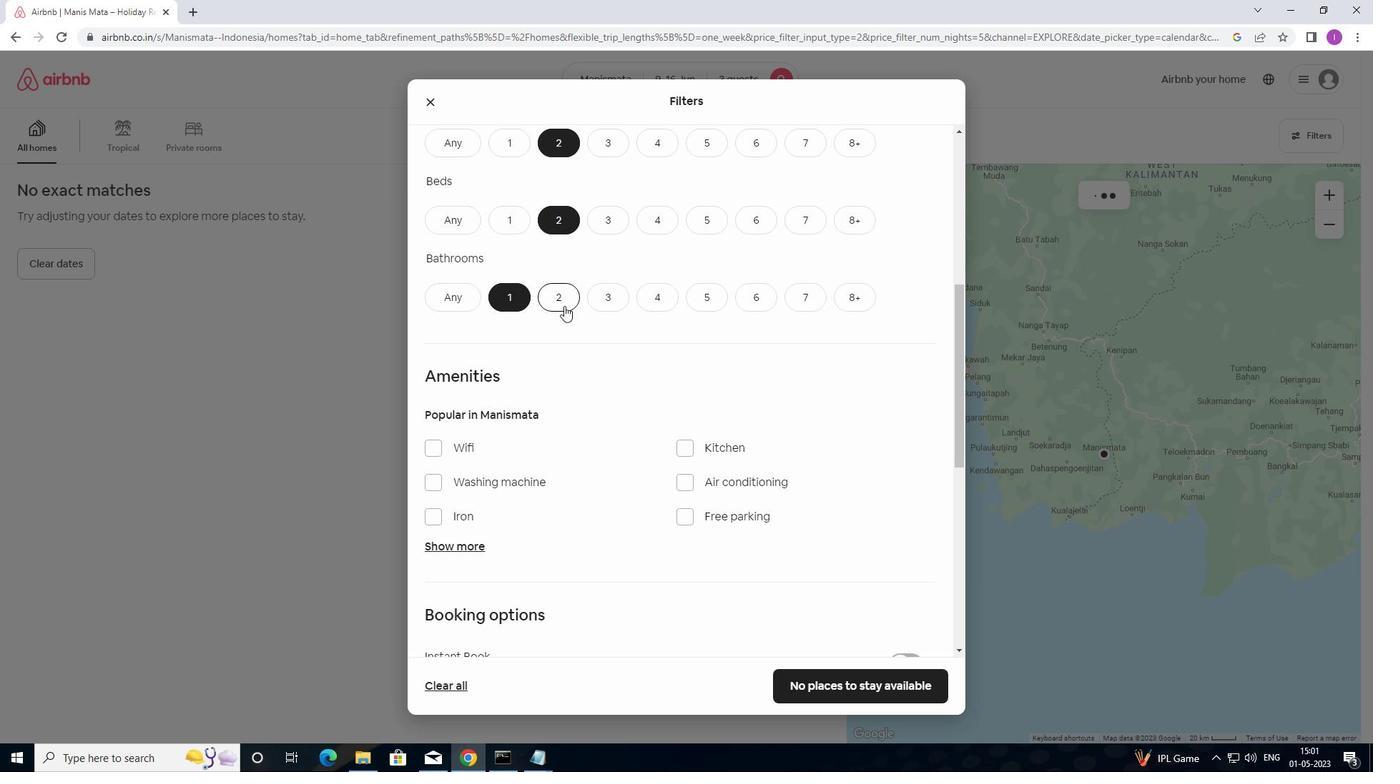 
Action: Mouse scrolled (570, 311) with delta (0, 0)
Screenshot: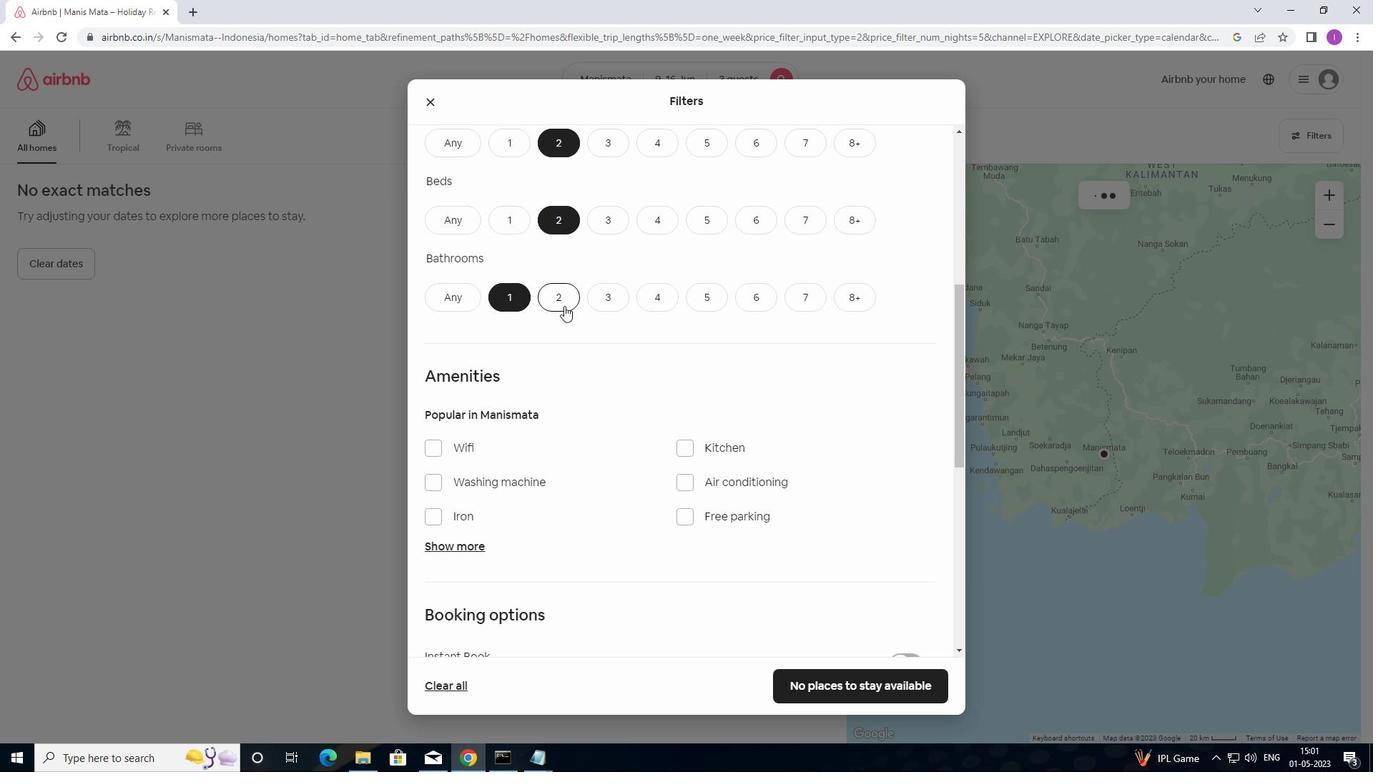 
Action: Mouse moved to (561, 264)
Screenshot: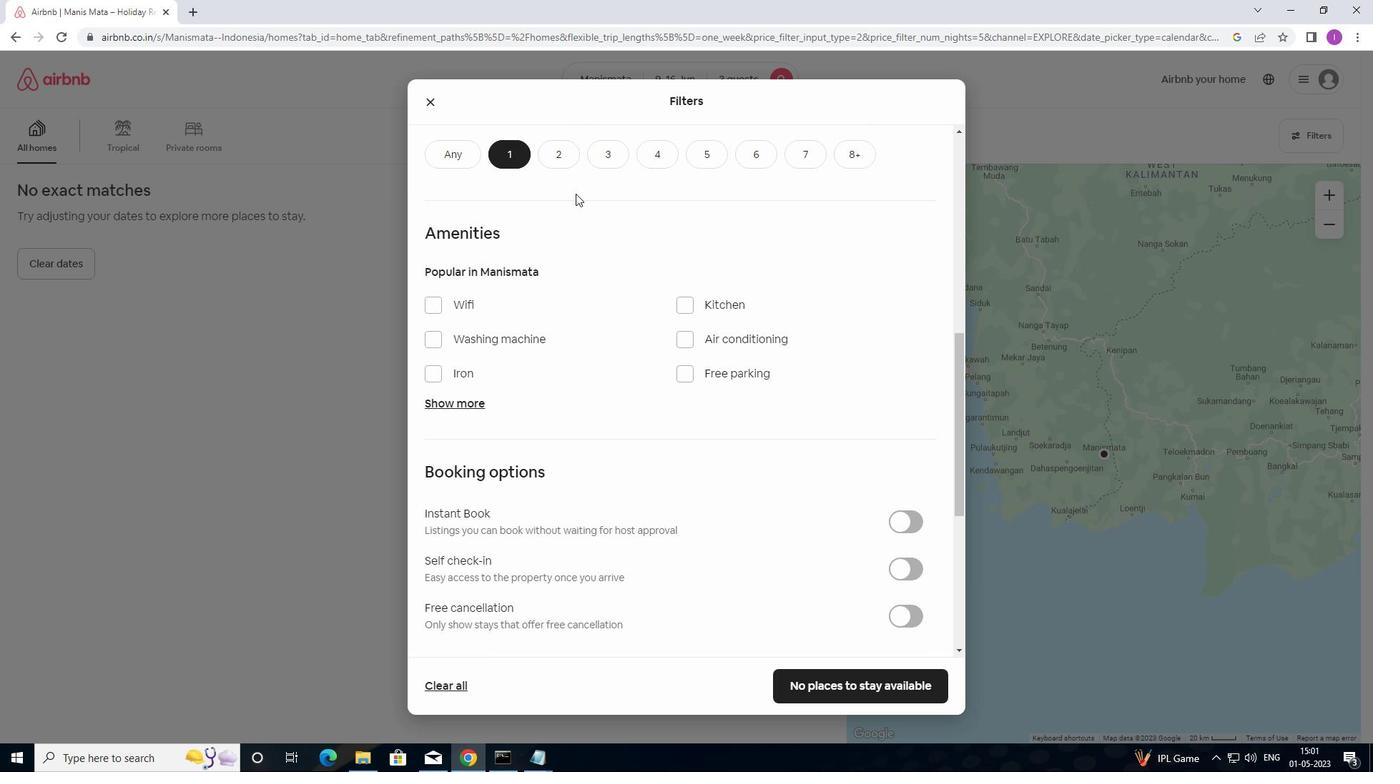 
Action: Mouse scrolled (561, 263) with delta (0, 0)
Screenshot: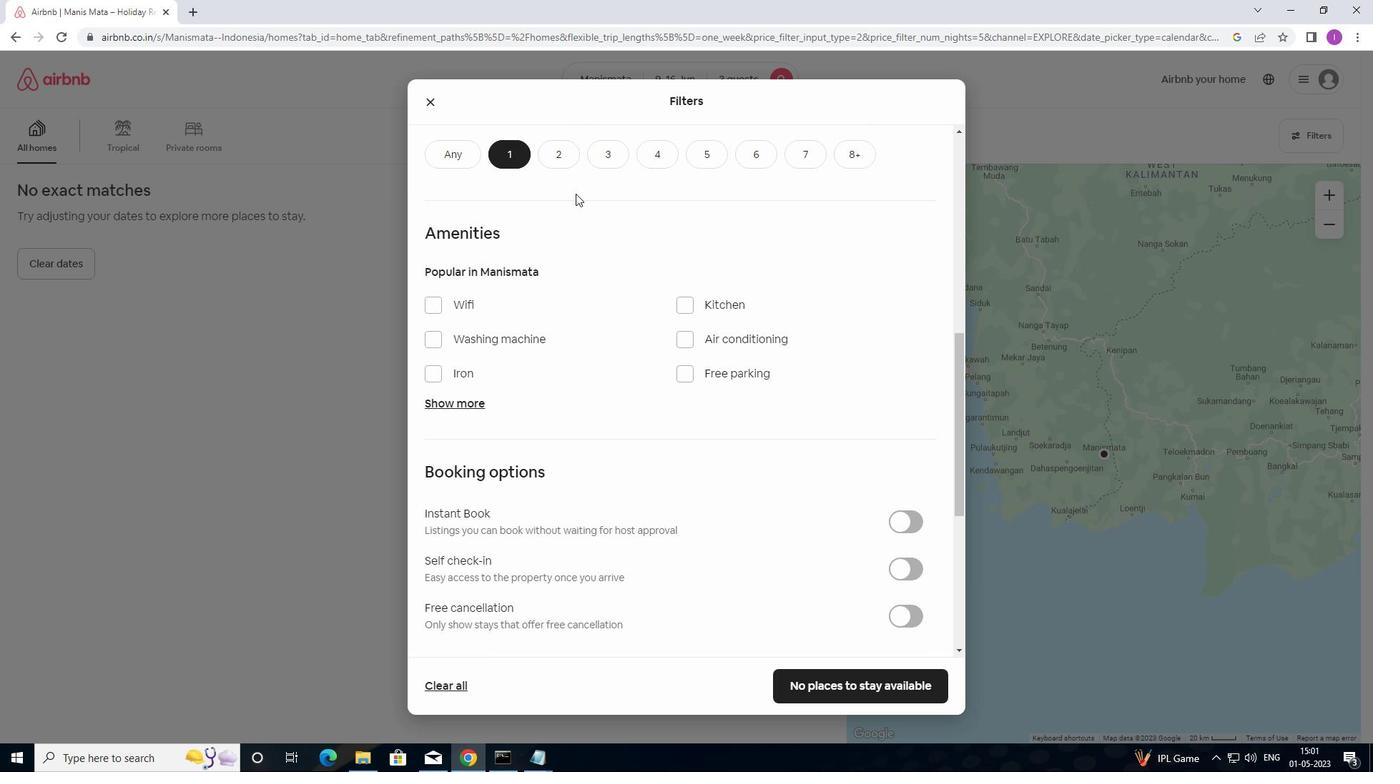 
Action: Mouse moved to (479, 307)
Screenshot: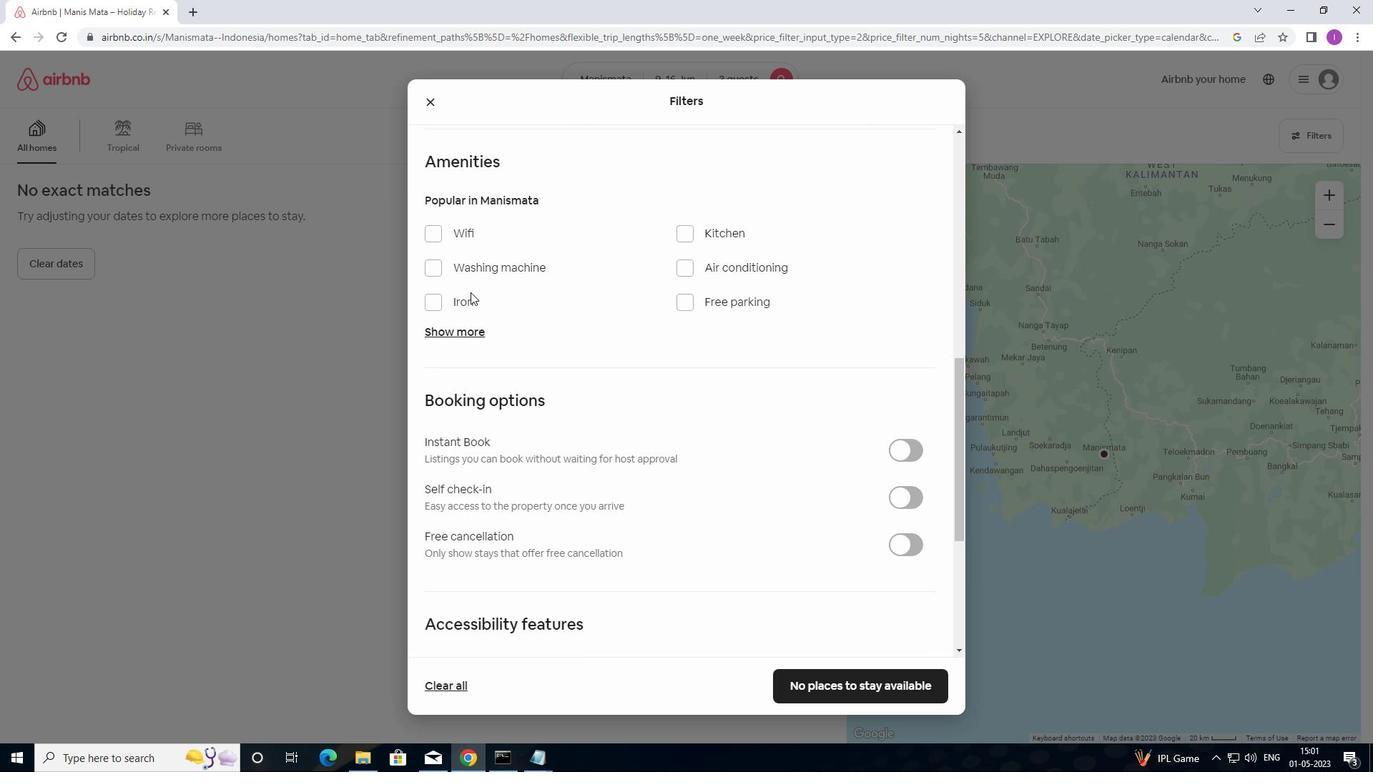 
Action: Mouse scrolled (479, 306) with delta (0, 0)
Screenshot: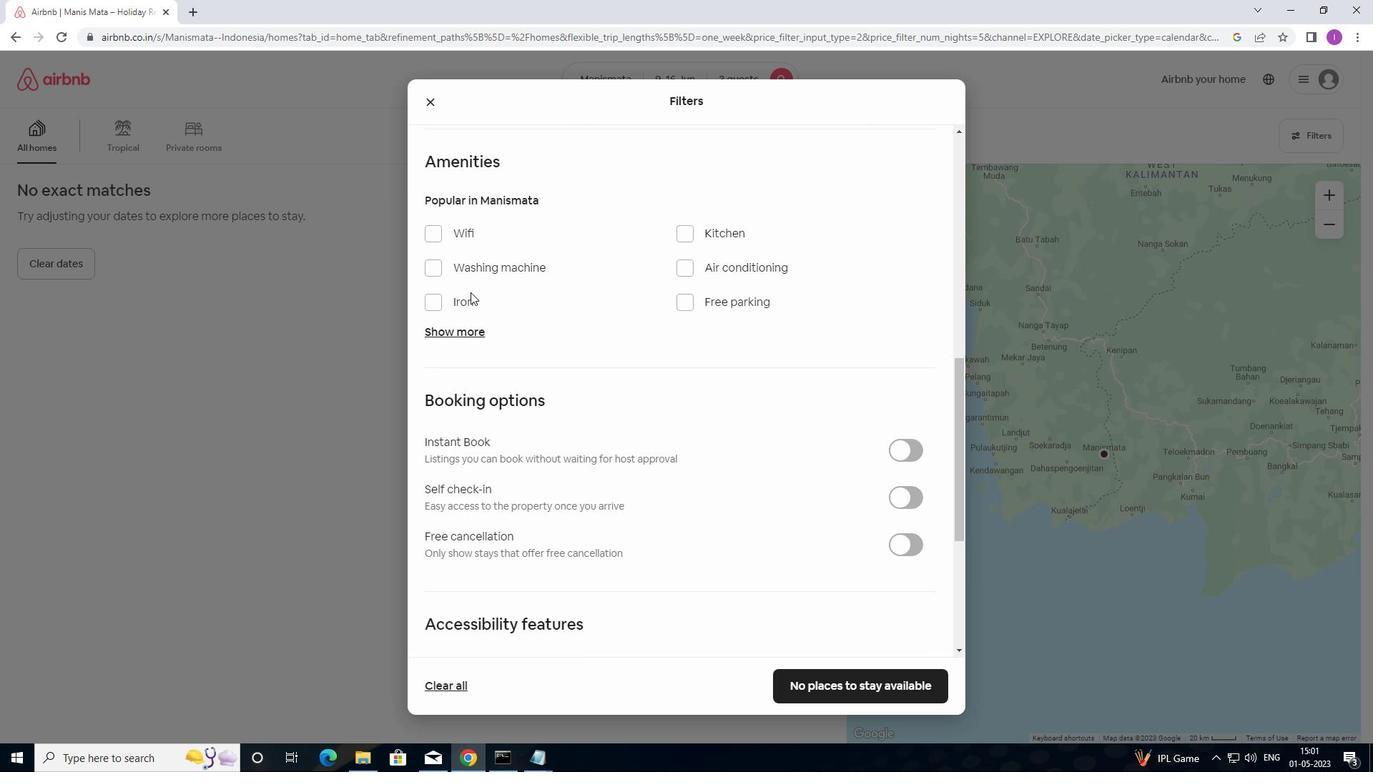 
Action: Mouse scrolled (479, 306) with delta (0, 0)
Screenshot: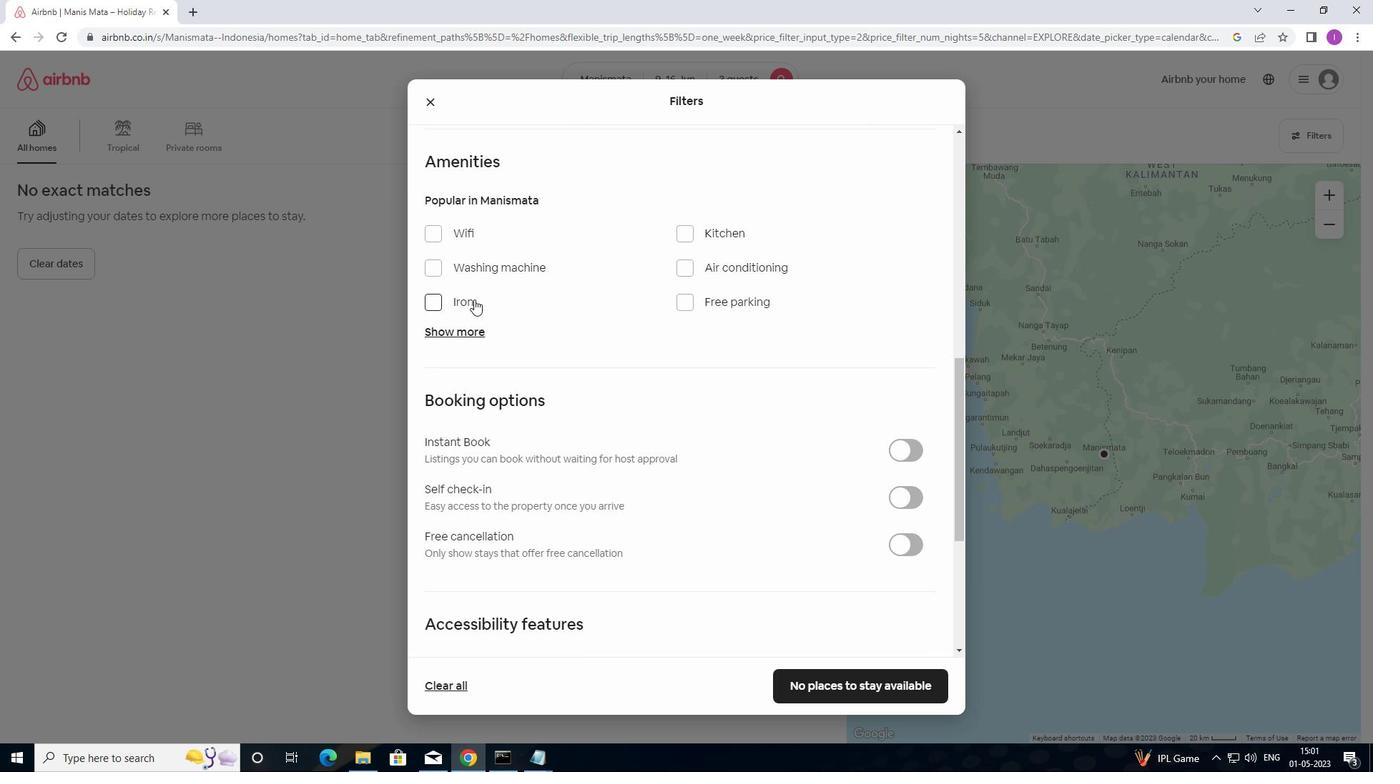 
Action: Mouse moved to (480, 306)
Screenshot: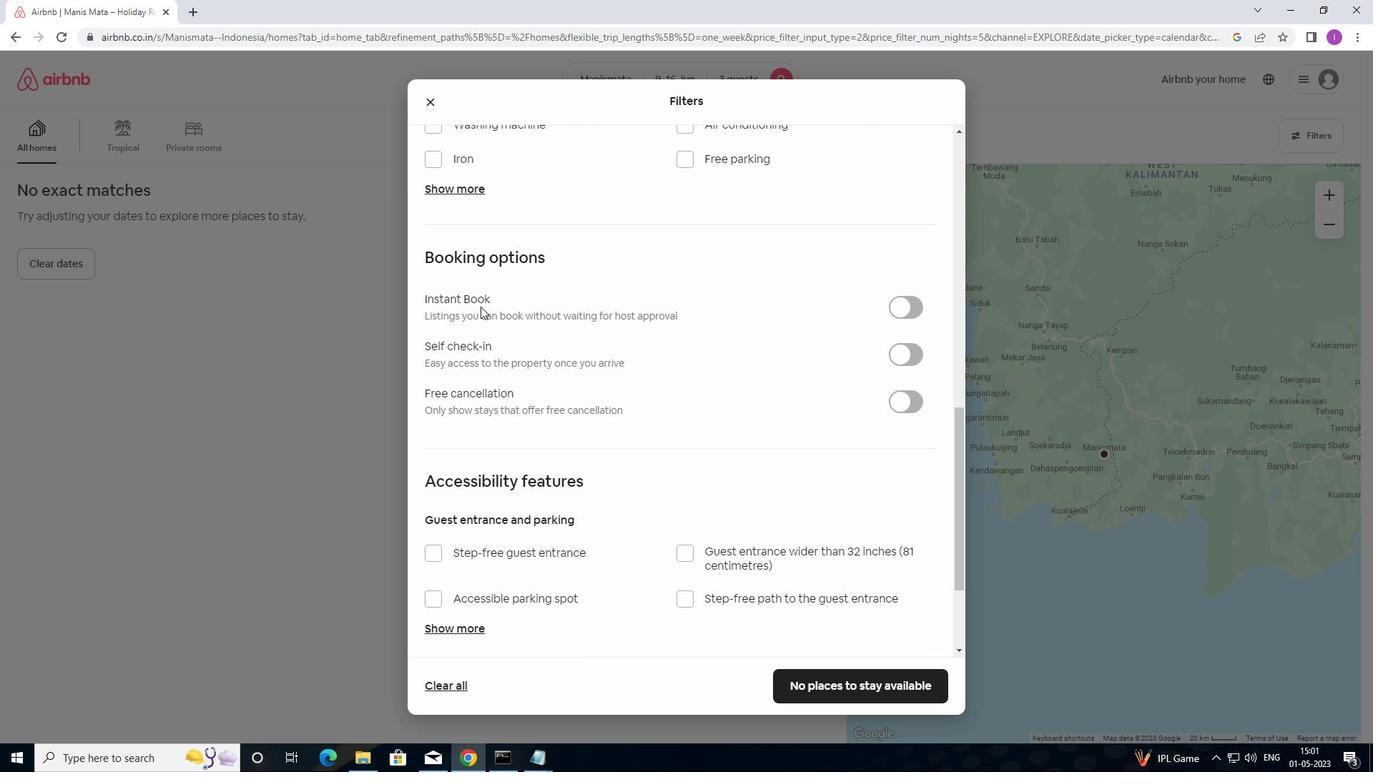 
Action: Mouse scrolled (480, 306) with delta (0, 0)
Screenshot: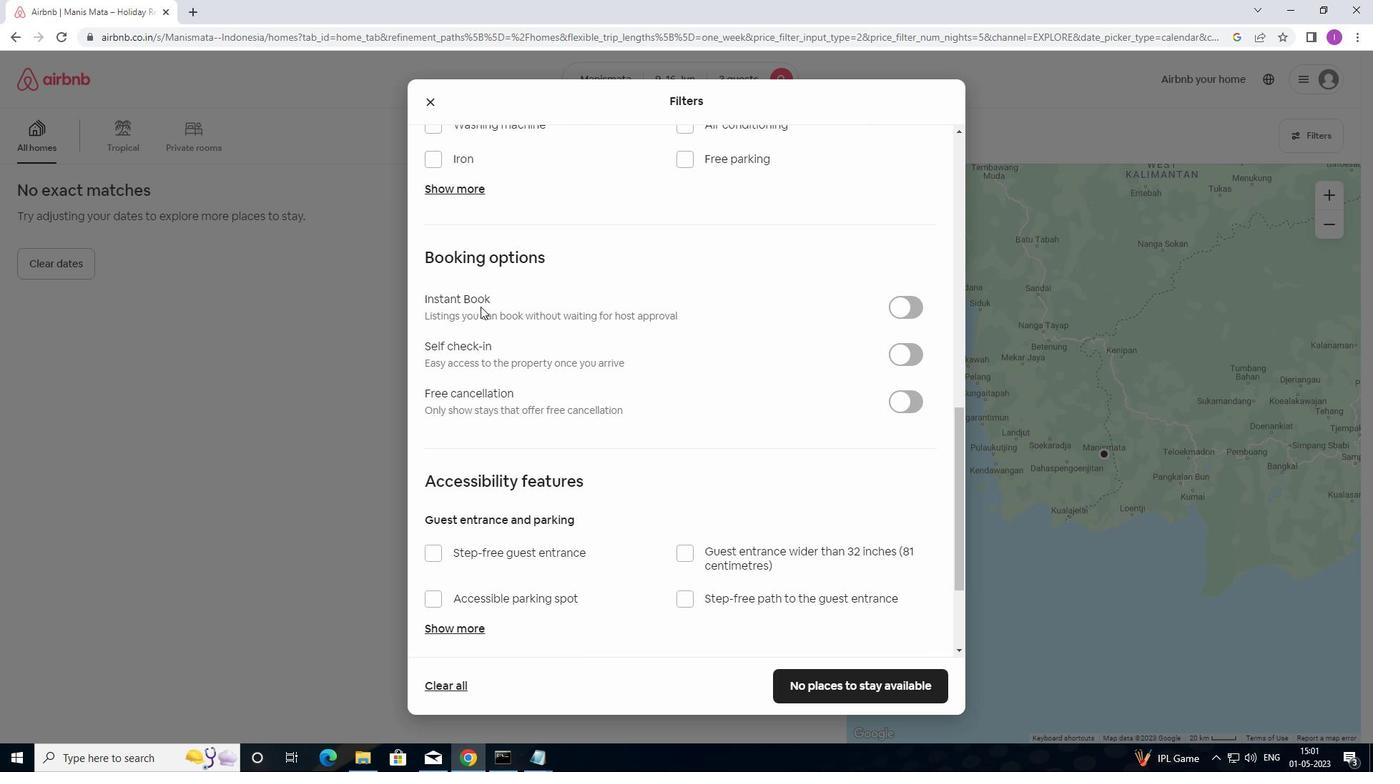 
Action: Mouse moved to (906, 289)
Screenshot: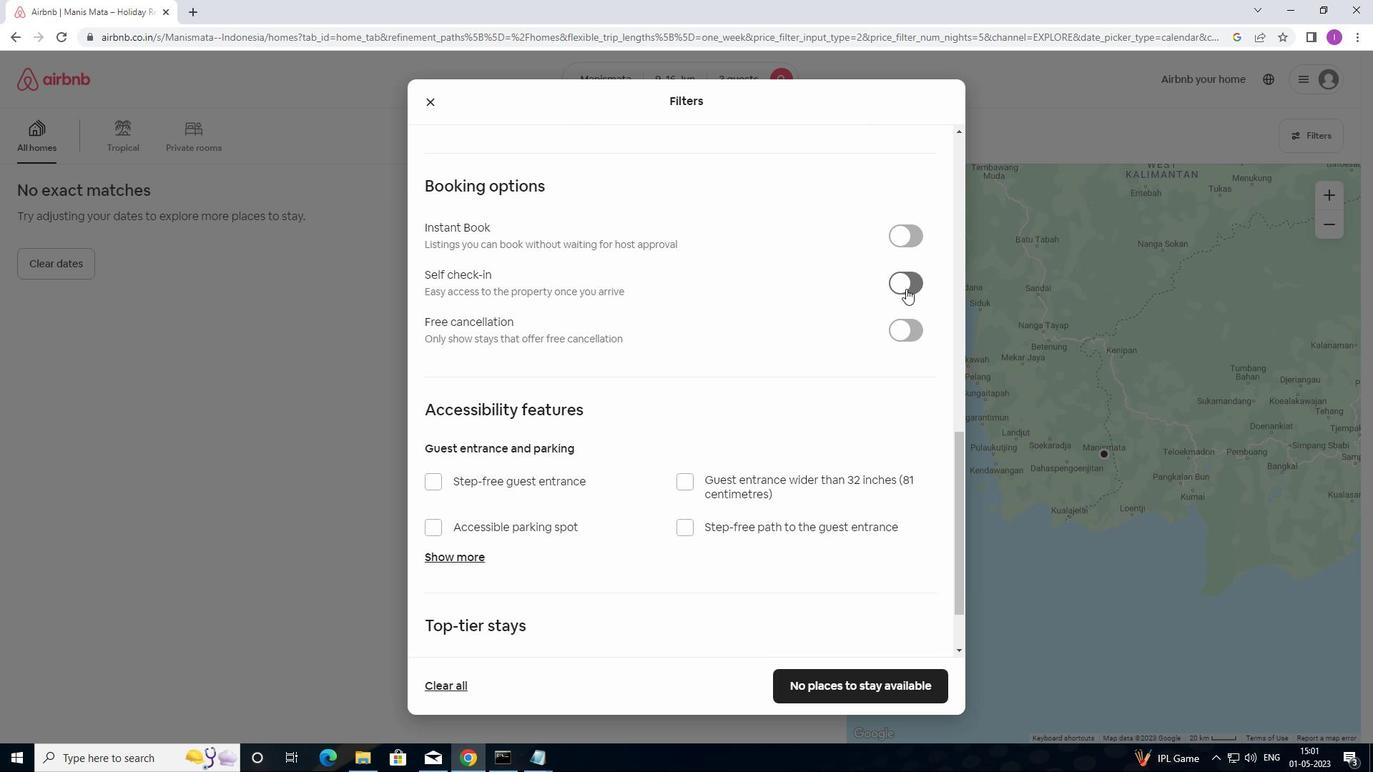 
Action: Mouse pressed left at (906, 289)
Screenshot: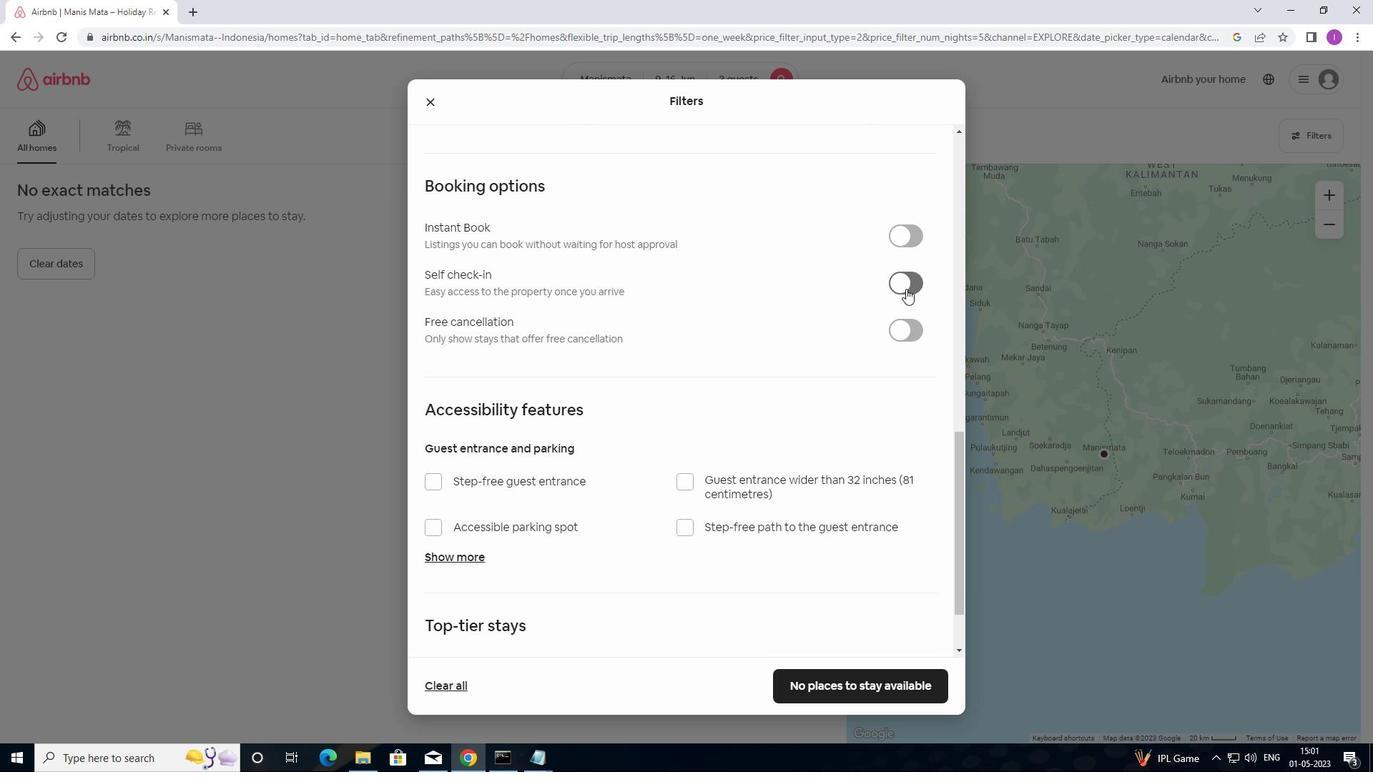 
Action: Mouse moved to (740, 334)
Screenshot: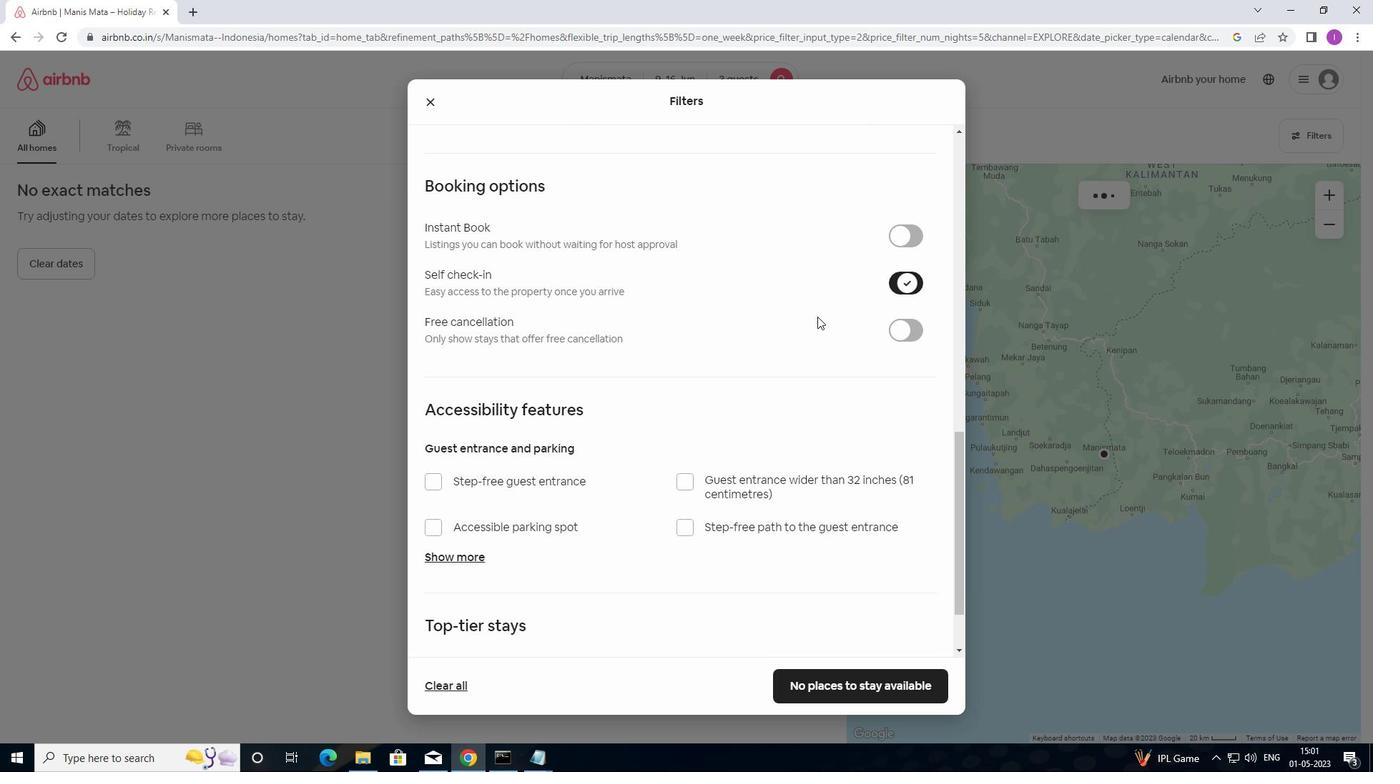 
Action: Mouse scrolled (740, 334) with delta (0, 0)
Screenshot: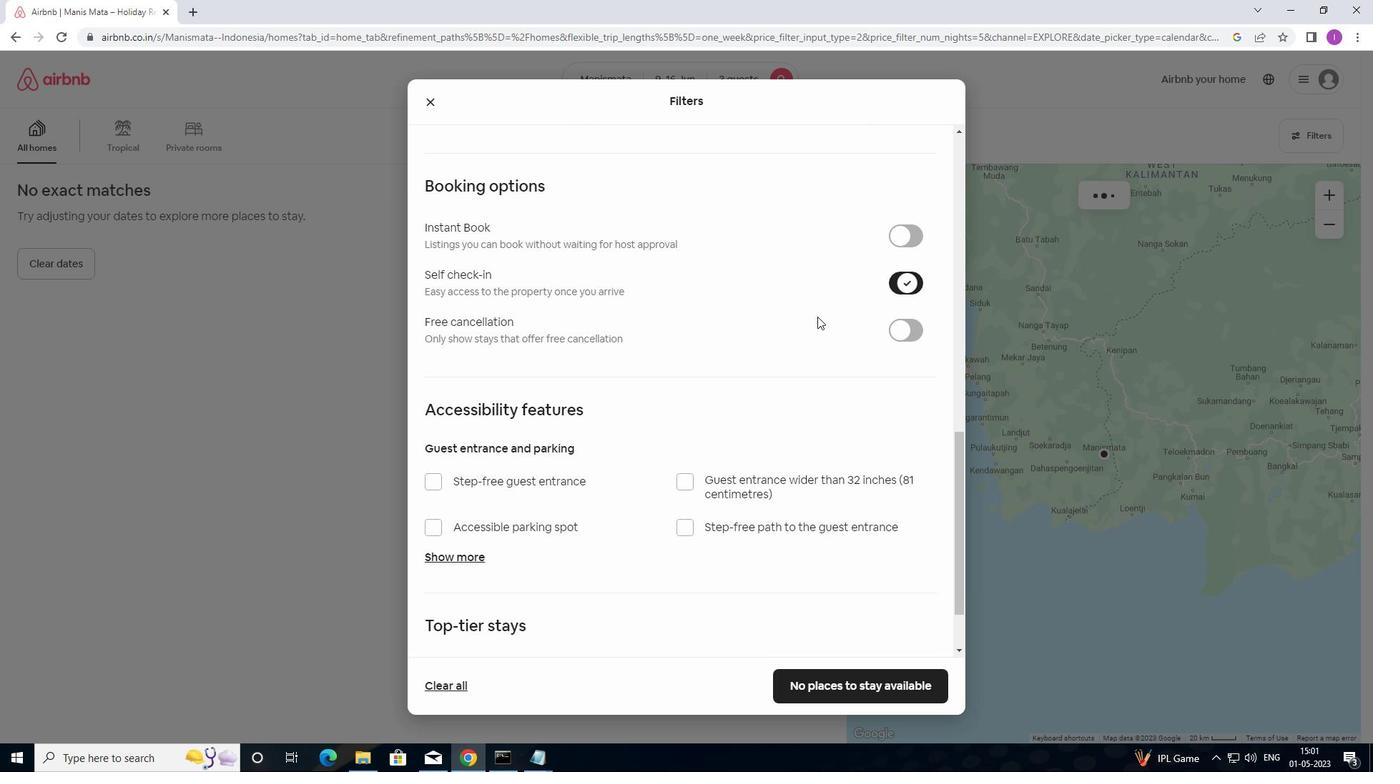 
Action: Mouse moved to (732, 341)
Screenshot: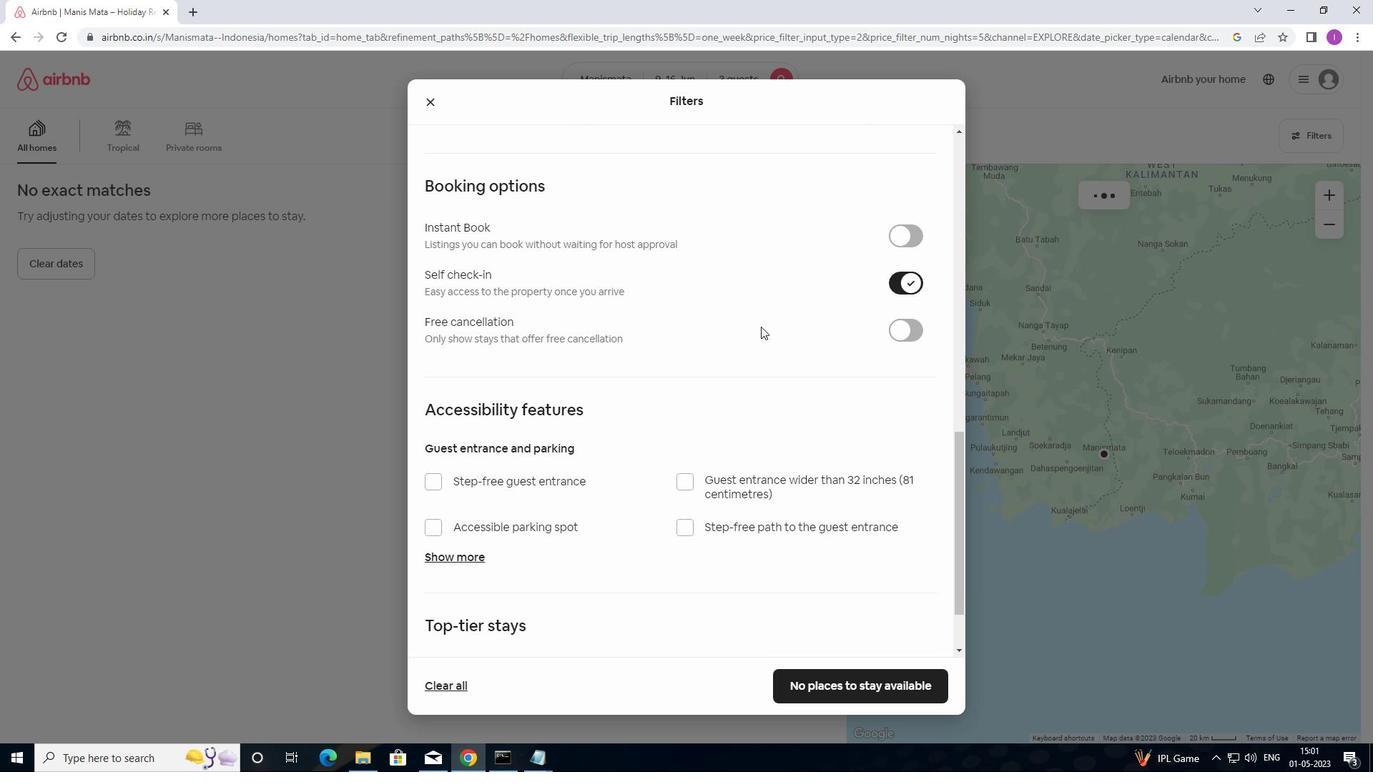 
Action: Mouse scrolled (732, 340) with delta (0, 0)
Screenshot: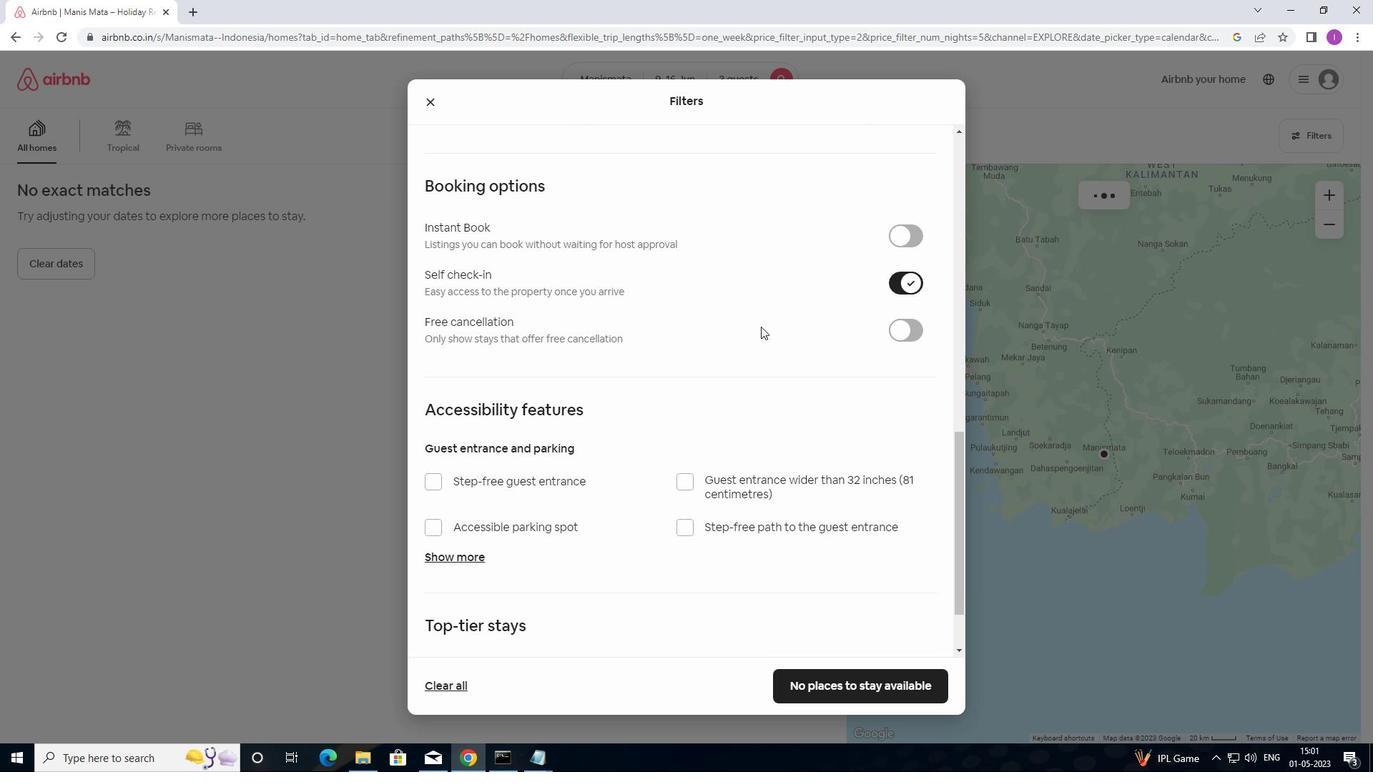 
Action: Mouse moved to (724, 346)
Screenshot: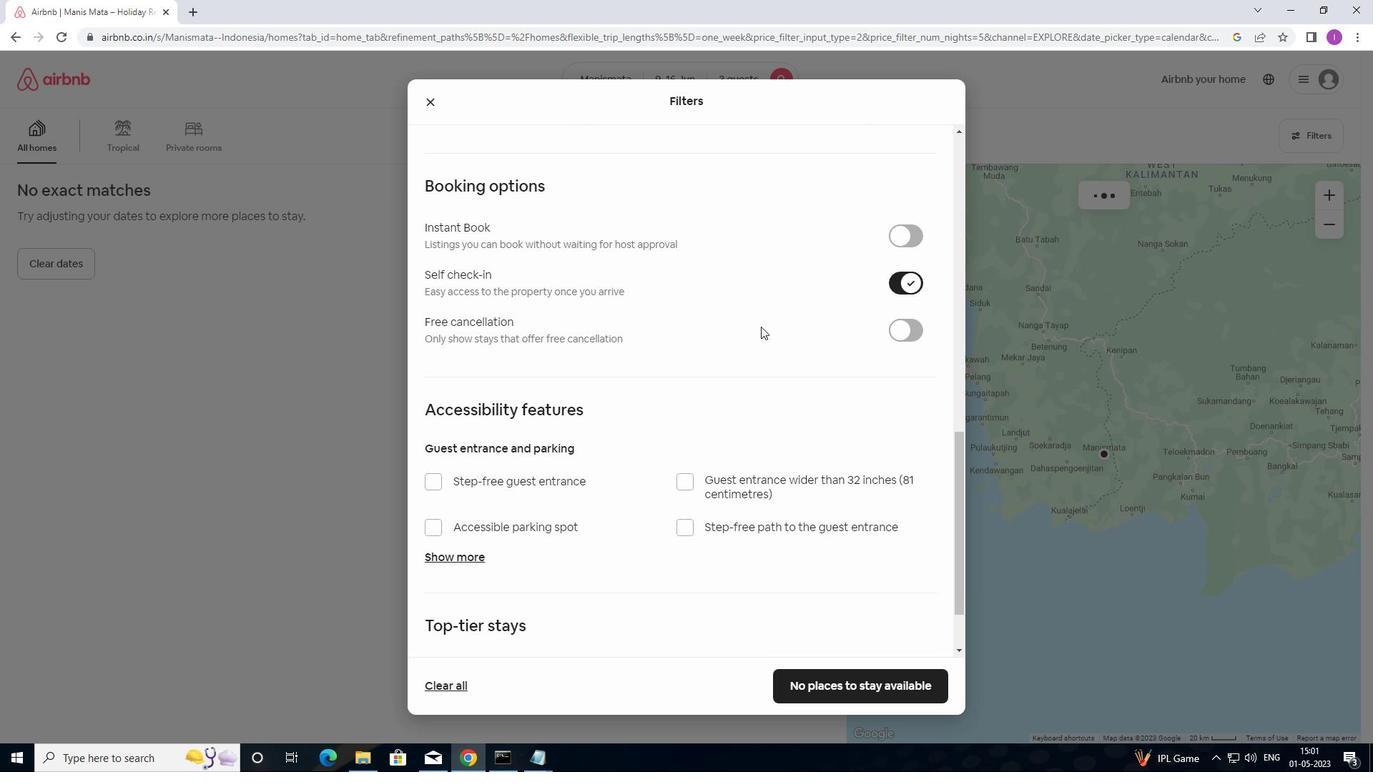 
Action: Mouse scrolled (724, 345) with delta (0, 0)
Screenshot: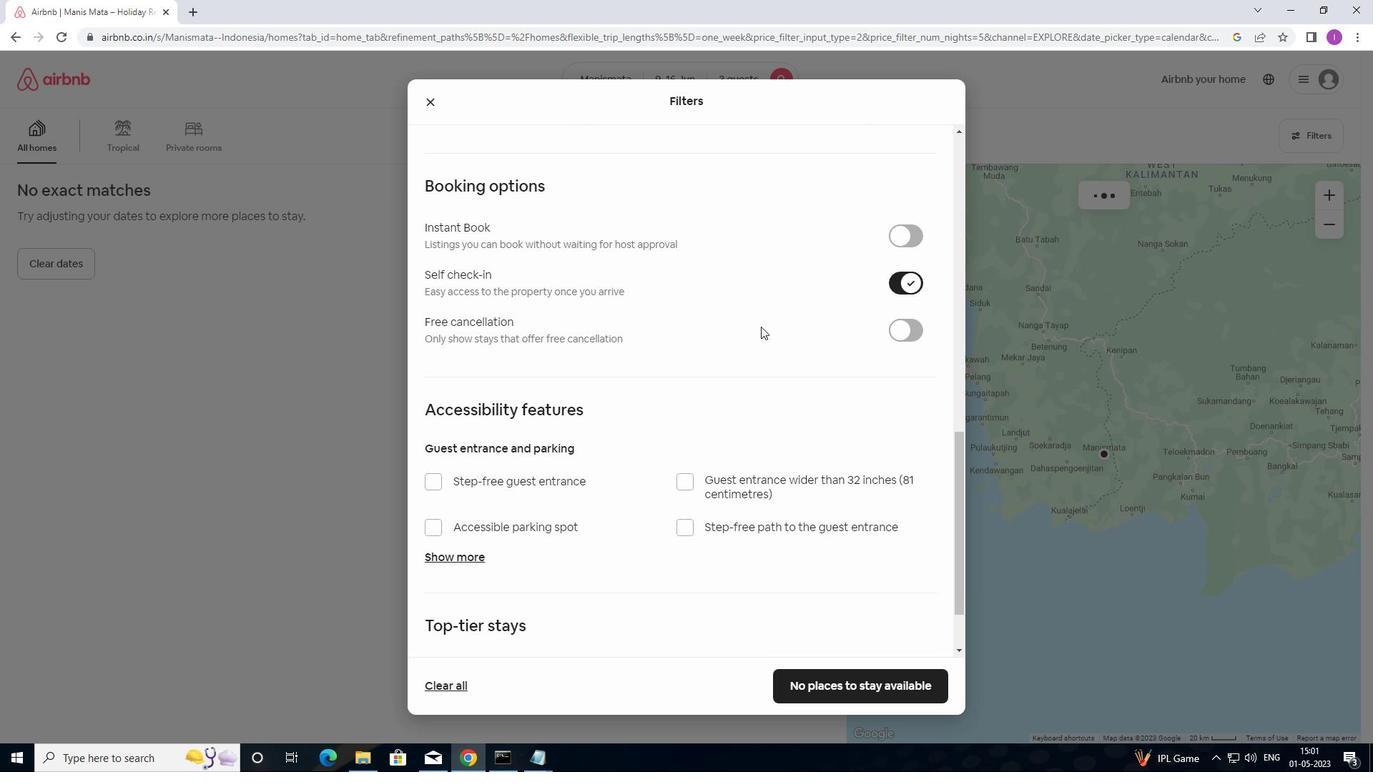 
Action: Mouse moved to (714, 347)
Screenshot: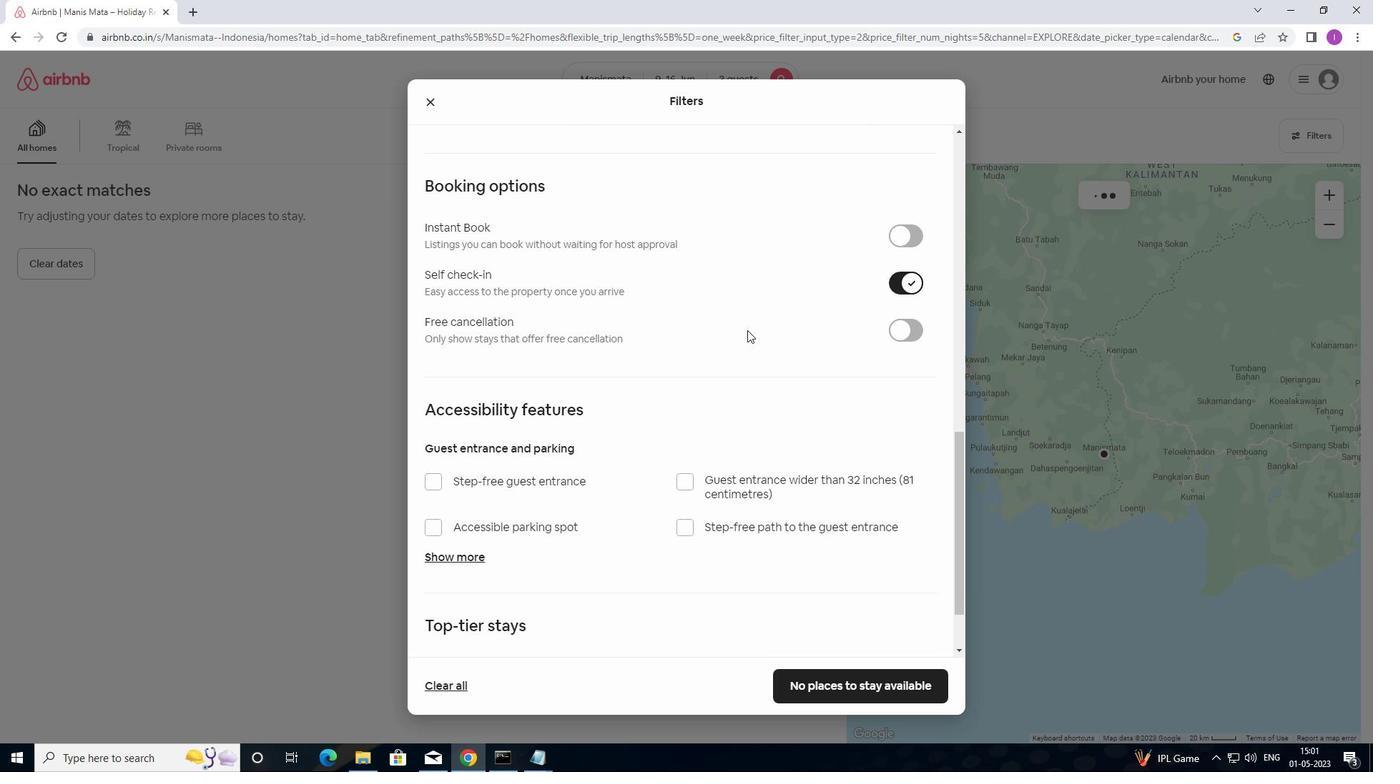 
Action: Mouse scrolled (714, 347) with delta (0, 0)
Screenshot: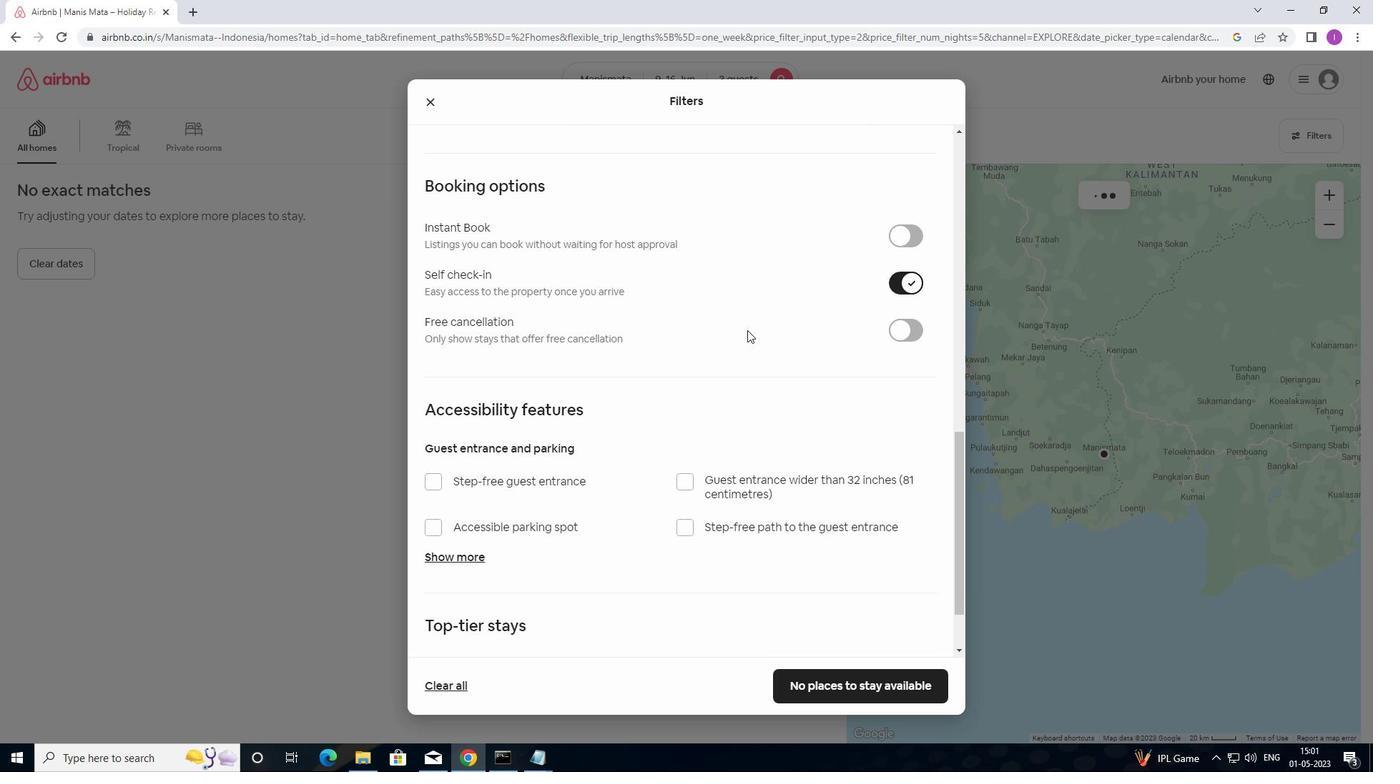 
Action: Mouse moved to (713, 347)
Screenshot: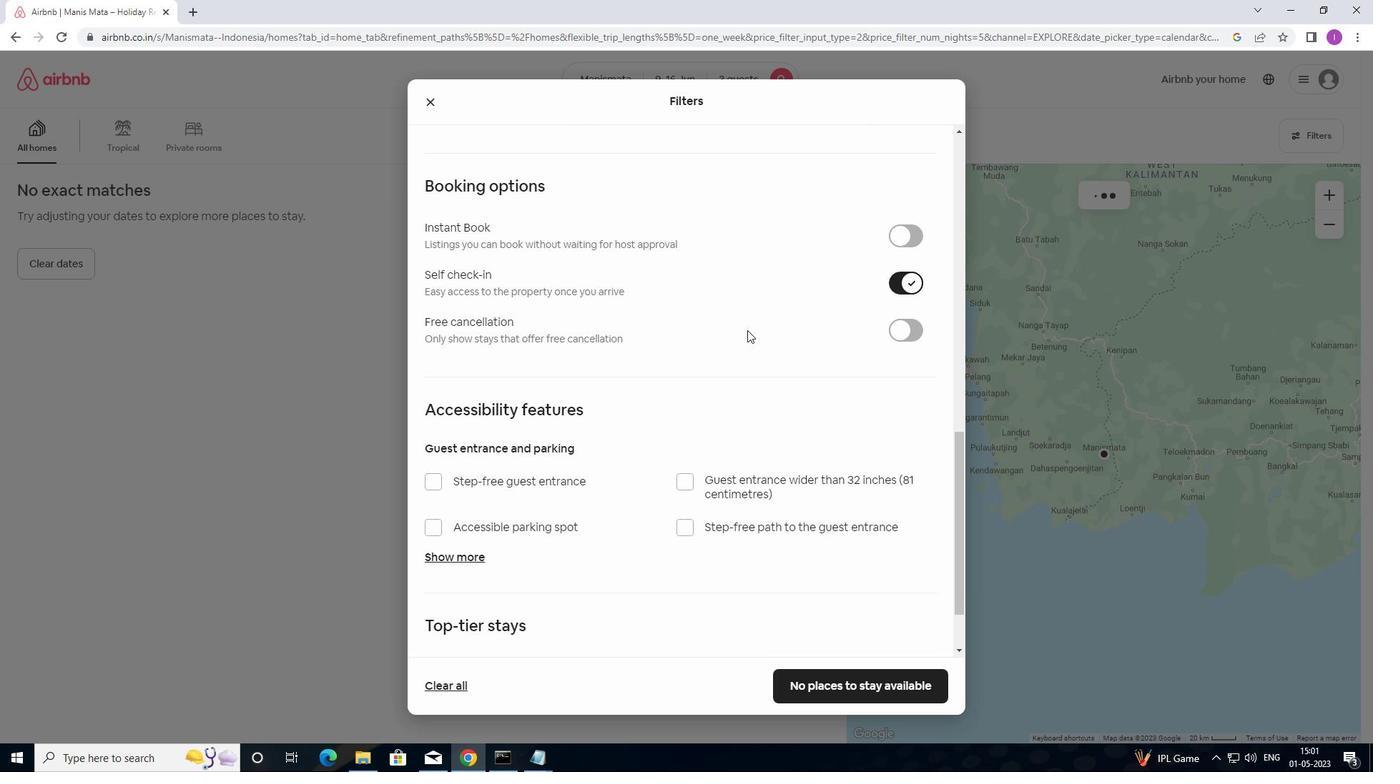 
Action: Mouse scrolled (713, 347) with delta (0, 0)
Screenshot: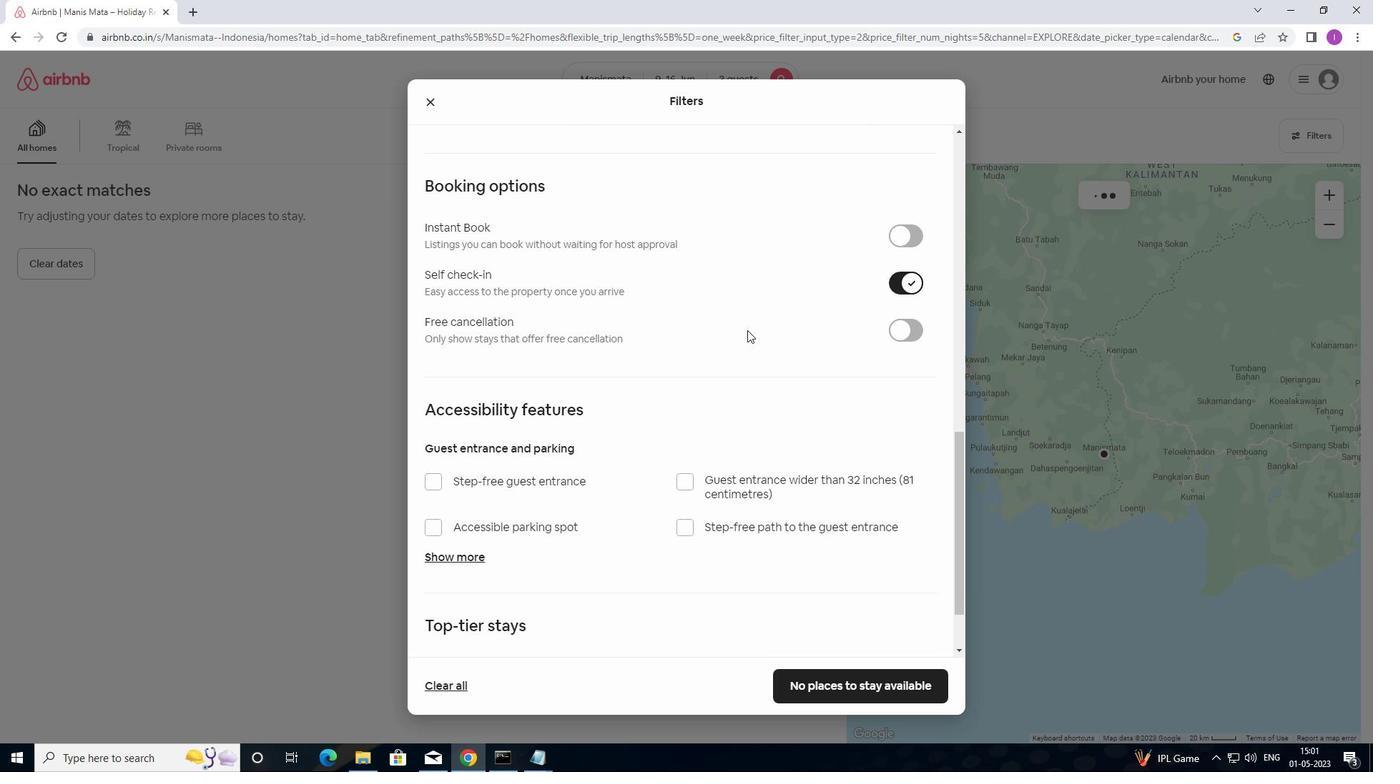 
Action: Mouse moved to (699, 341)
Screenshot: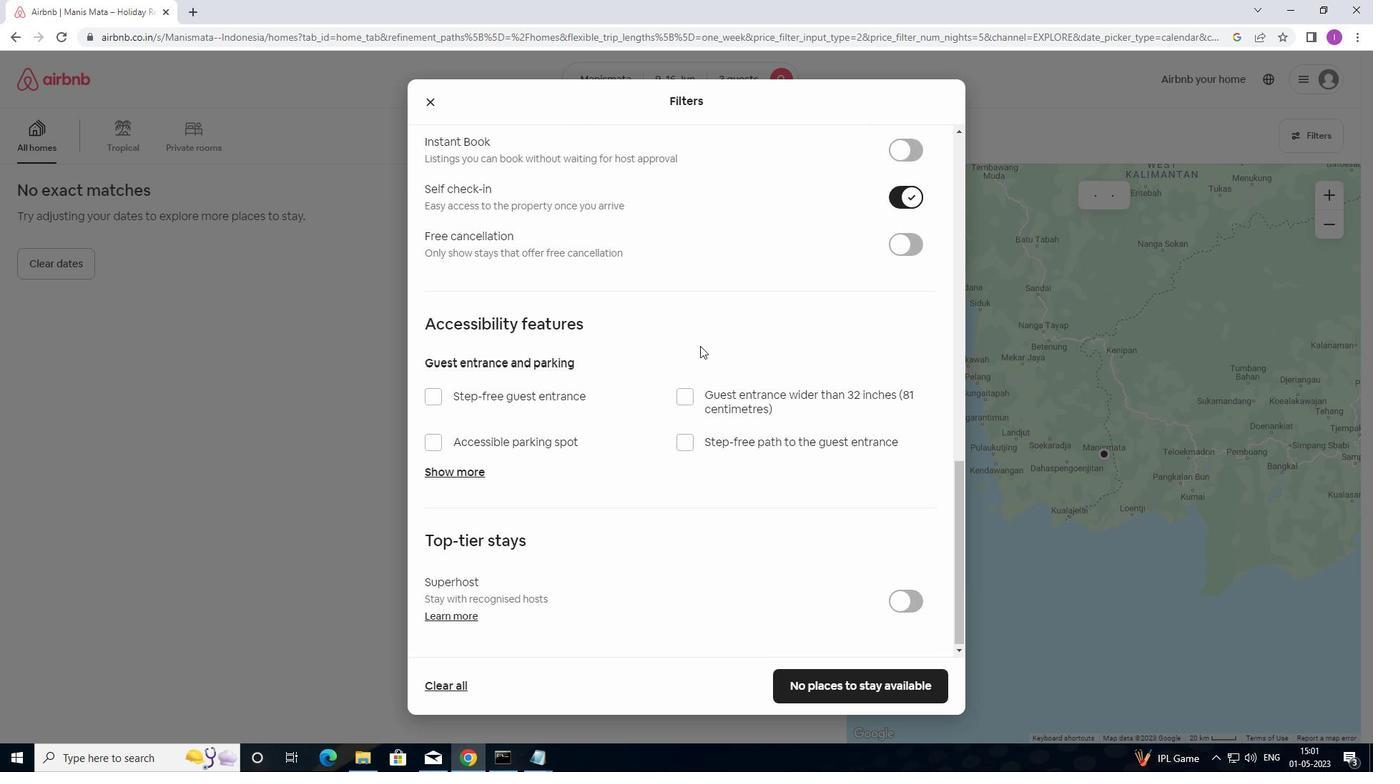 
Action: Mouse scrolled (699, 340) with delta (0, 0)
Screenshot: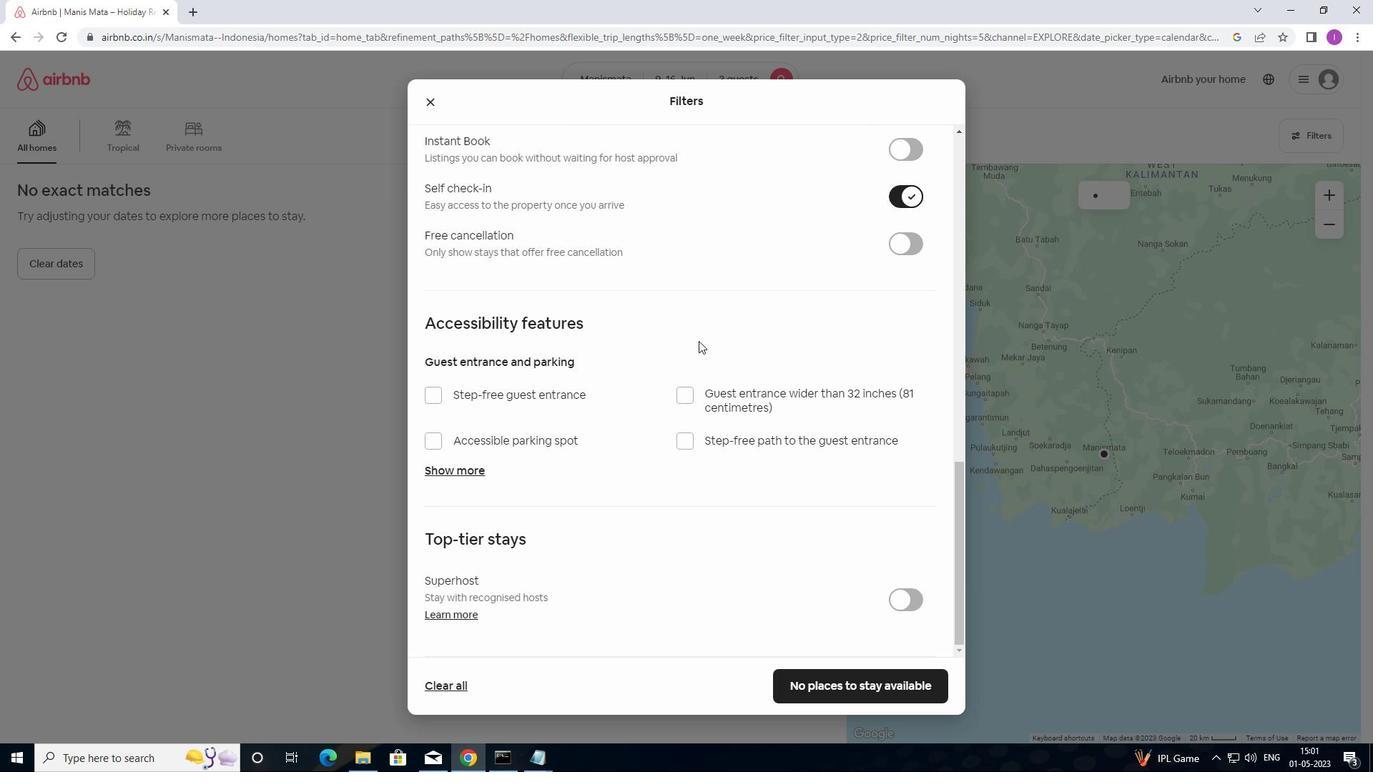 
Action: Mouse scrolled (699, 340) with delta (0, 0)
Screenshot: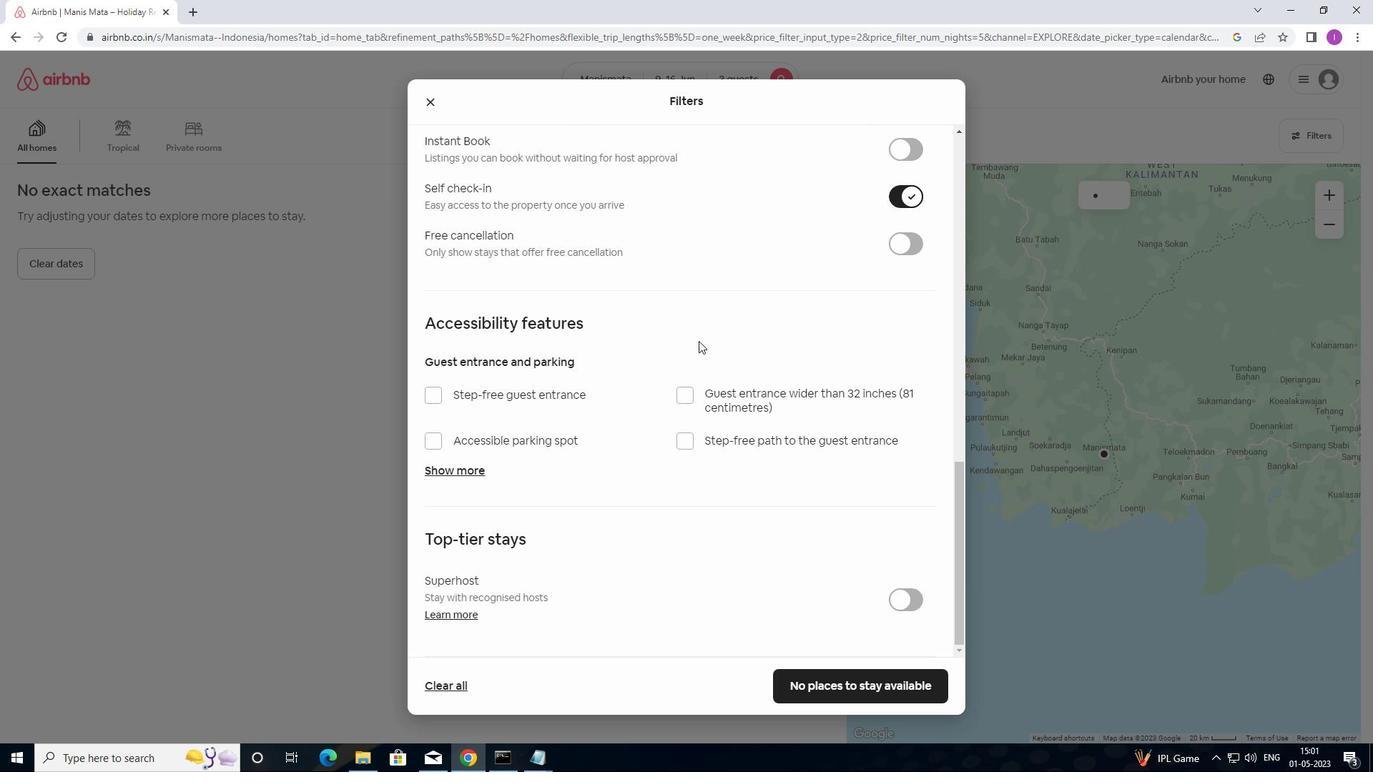 
Action: Mouse scrolled (699, 340) with delta (0, 0)
Screenshot: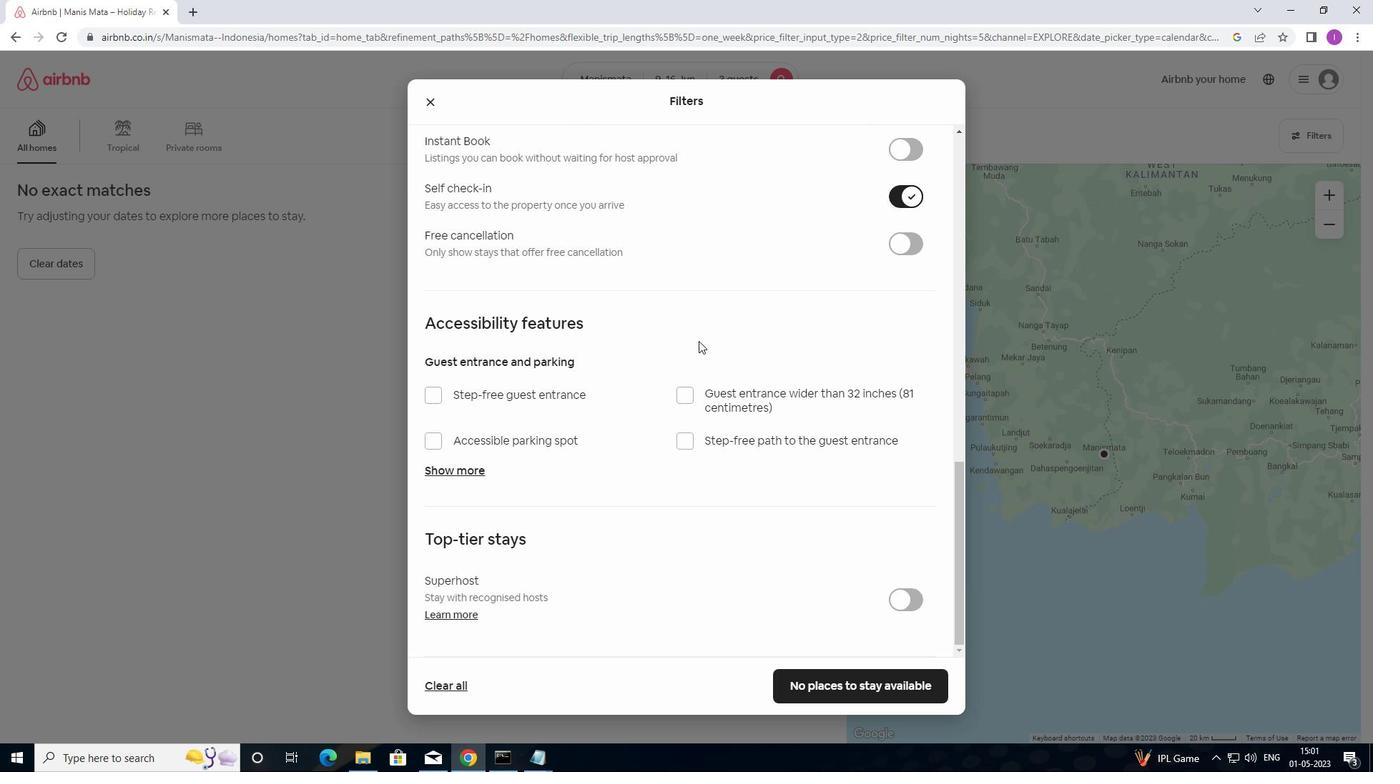 
Action: Mouse scrolled (699, 340) with delta (0, 0)
Screenshot: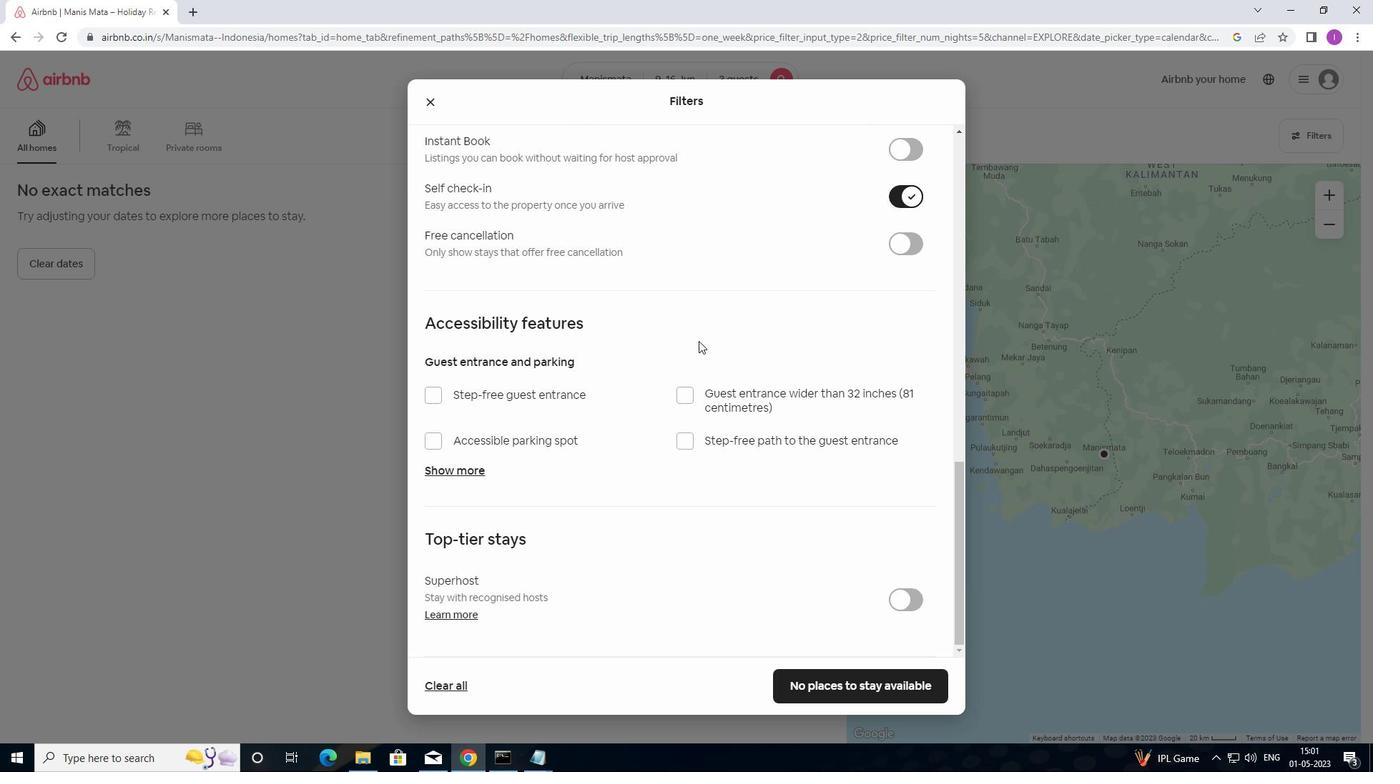 
Action: Mouse moved to (693, 346)
Screenshot: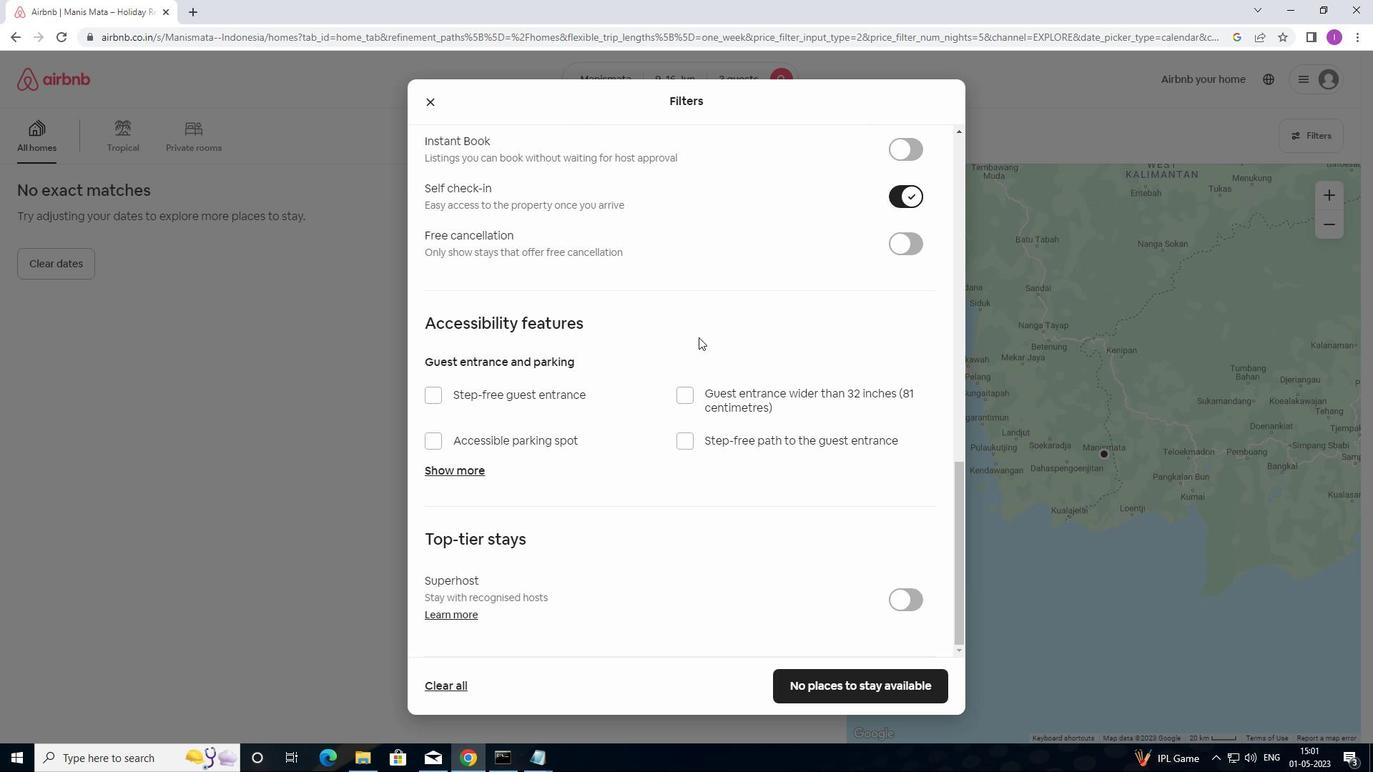 
Action: Mouse scrolled (693, 345) with delta (0, 0)
Screenshot: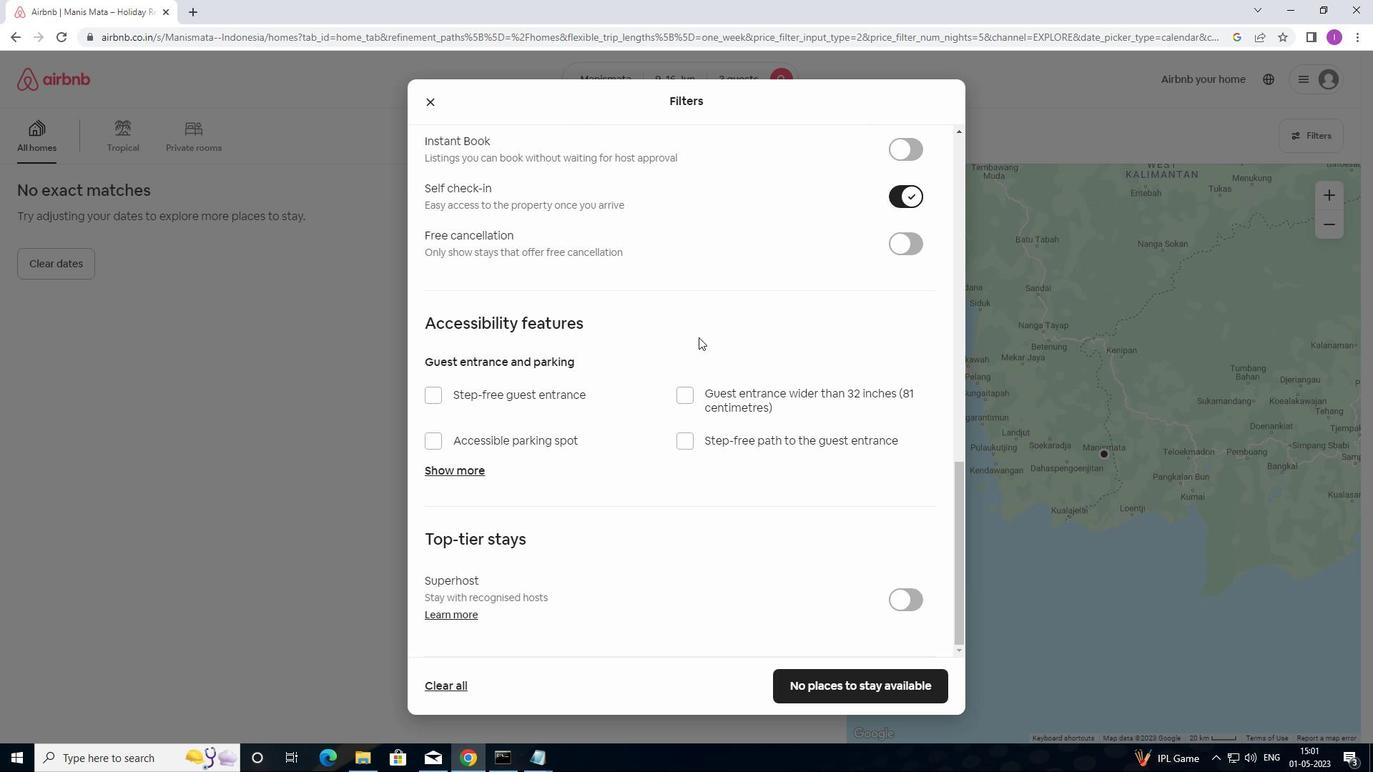 
Action: Mouse moved to (685, 352)
Screenshot: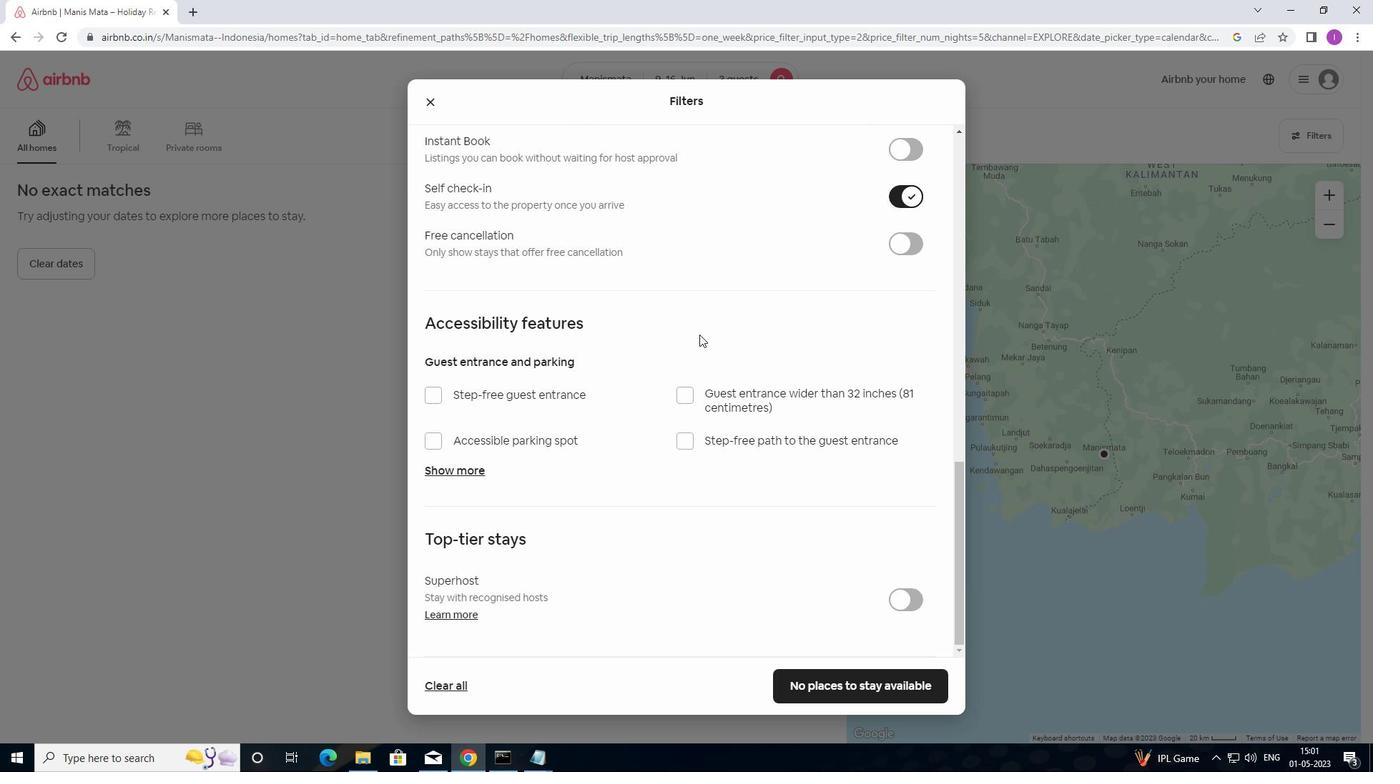 
Action: Mouse scrolled (685, 352) with delta (0, 0)
Screenshot: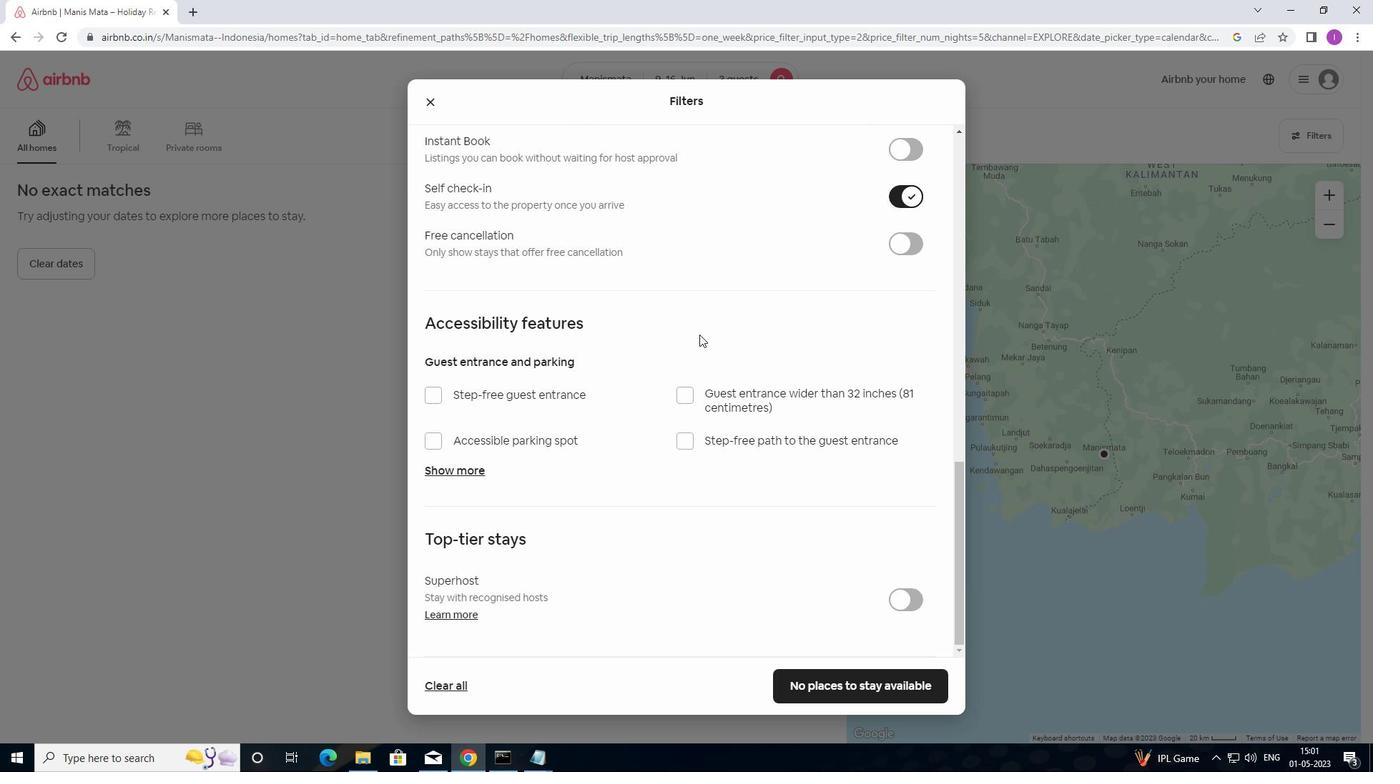 
Action: Mouse moved to (681, 357)
Screenshot: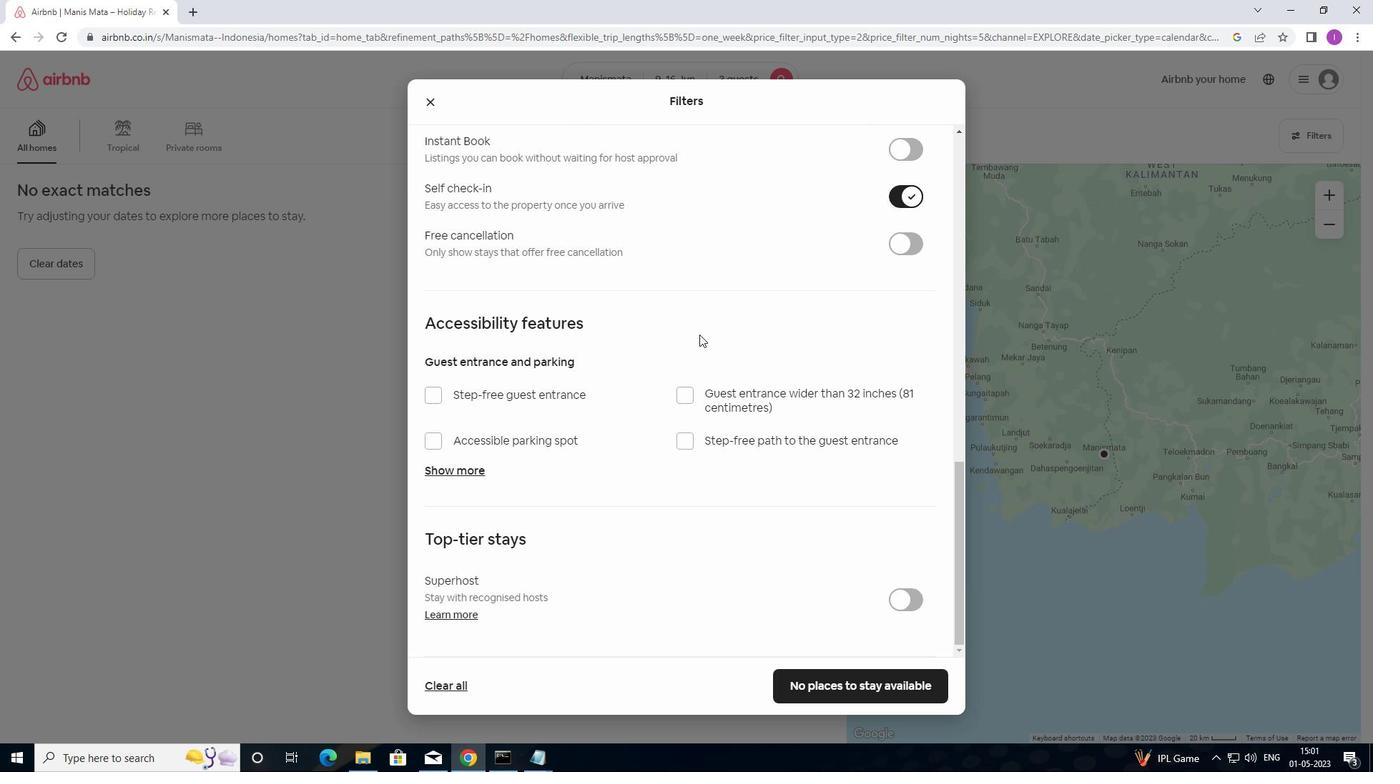 
Action: Mouse scrolled (681, 357) with delta (0, 0)
Screenshot: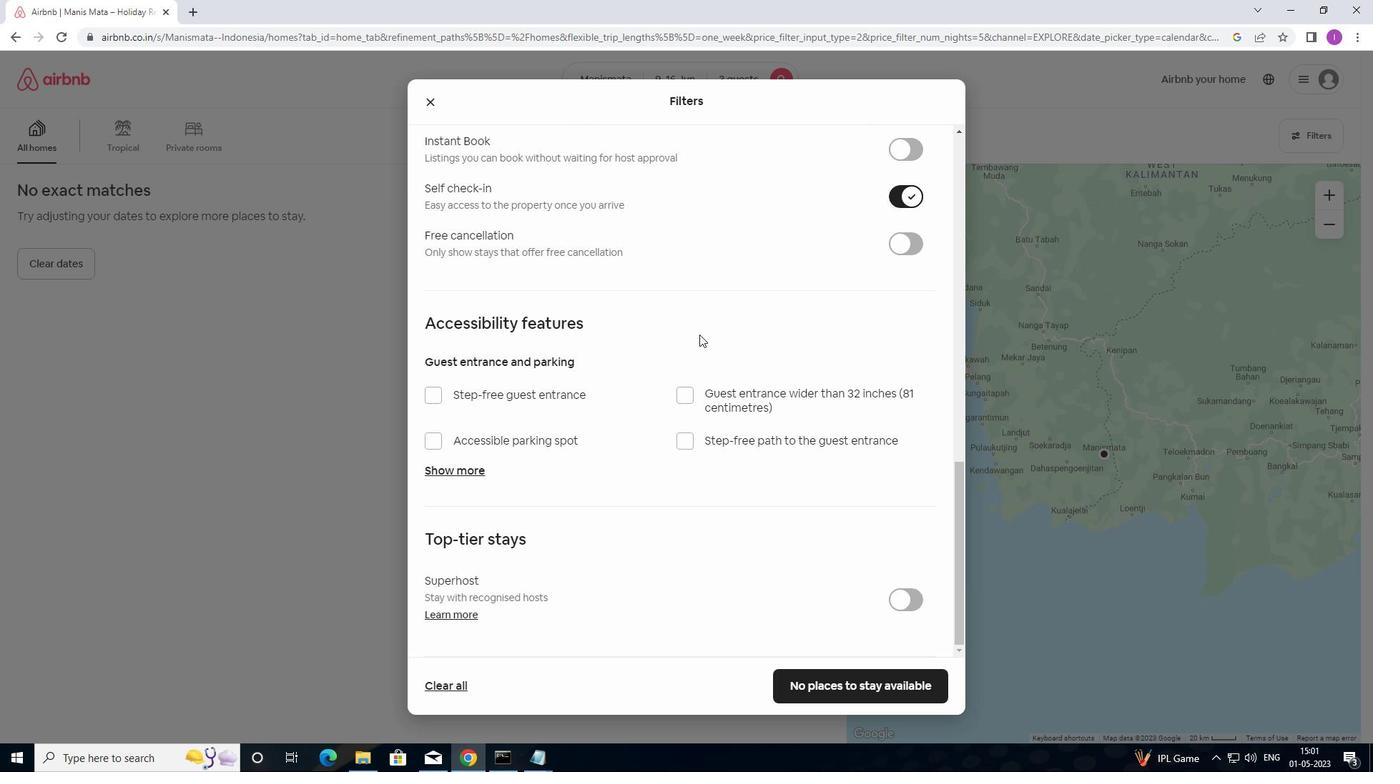 
Action: Mouse moved to (676, 364)
Screenshot: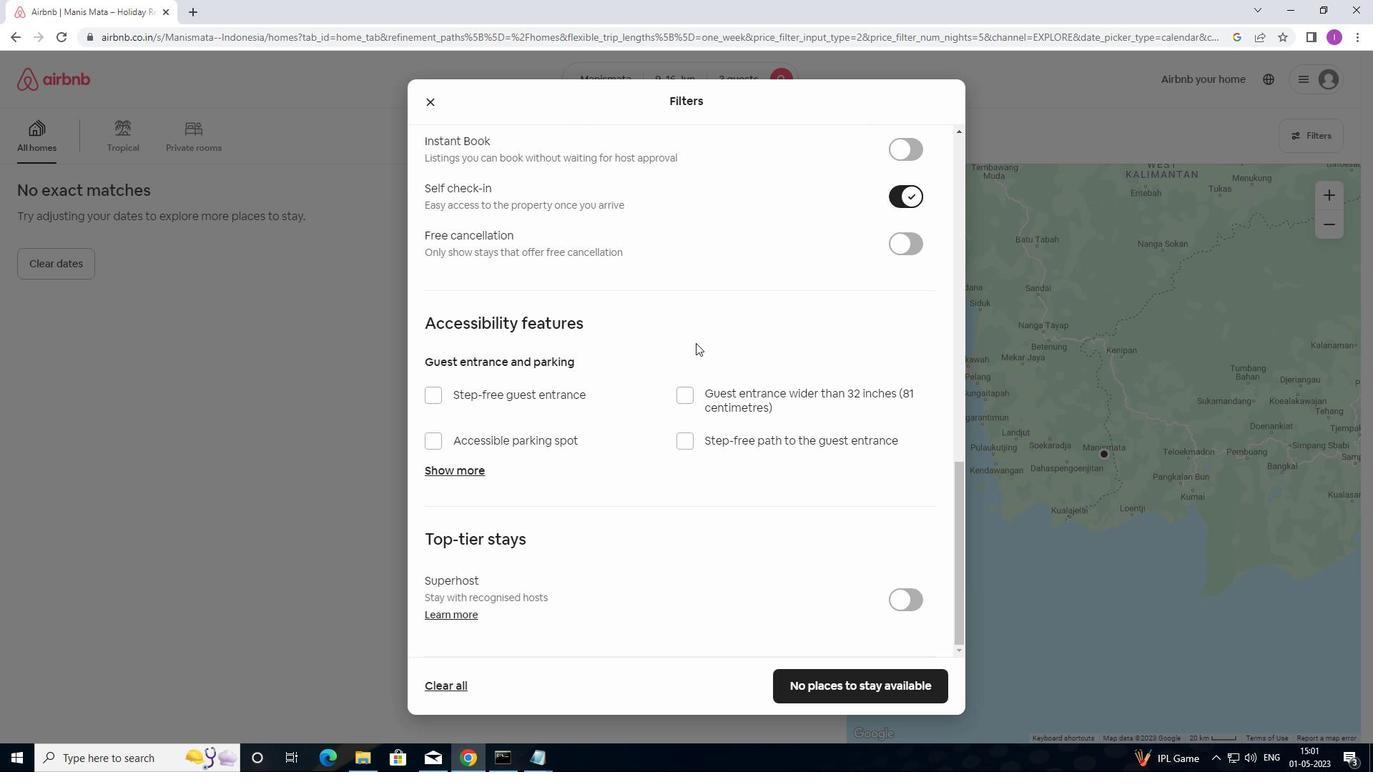 
Action: Mouse scrolled (676, 364) with delta (0, 0)
Screenshot: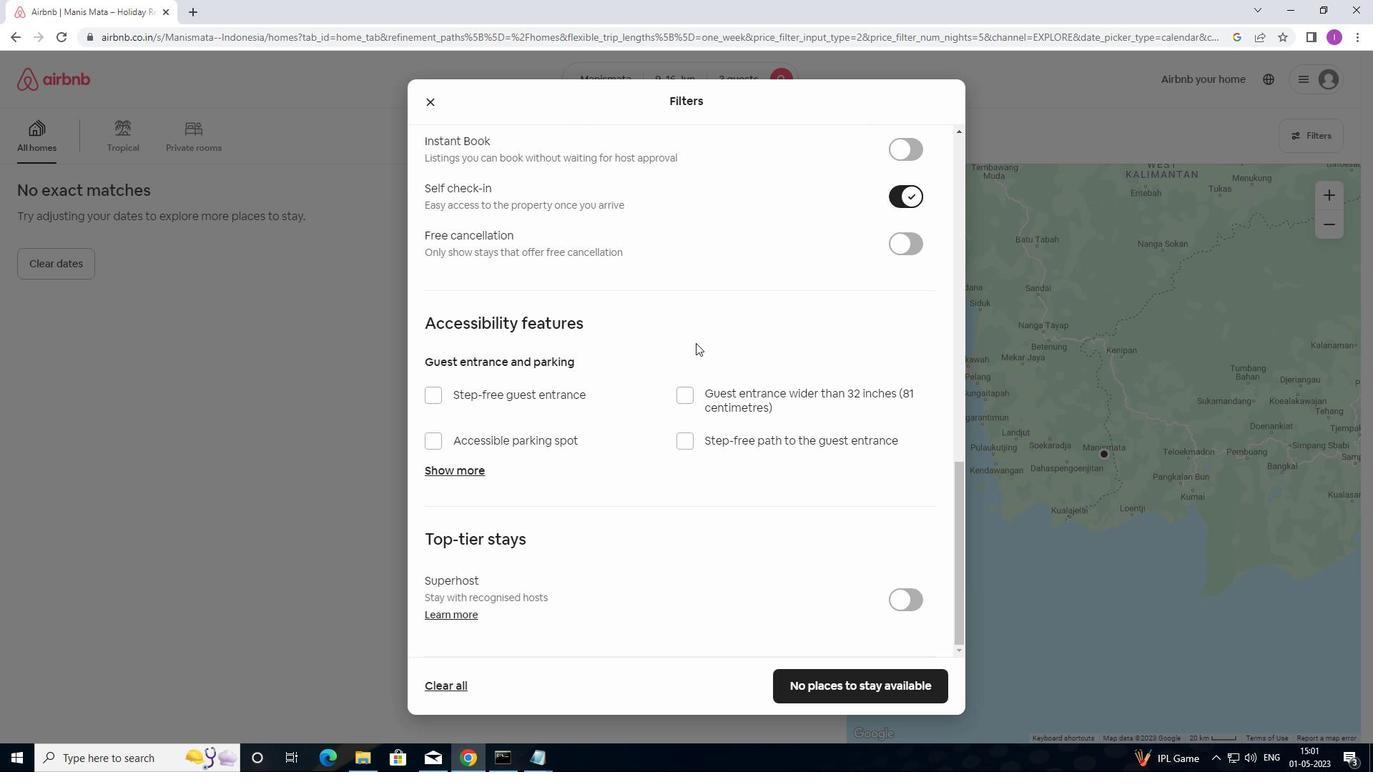 
Action: Mouse moved to (508, 603)
Screenshot: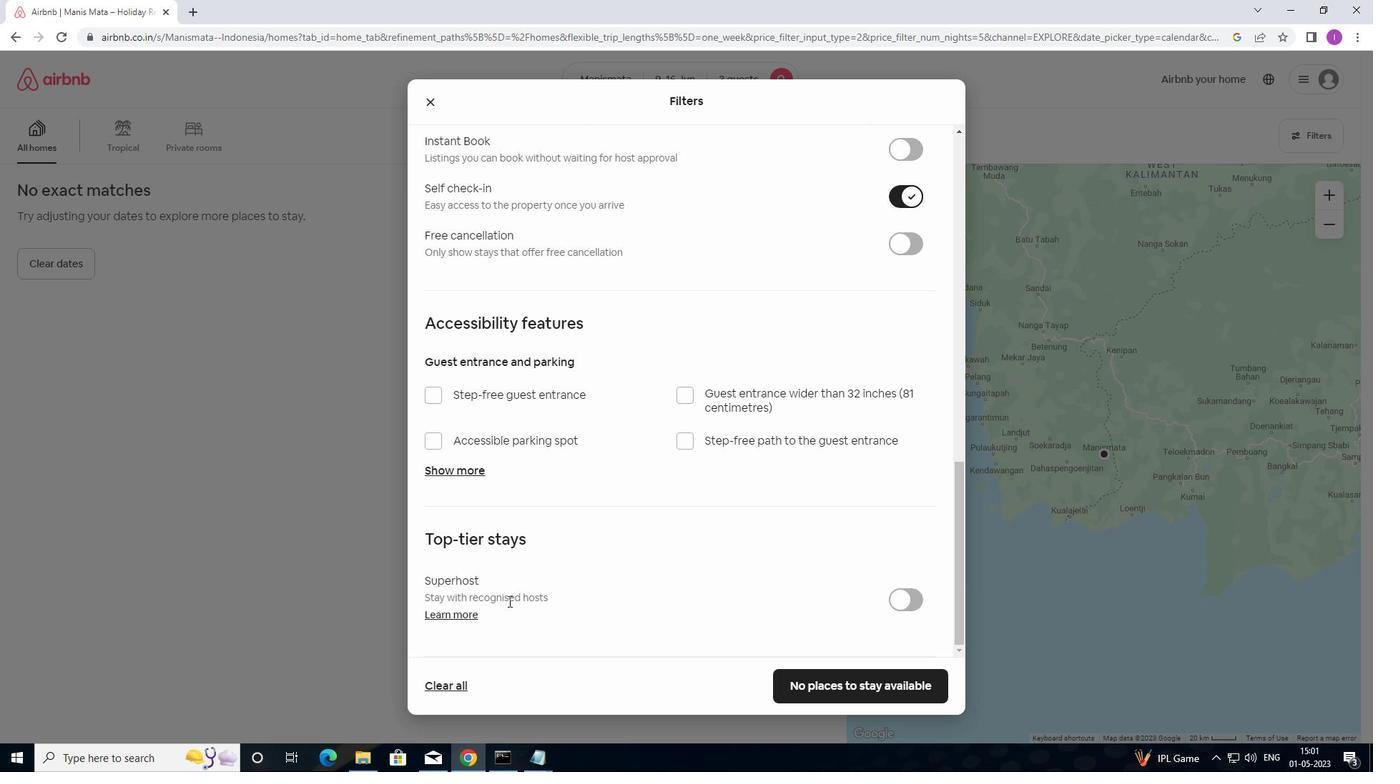 
Action: Mouse scrolled (508, 602) with delta (0, 0)
Screenshot: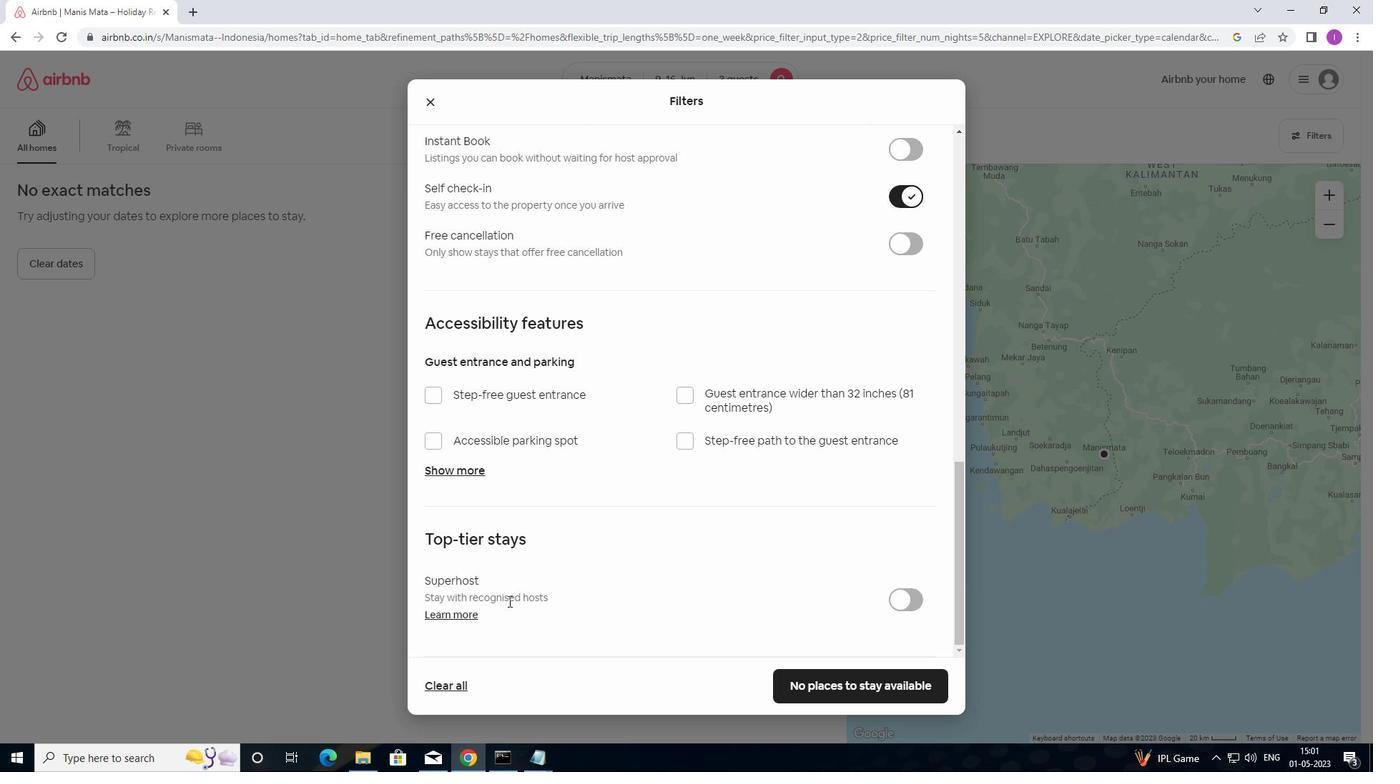
Action: Mouse moved to (520, 604)
Screenshot: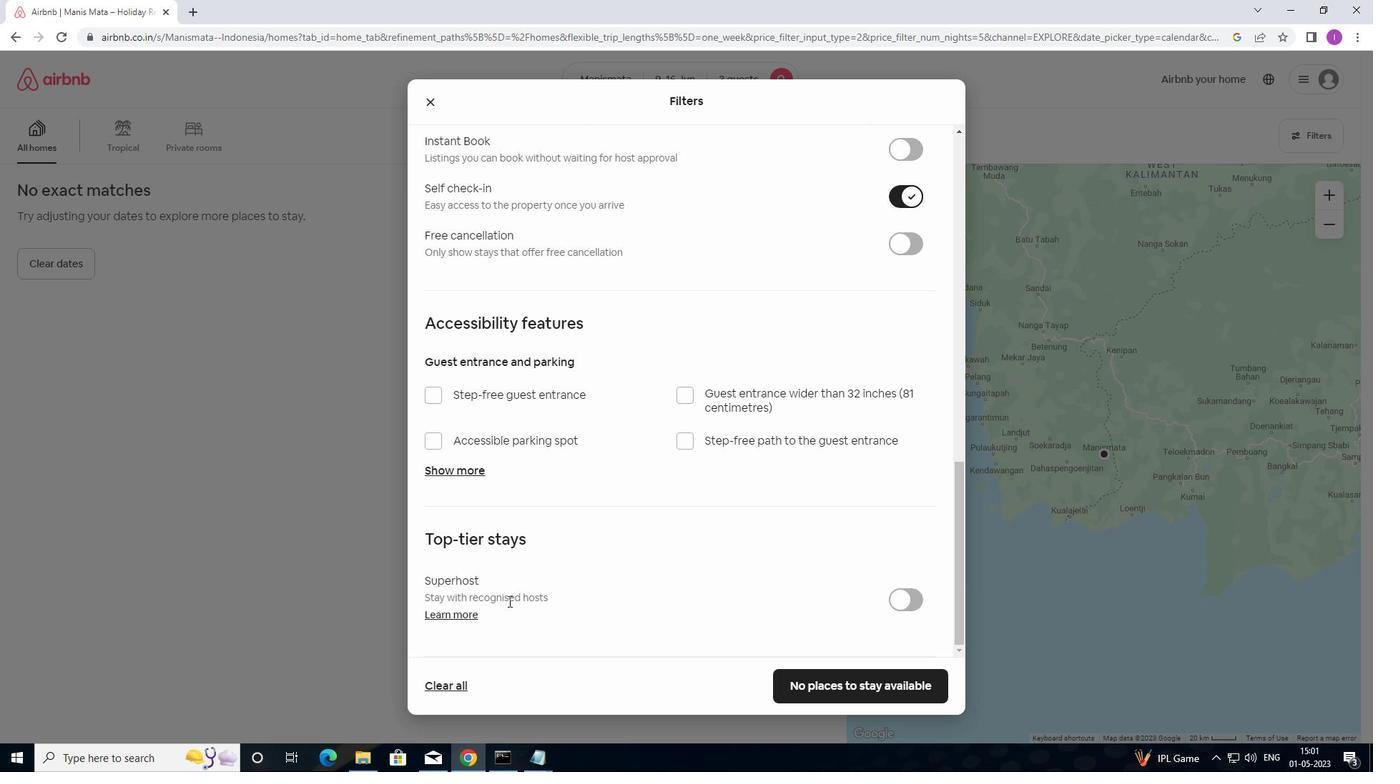 
Action: Mouse scrolled (520, 603) with delta (0, 0)
Screenshot: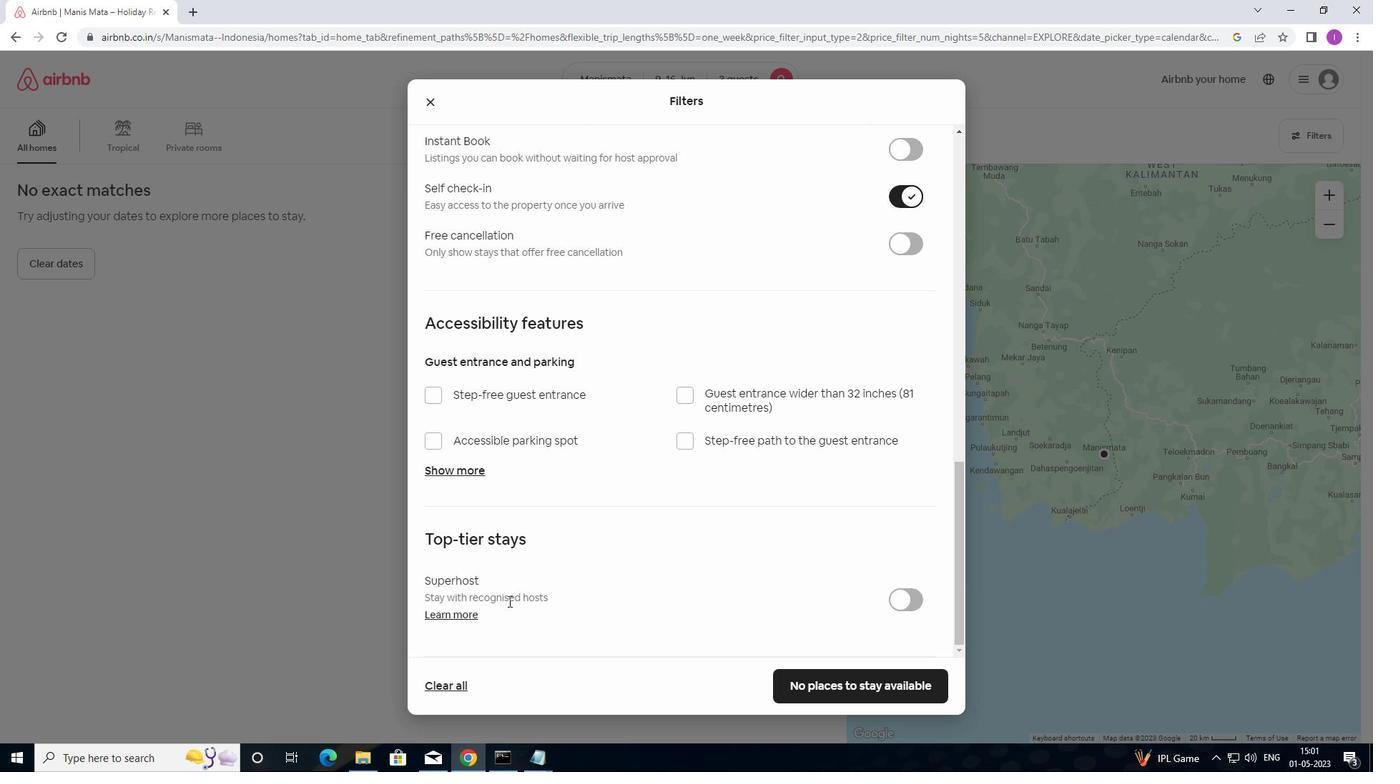 
Action: Mouse moved to (541, 604)
Screenshot: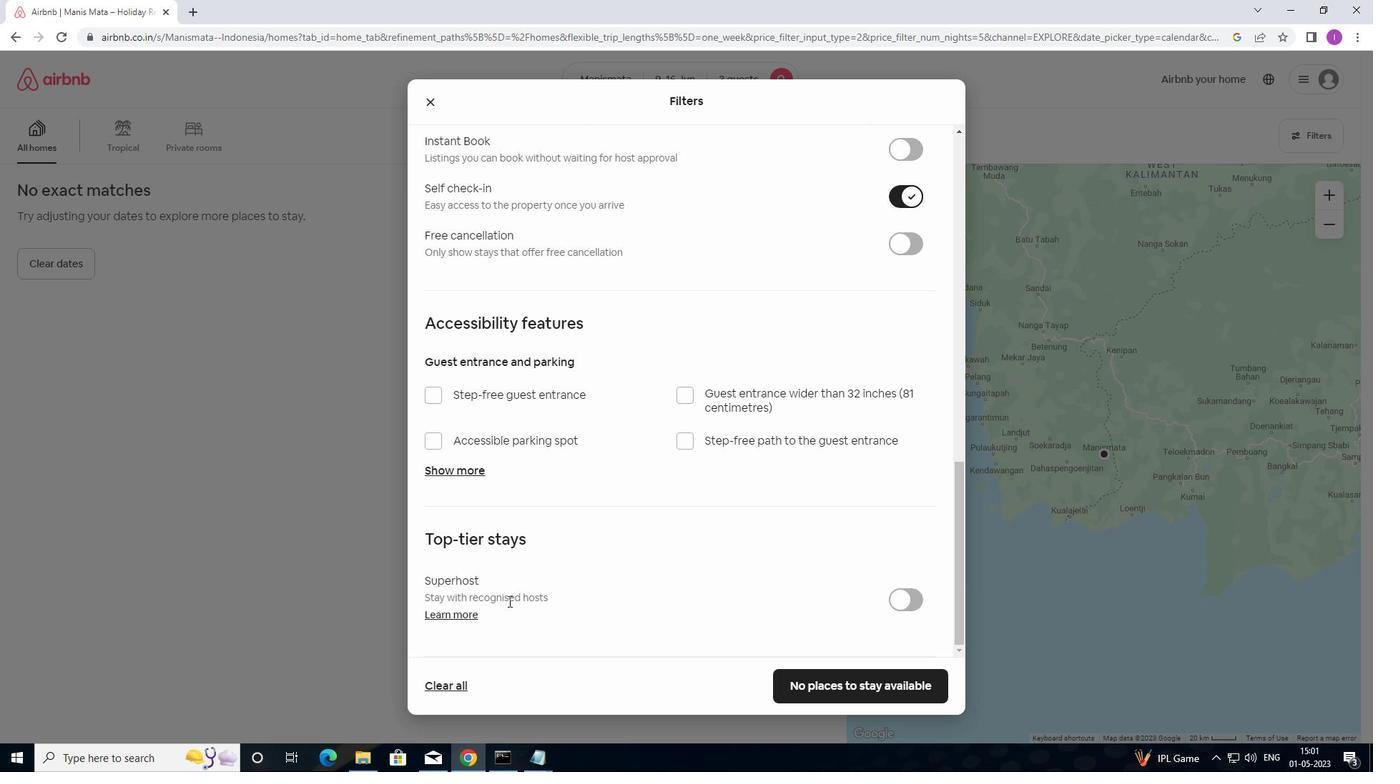 
Action: Mouse scrolled (541, 603) with delta (0, 0)
Screenshot: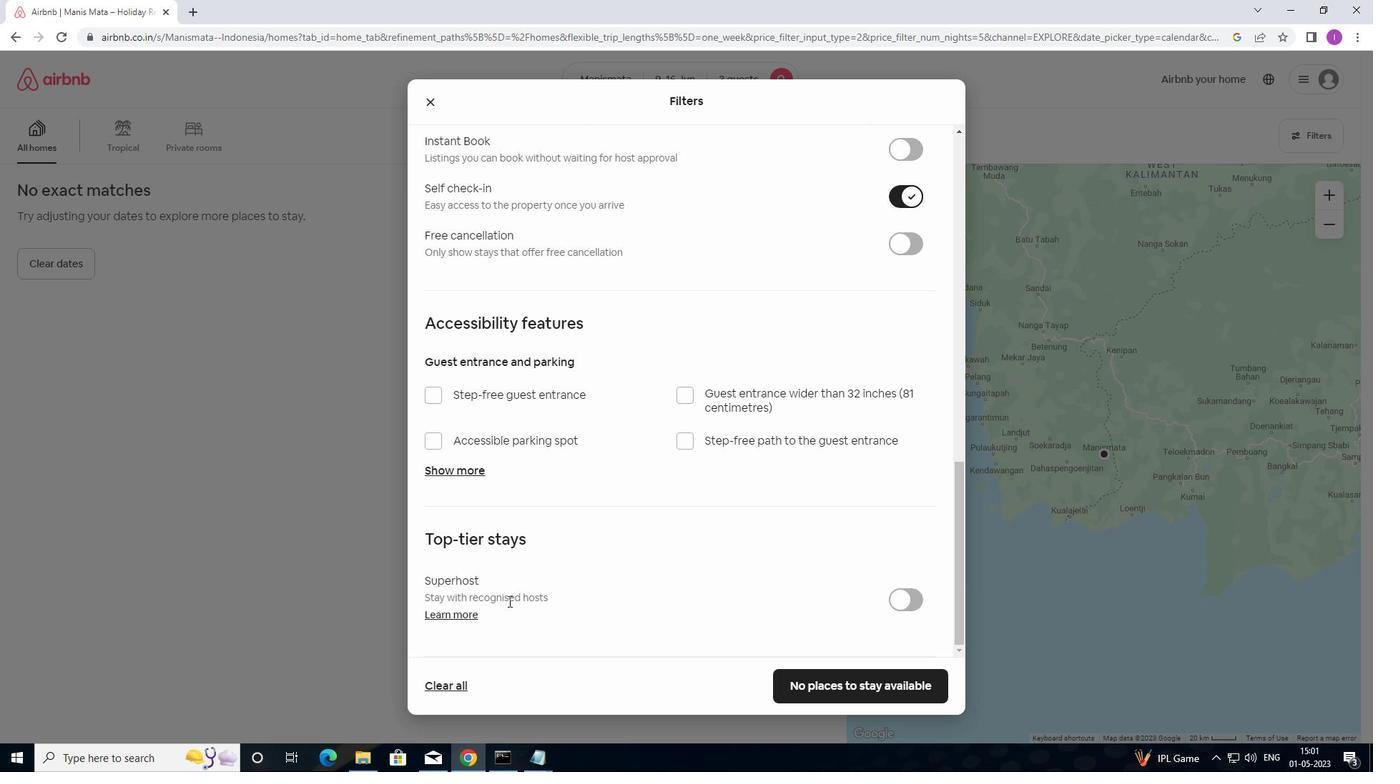 
Action: Mouse moved to (608, 605)
Screenshot: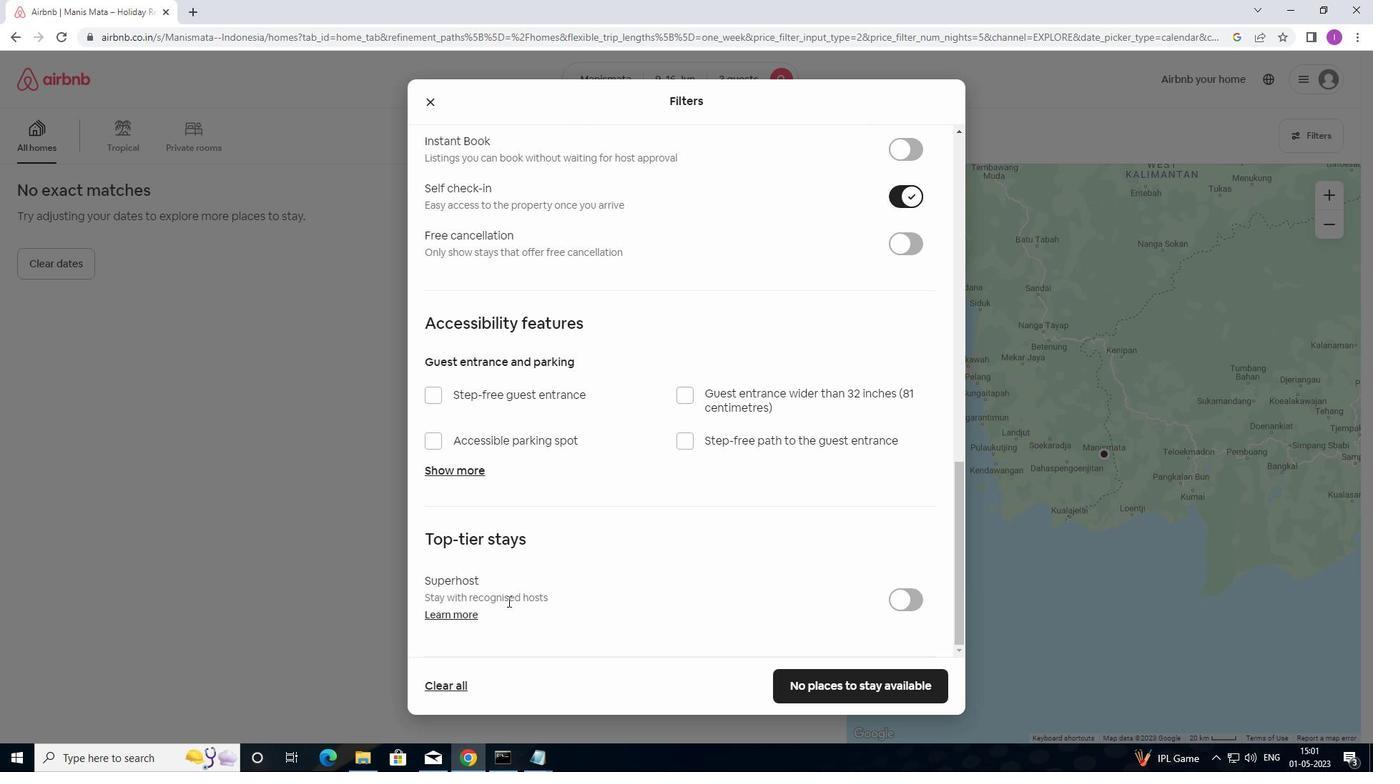 
Action: Mouse scrolled (608, 604) with delta (0, 0)
Screenshot: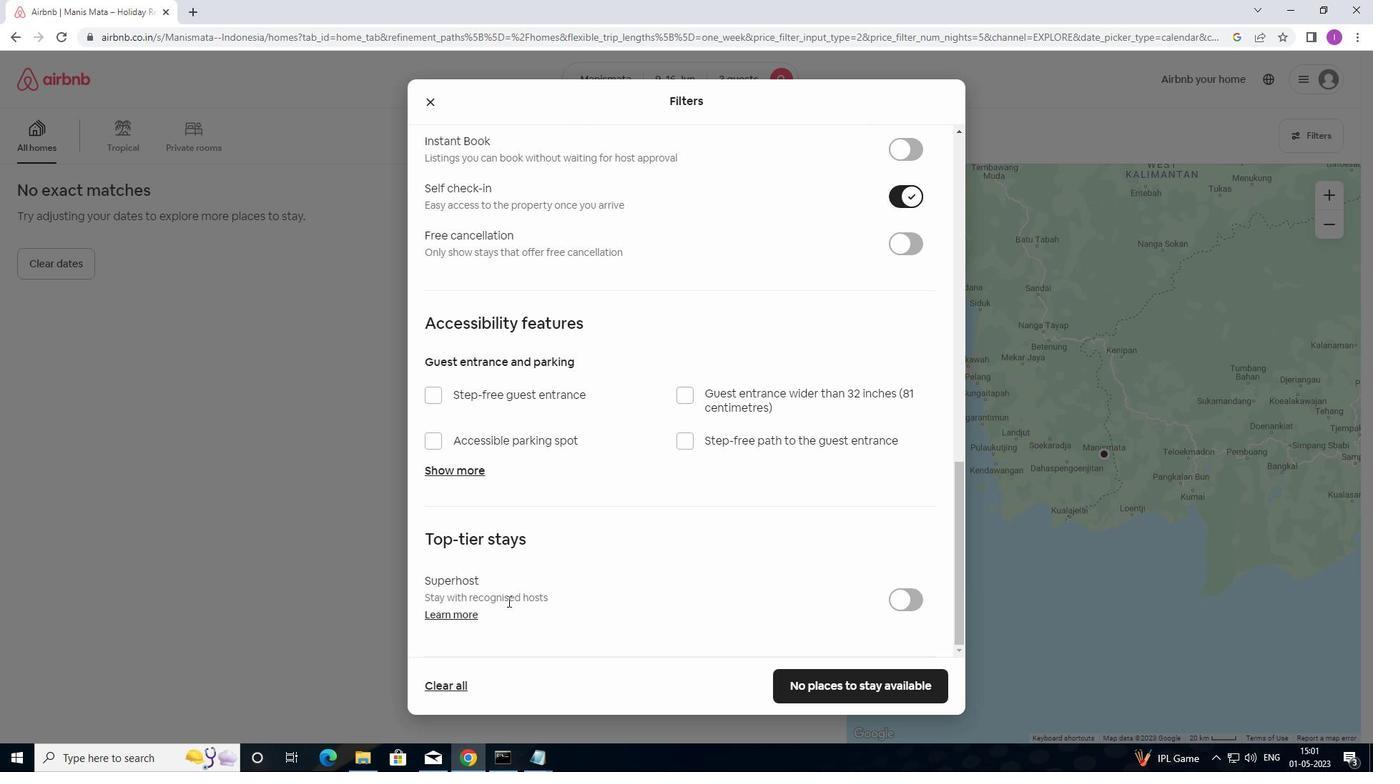 
Action: Mouse moved to (684, 601)
Screenshot: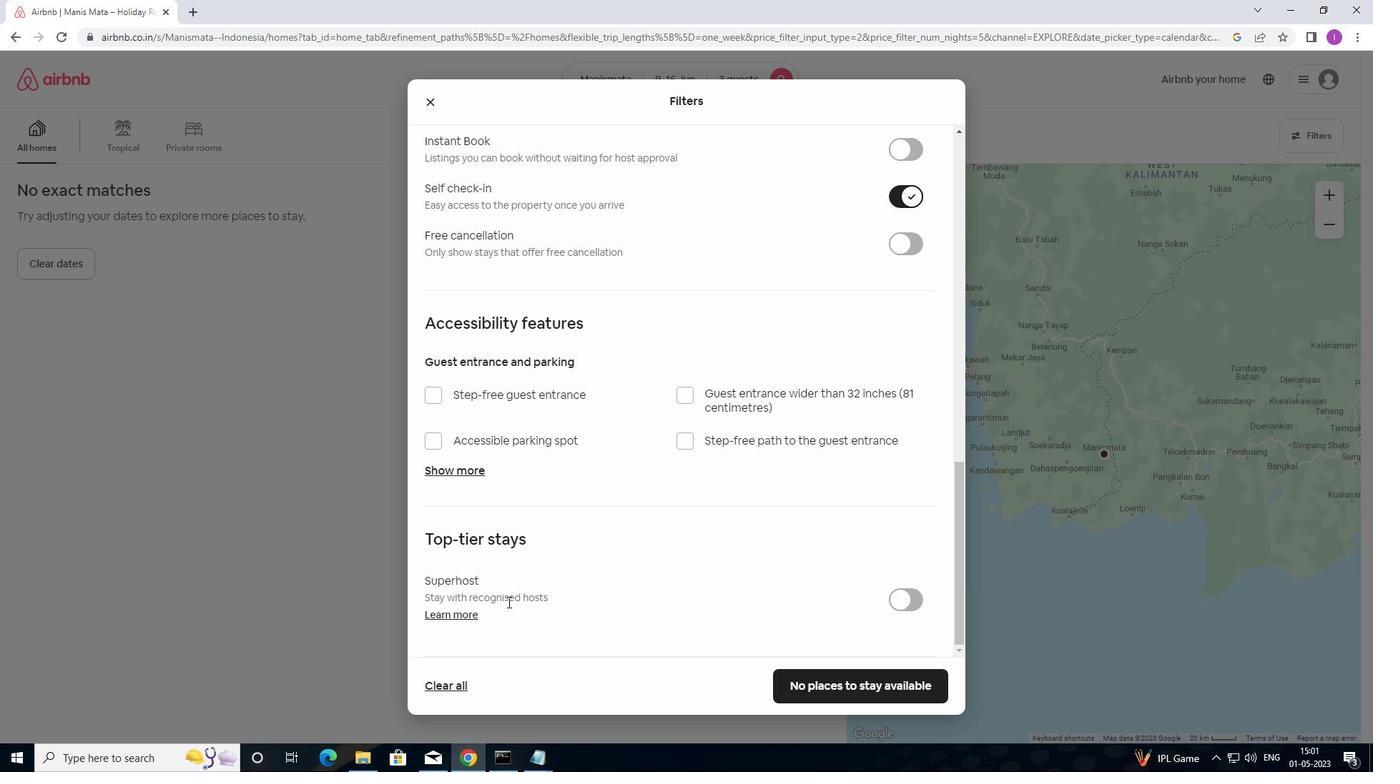 
Action: Mouse scrolled (684, 601) with delta (0, 0)
Screenshot: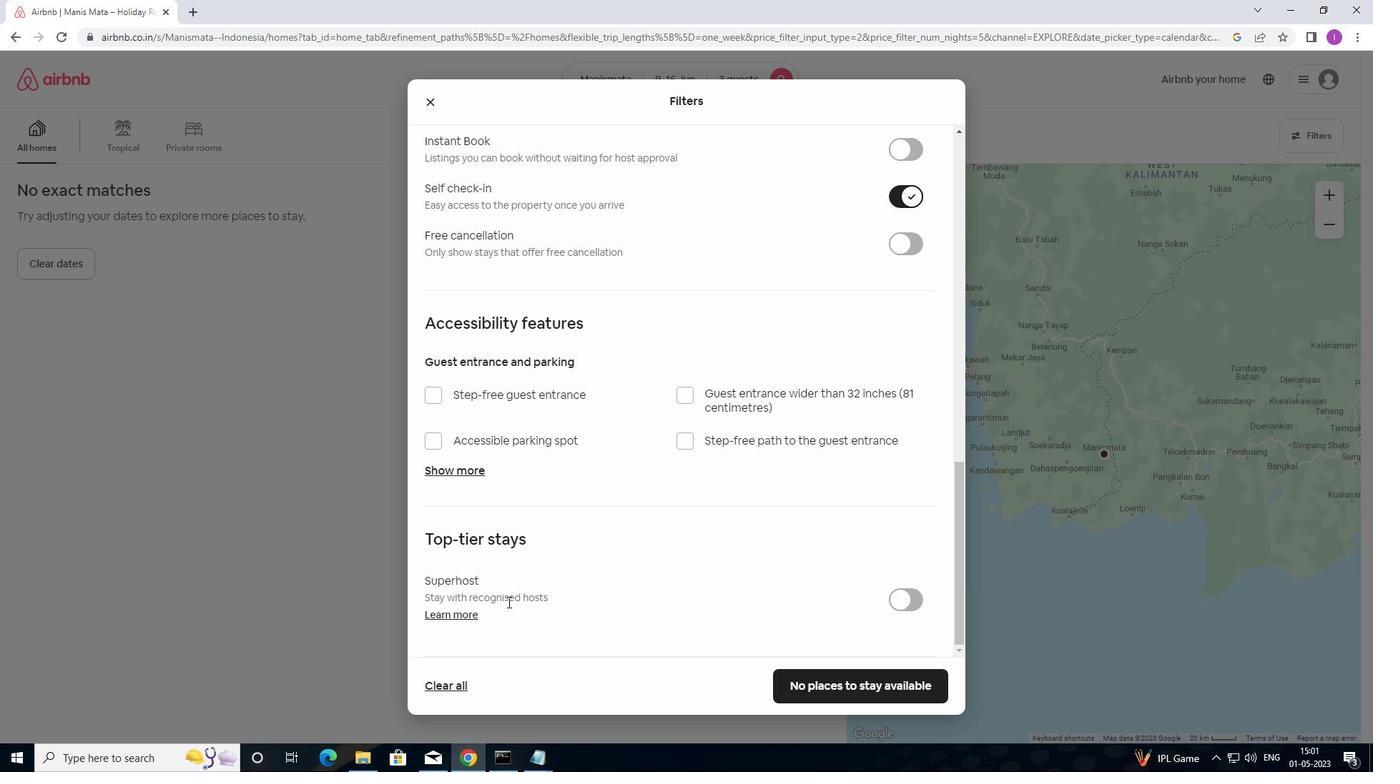 
Action: Mouse moved to (826, 690)
Screenshot: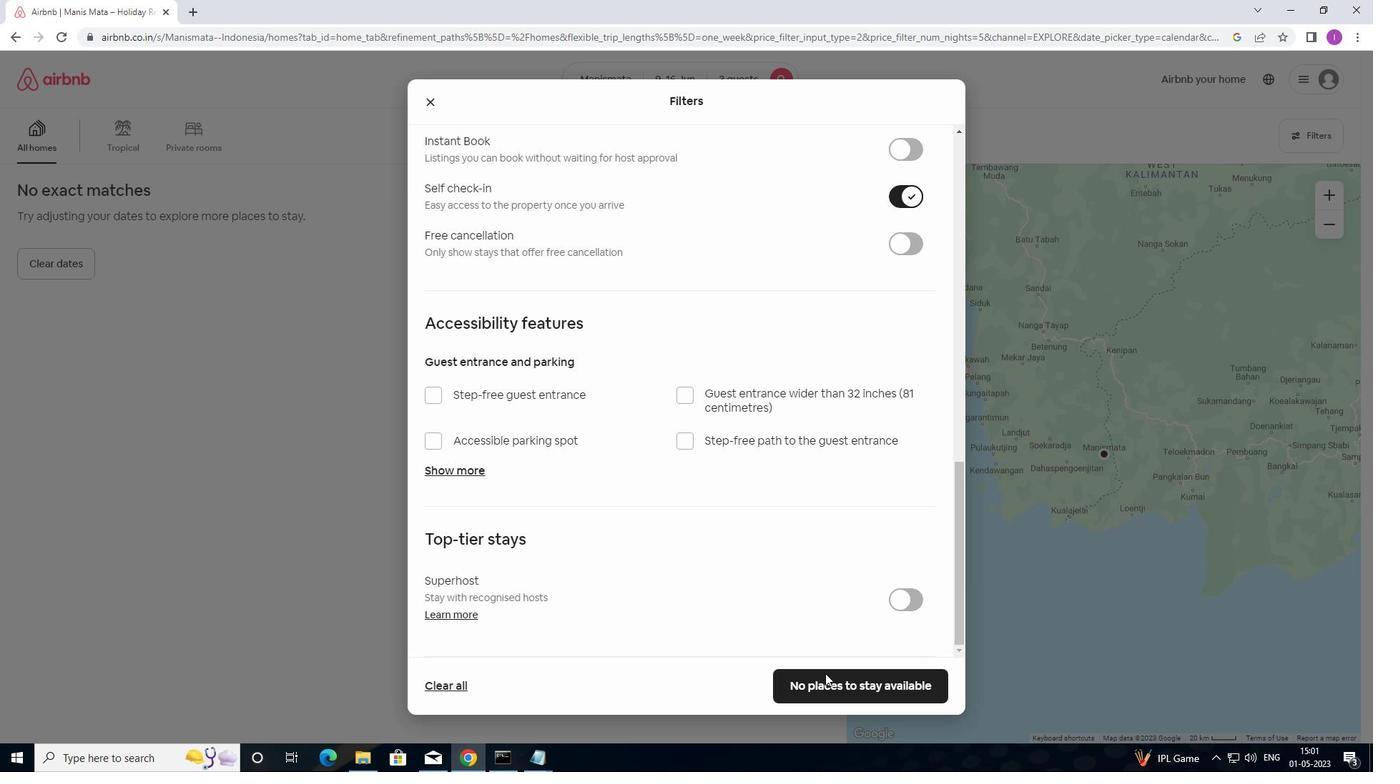 
Action: Mouse pressed left at (826, 690)
Screenshot: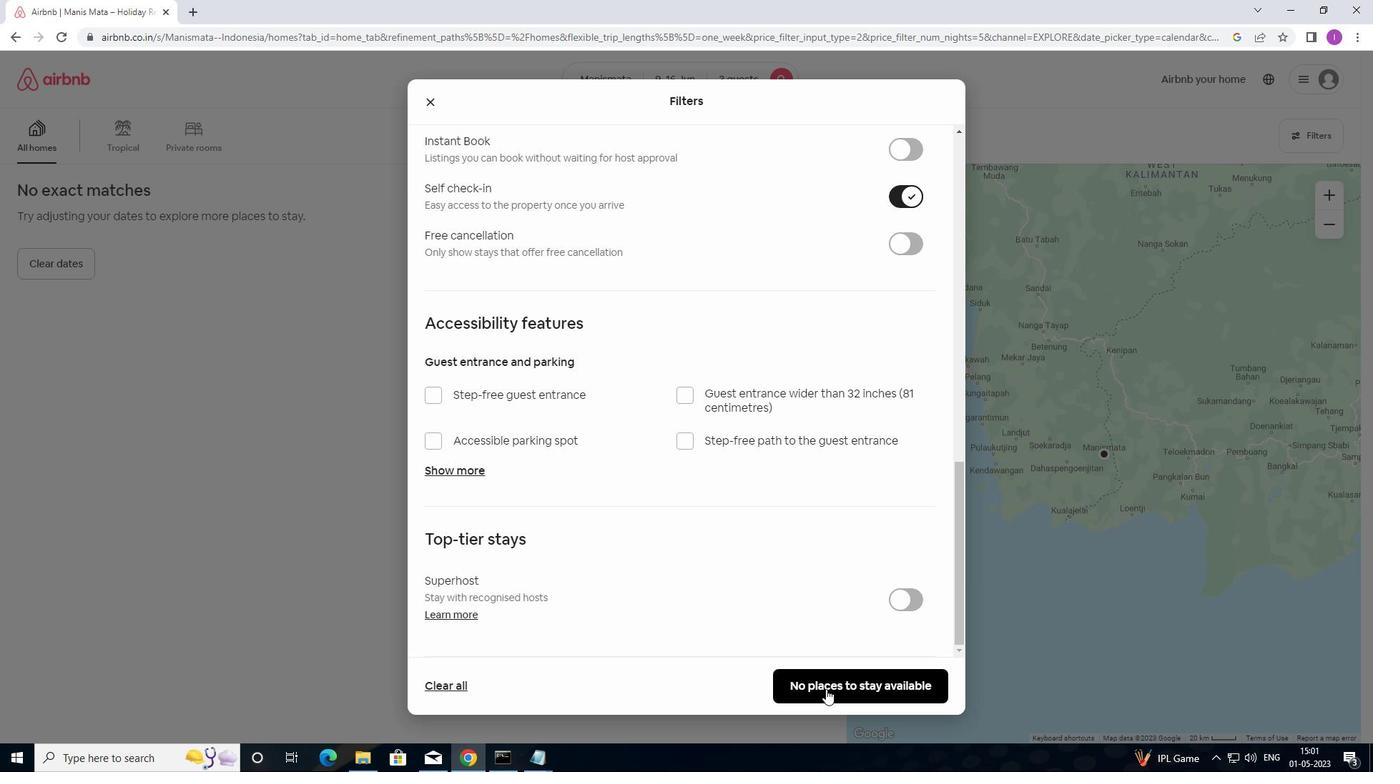 
Action: Mouse moved to (827, 687)
Screenshot: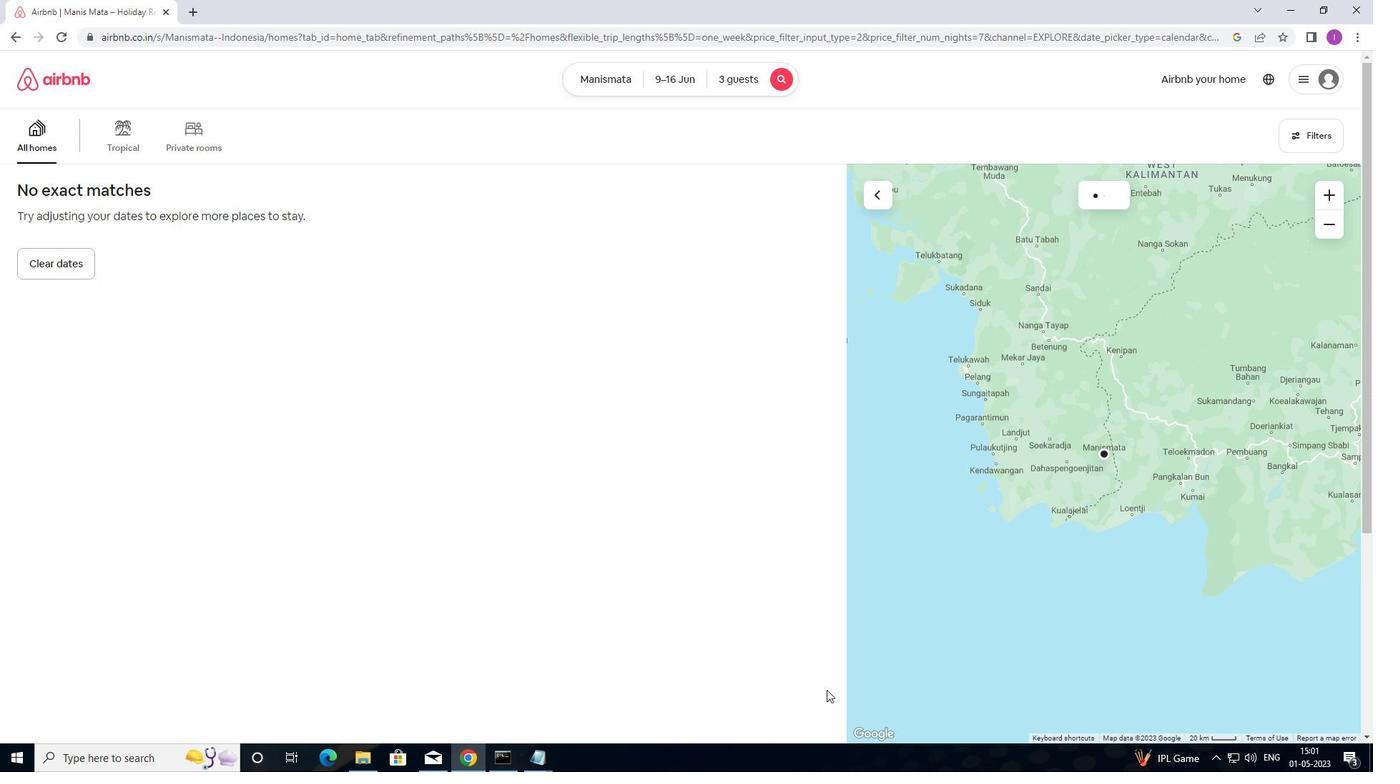 
